 Task: Get directions from Cumberland Island National Seashore, Georgia, United States to Richmond, Virginia, United States  arriving by 3:00 pm on the 15th of next month
Action: Mouse moved to (129, 23)
Screenshot: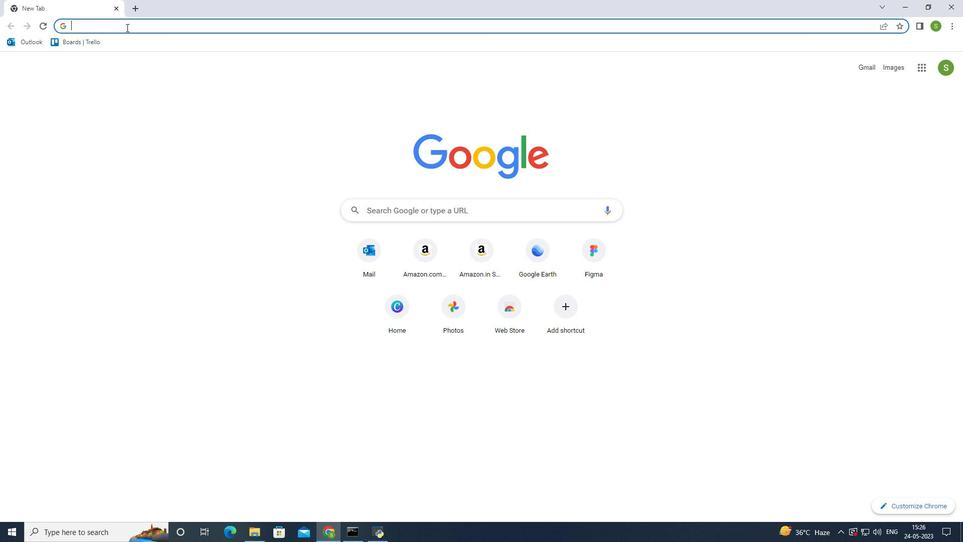 
Action: Mouse pressed left at (129, 23)
Screenshot: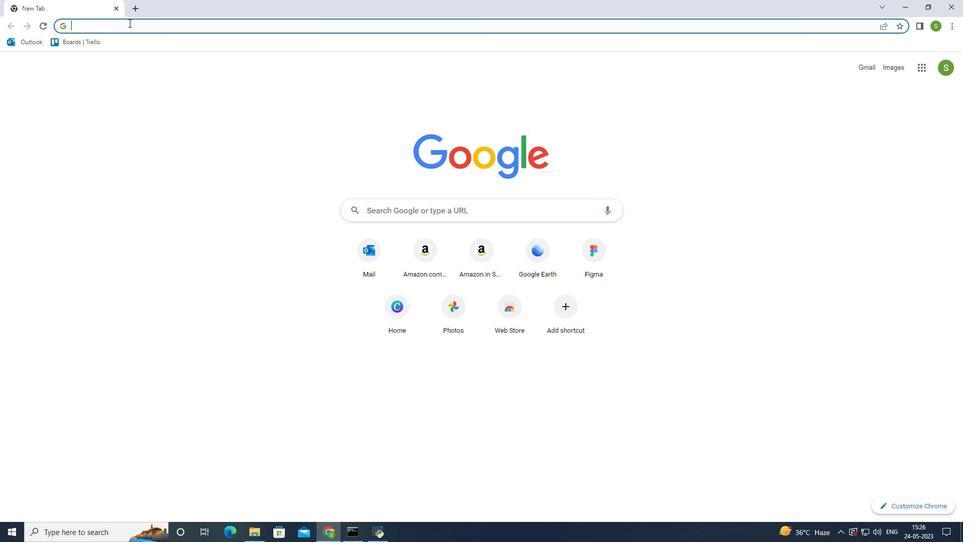 
Action: Mouse moved to (133, 45)
Screenshot: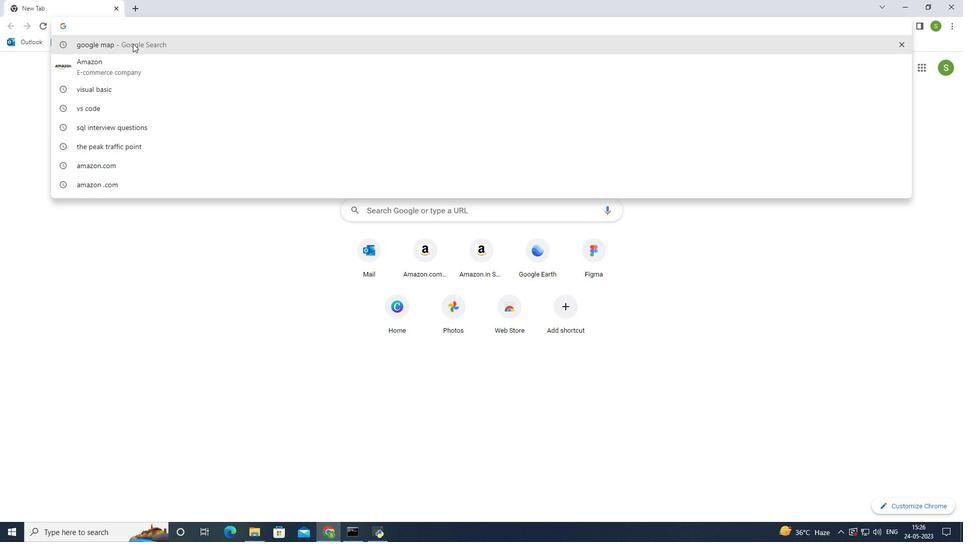 
Action: Mouse pressed left at (133, 45)
Screenshot: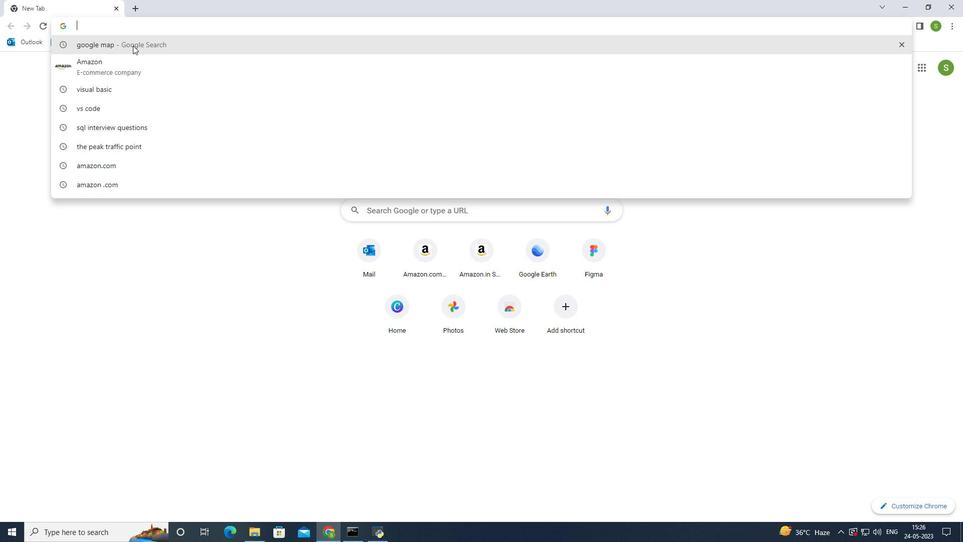 
Action: Mouse moved to (172, 158)
Screenshot: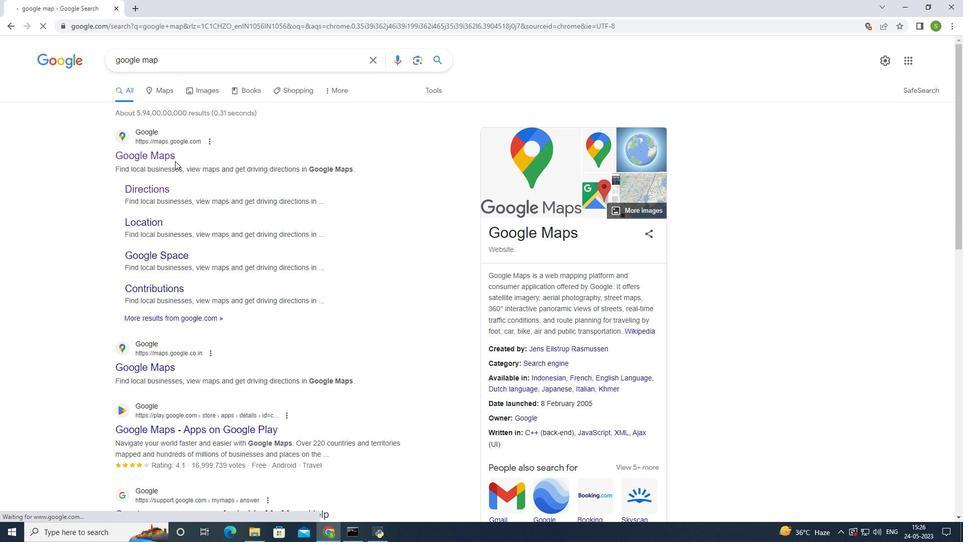 
Action: Mouse pressed left at (172, 158)
Screenshot: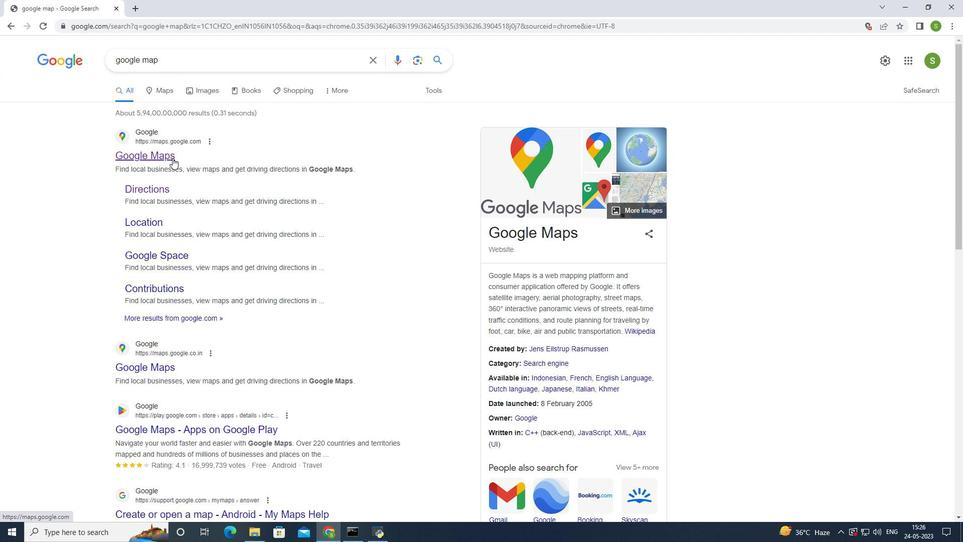 
Action: Mouse moved to (67, 56)
Screenshot: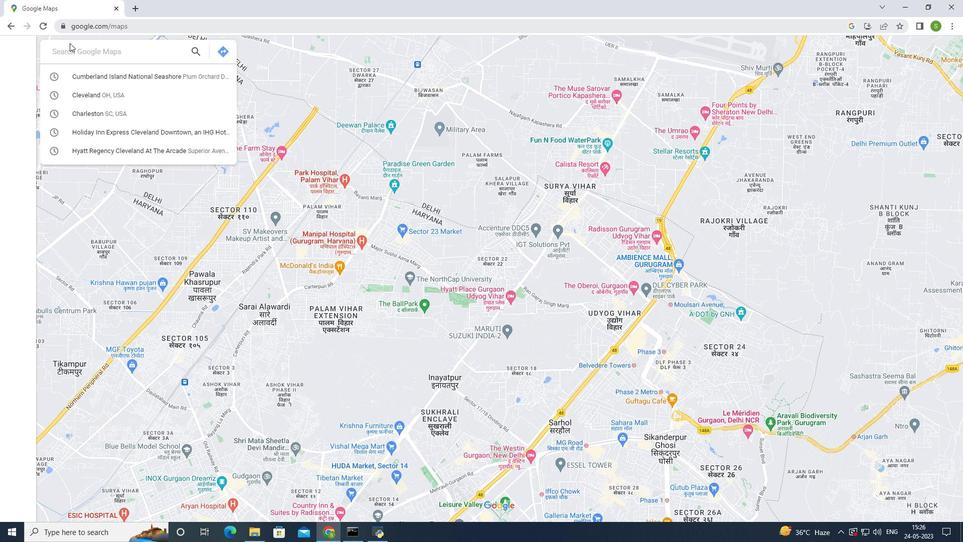 
Action: Mouse pressed left at (67, 56)
Screenshot: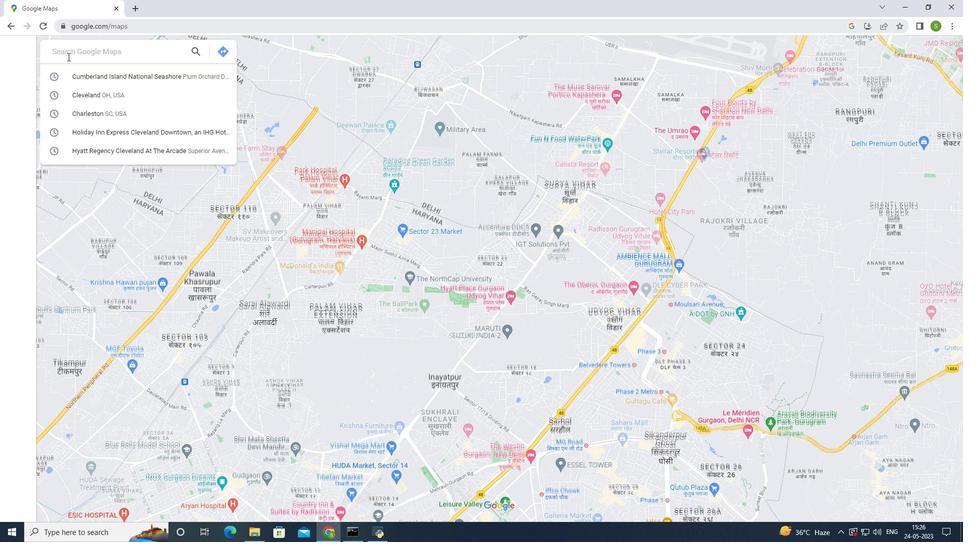 
Action: Mouse moved to (90, 73)
Screenshot: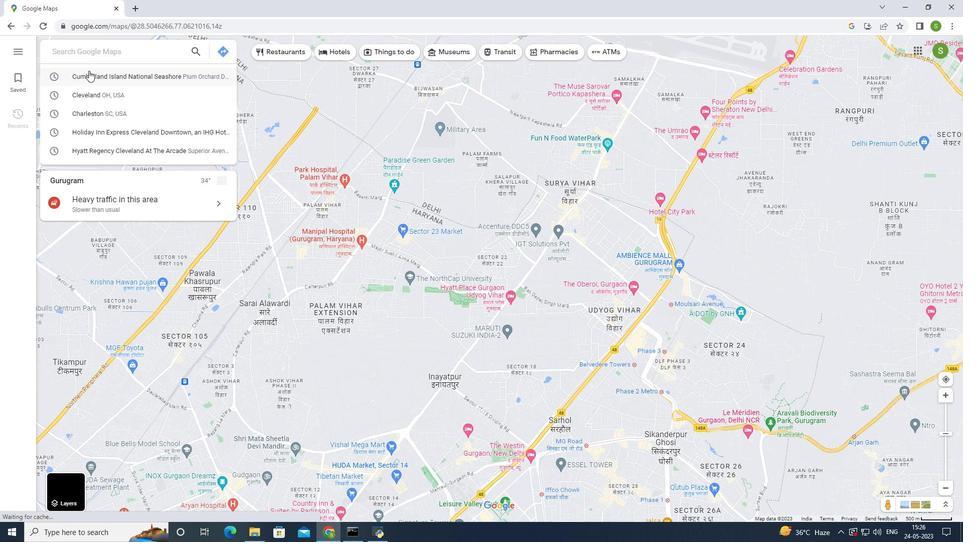 
Action: Mouse pressed left at (90, 73)
Screenshot: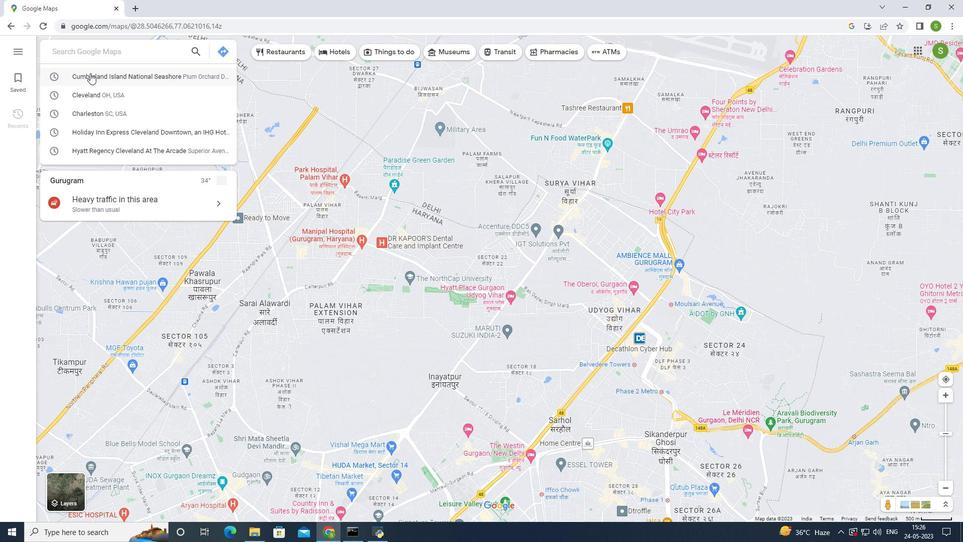 
Action: Mouse moved to (139, 51)
Screenshot: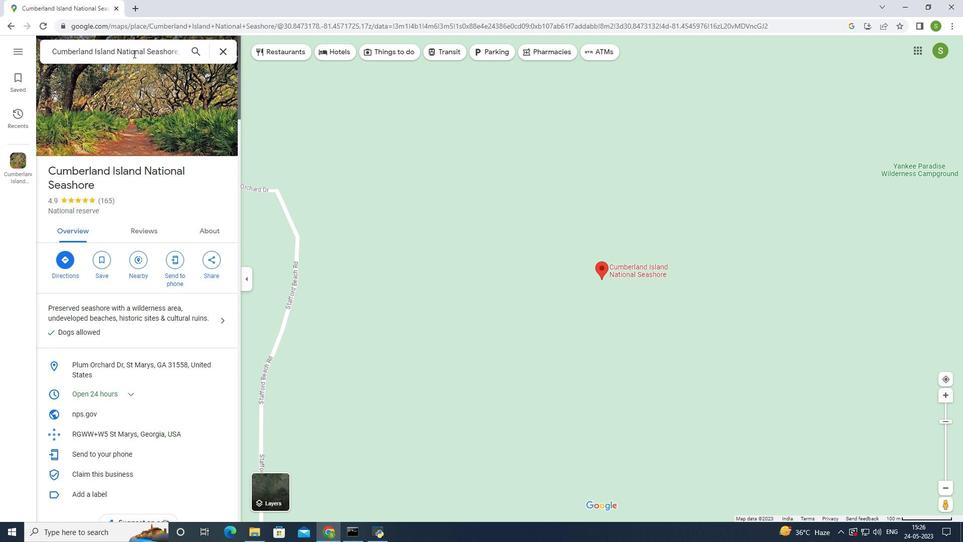 
Action: Mouse pressed left at (139, 51)
Screenshot: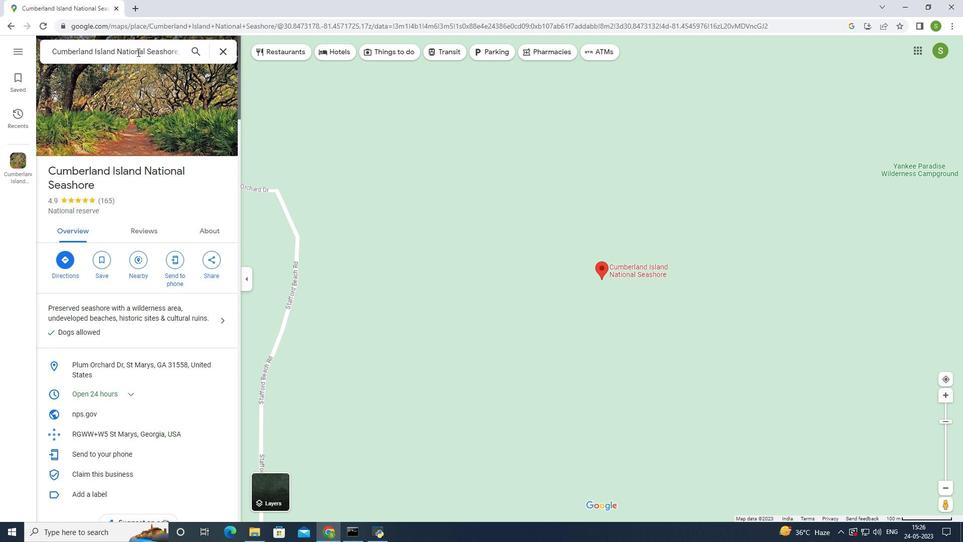 
Action: Mouse moved to (458, 103)
Screenshot: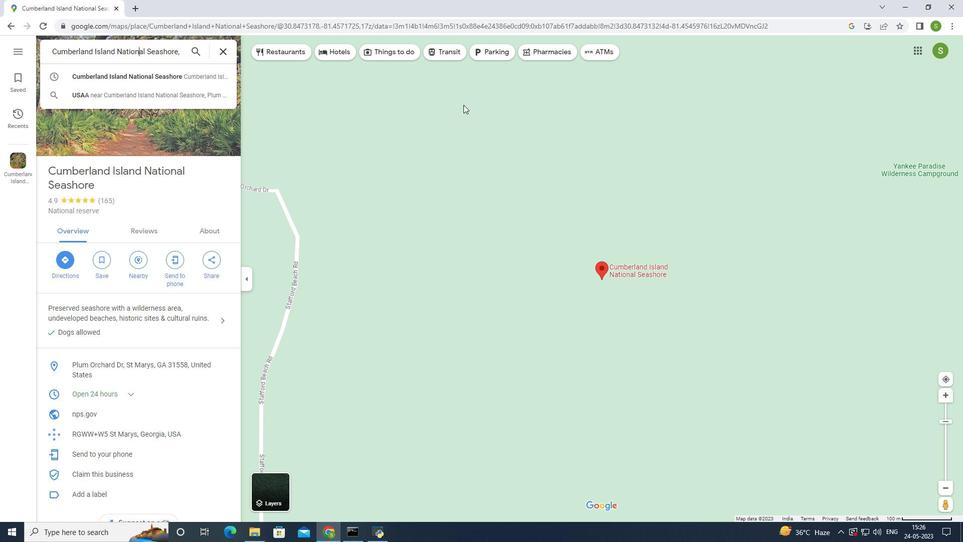 
Action: Key pressed <Key.right><Key.right><Key.right><Key.right><Key.right><Key.right>
Screenshot: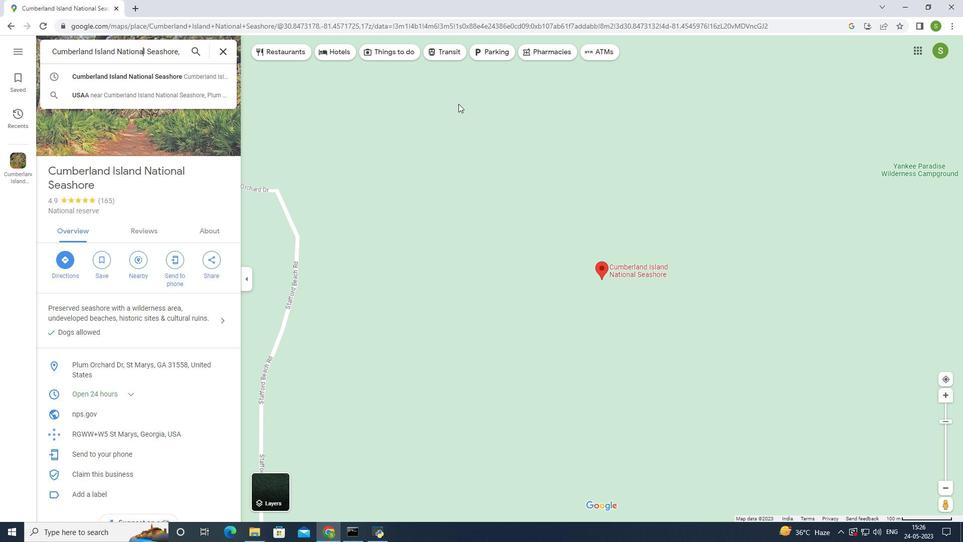 
Action: Mouse moved to (458, 103)
Screenshot: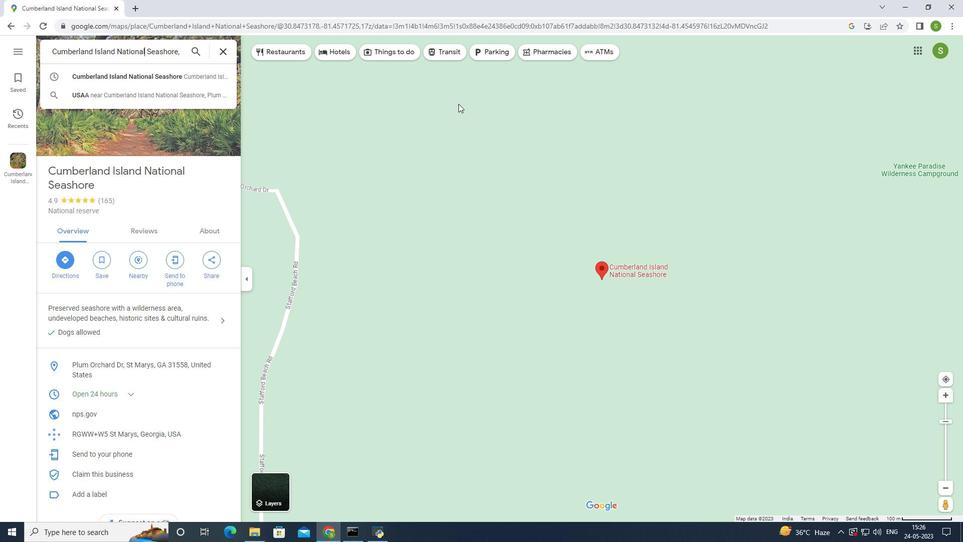 
Action: Key pressed <Key.right>
Screenshot: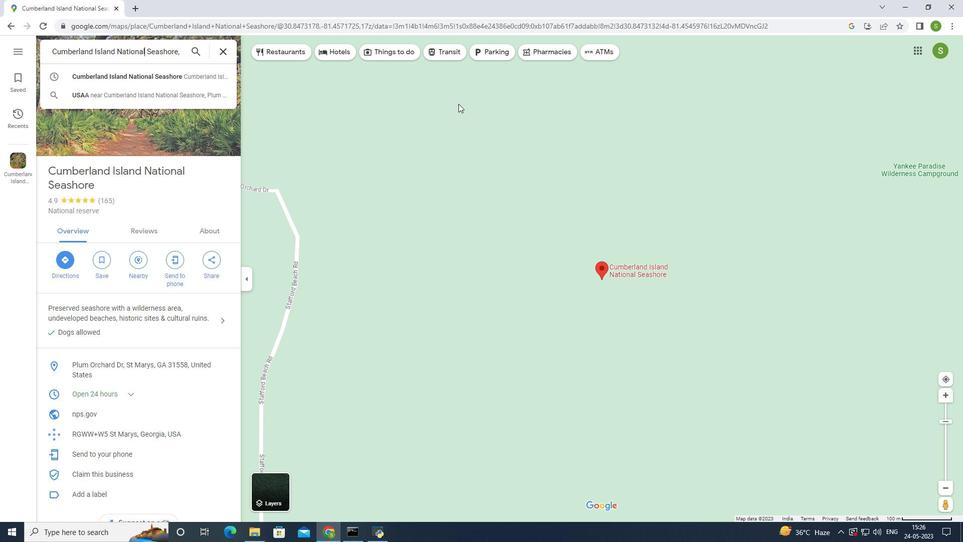 
Action: Mouse moved to (458, 103)
Screenshot: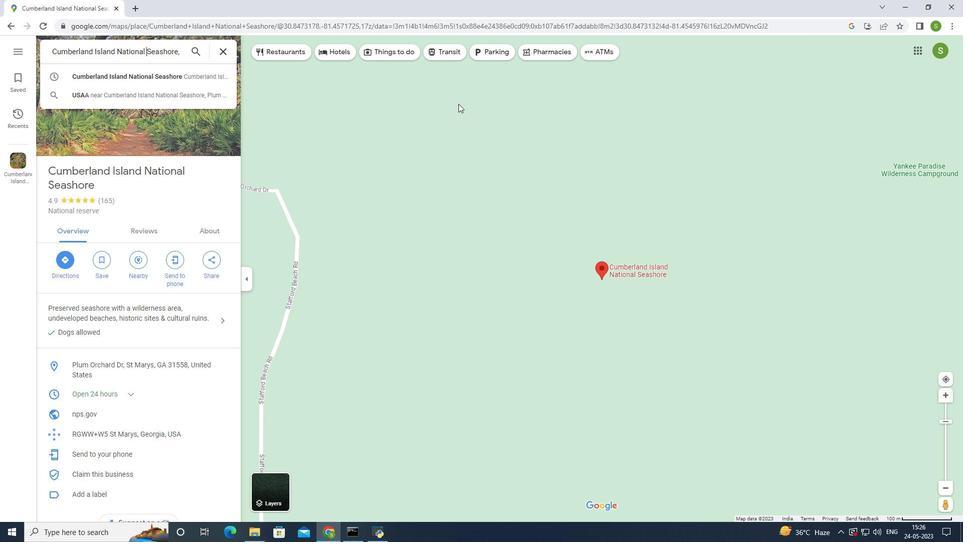 
Action: Key pressed <Key.right><Key.right>
Screenshot: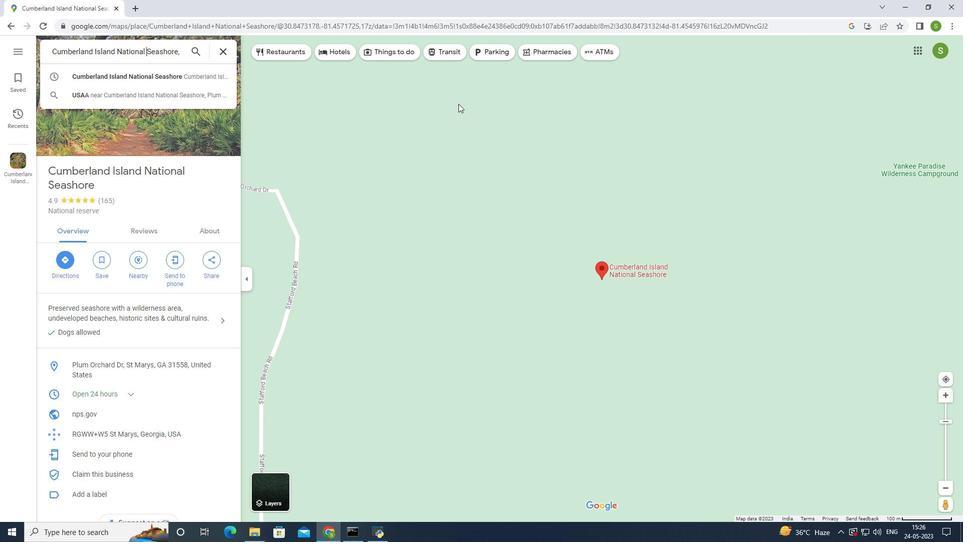 
Action: Mouse moved to (457, 103)
Screenshot: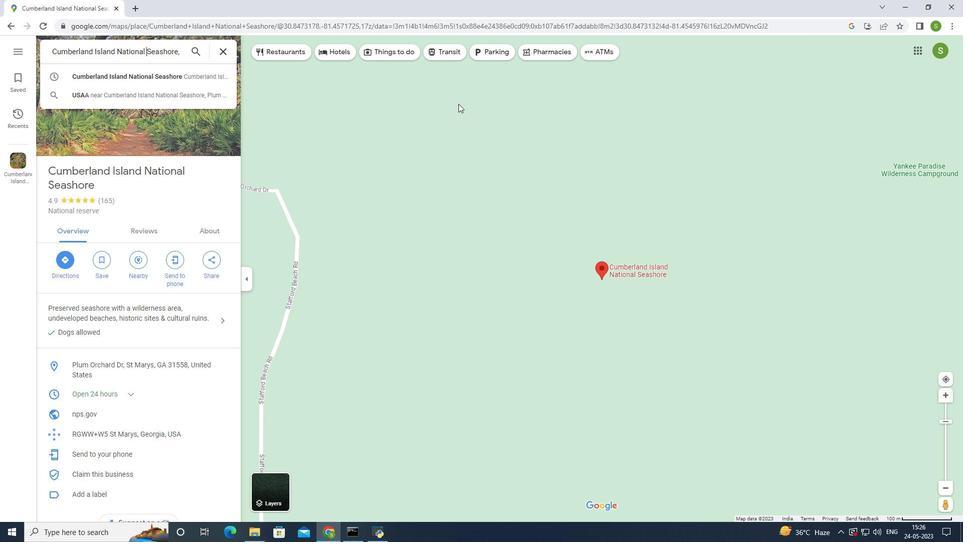 
Action: Key pressed <Key.right>
Screenshot: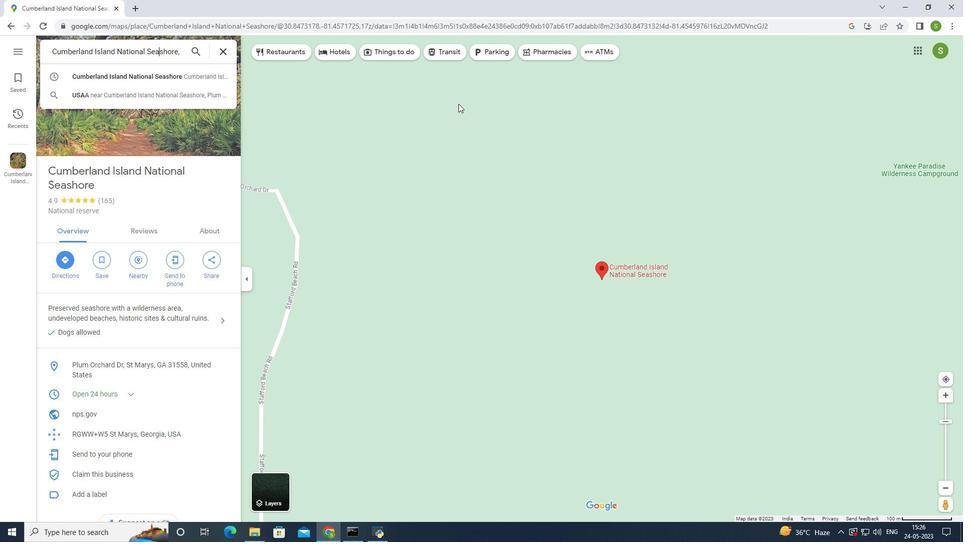 
Action: Mouse moved to (457, 103)
Screenshot: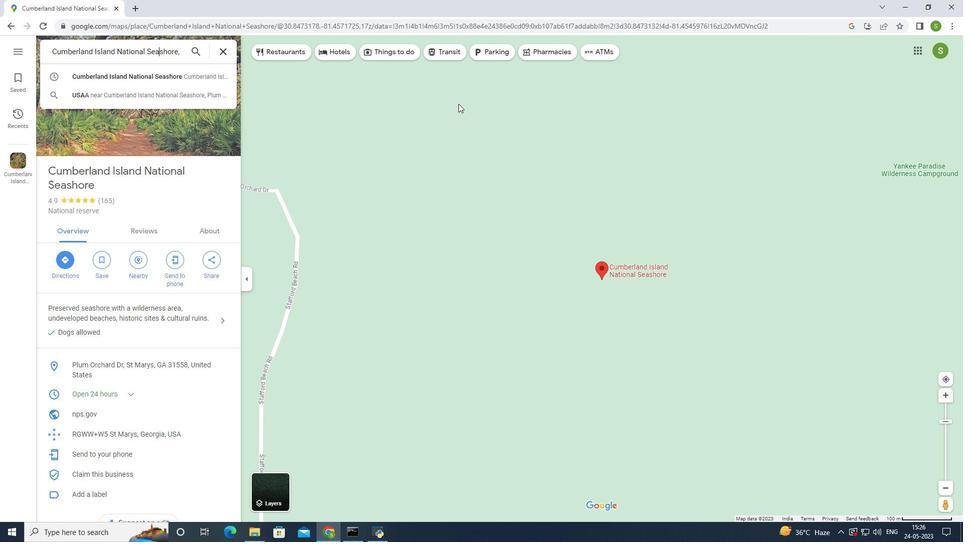 
Action: Key pressed <Key.right><Key.right><Key.right><Key.right><Key.right><Key.right><Key.right><Key.right><Key.right><Key.right><Key.right><Key.right><Key.right><Key.right><Key.right><Key.right><Key.right><Key.right><Key.right><Key.right><Key.right><Key.right><Key.right><Key.right><Key.right><Key.right><Key.right><Key.right>
Screenshot: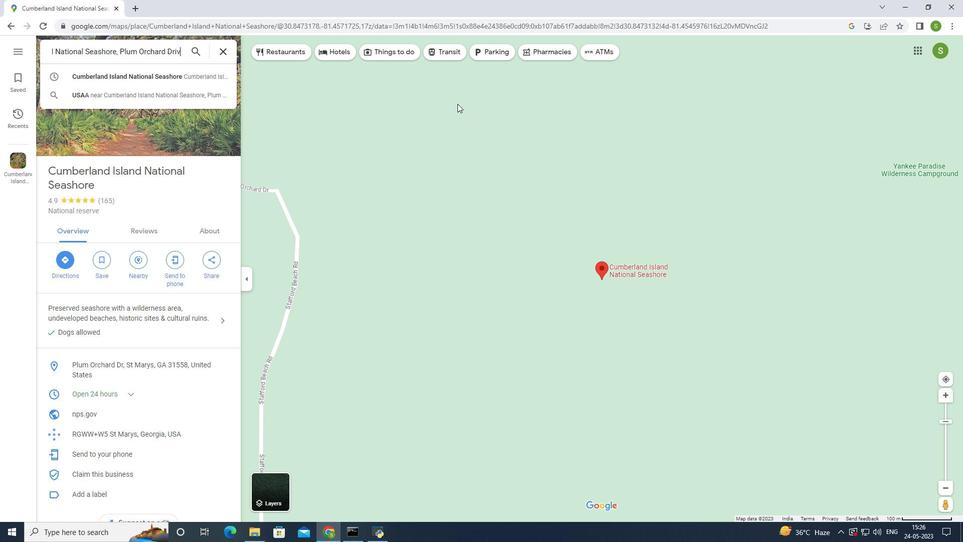
Action: Mouse moved to (455, 103)
Screenshot: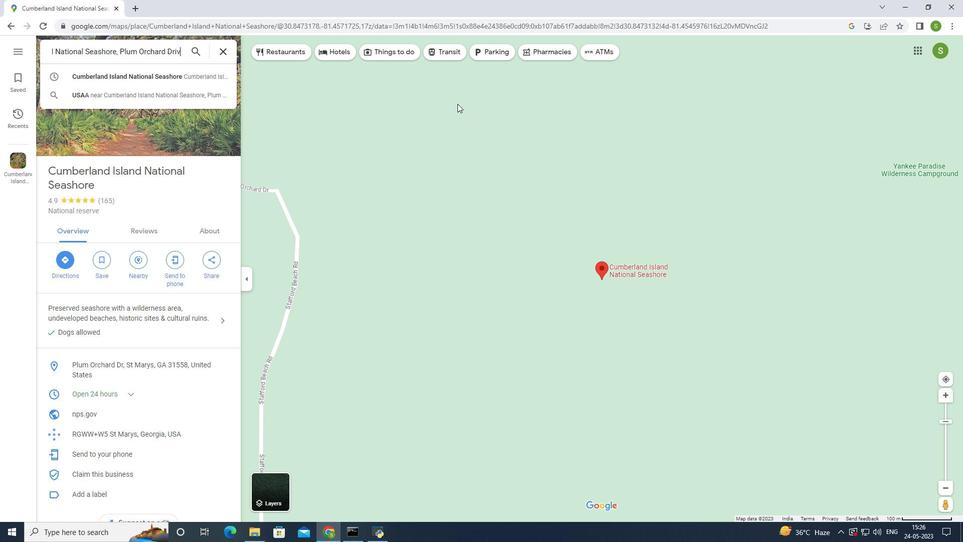 
Action: Key pressed <Key.right>
Screenshot: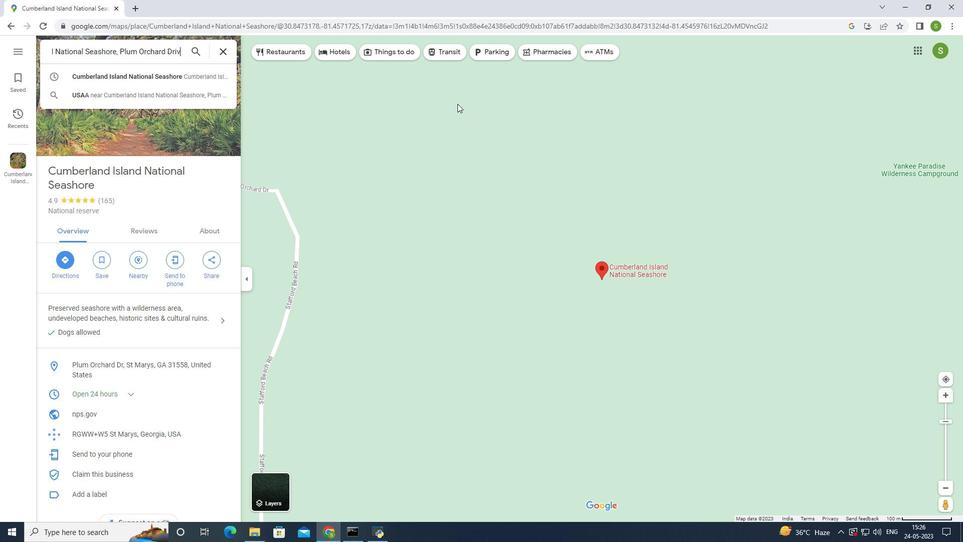 
Action: Mouse moved to (455, 104)
Screenshot: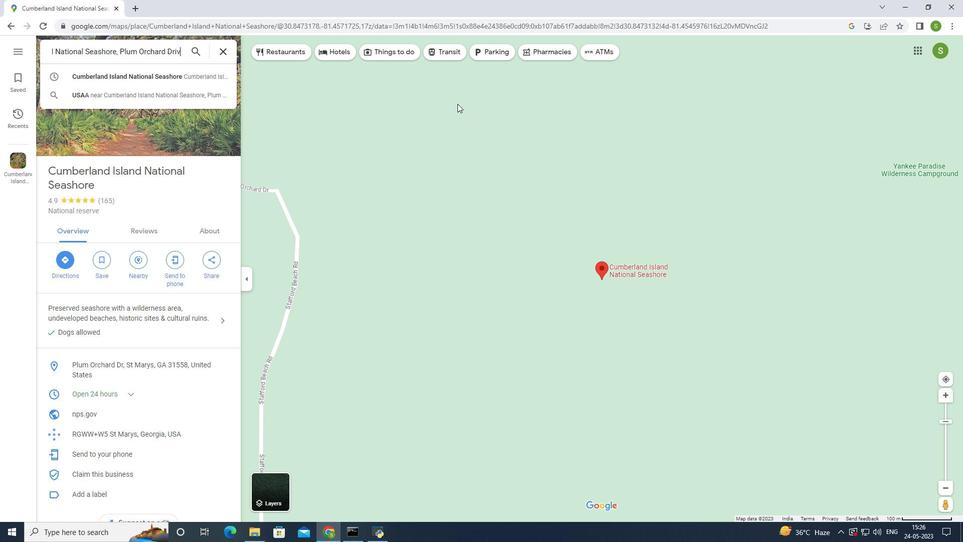 
Action: Key pressed <Key.right>
Screenshot: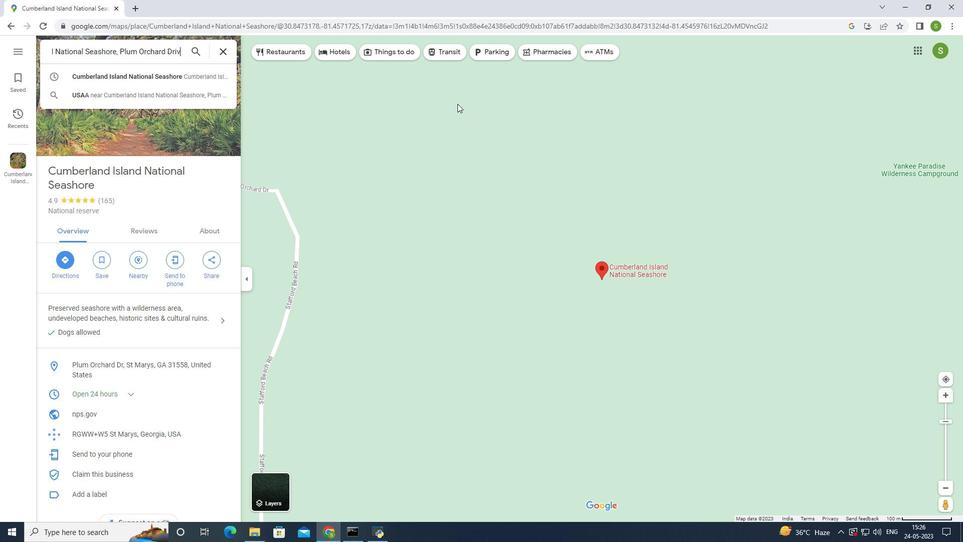 
Action: Mouse moved to (454, 104)
Screenshot: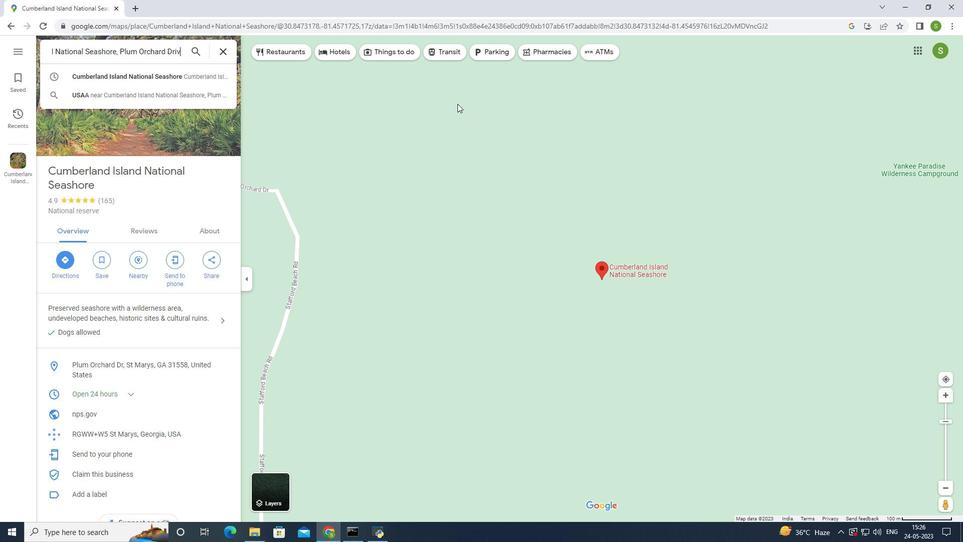 
Action: Key pressed <Key.right>
Screenshot: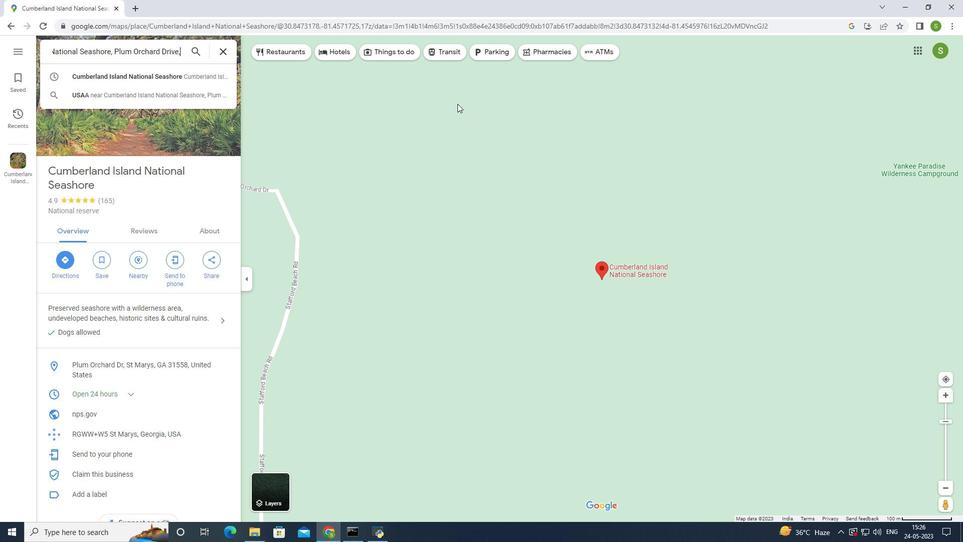 
Action: Mouse moved to (452, 105)
Screenshot: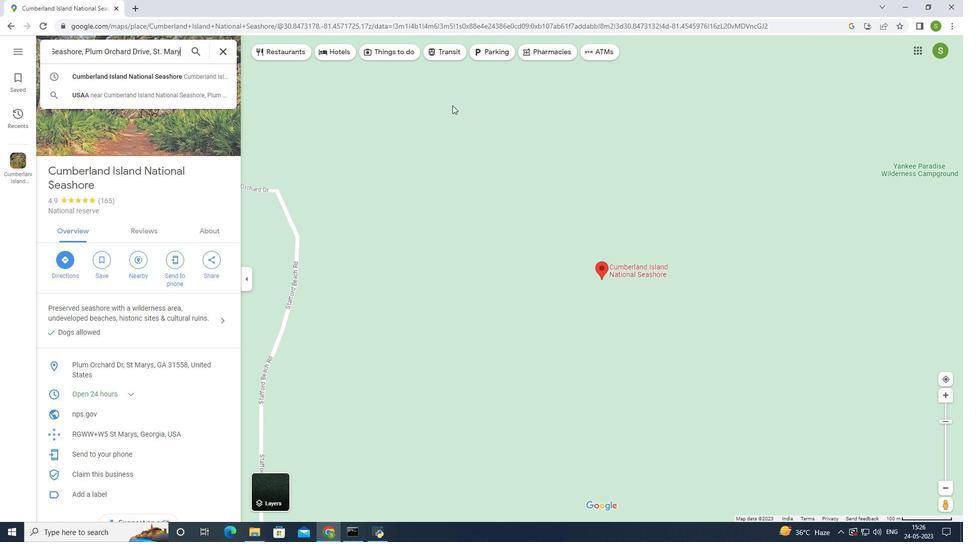 
Action: Key pressed <Key.right><Key.right><Key.right><Key.right><Key.right><Key.right><Key.right><Key.right><Key.right><Key.right><Key.right><Key.right><Key.right><Key.right><Key.right><Key.right><Key.right><Key.right><Key.right><Key.right><Key.right><Key.right><Key.right><Key.right><Key.right><Key.right><Key.right><Key.right><Key.right><Key.right><Key.right>
Screenshot: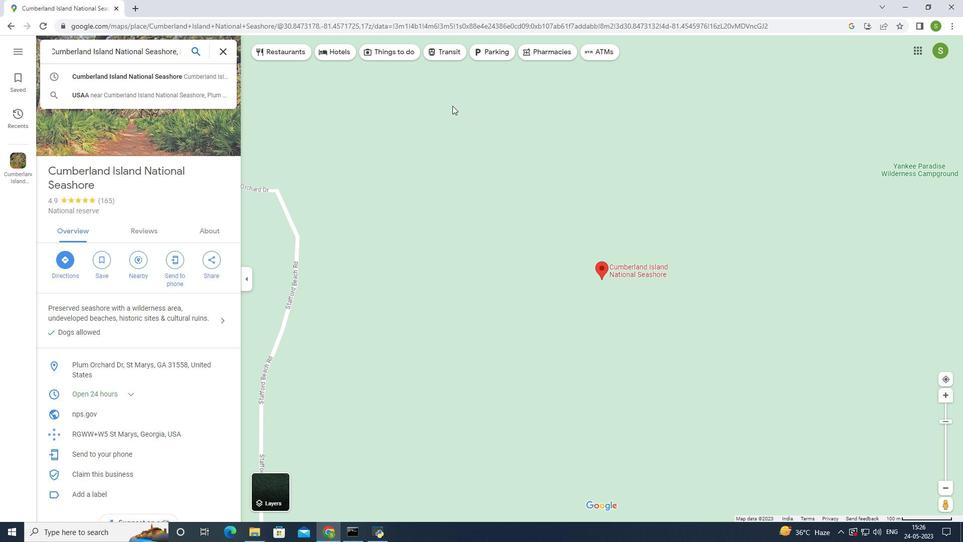 
Action: Mouse moved to (25, 106)
Screenshot: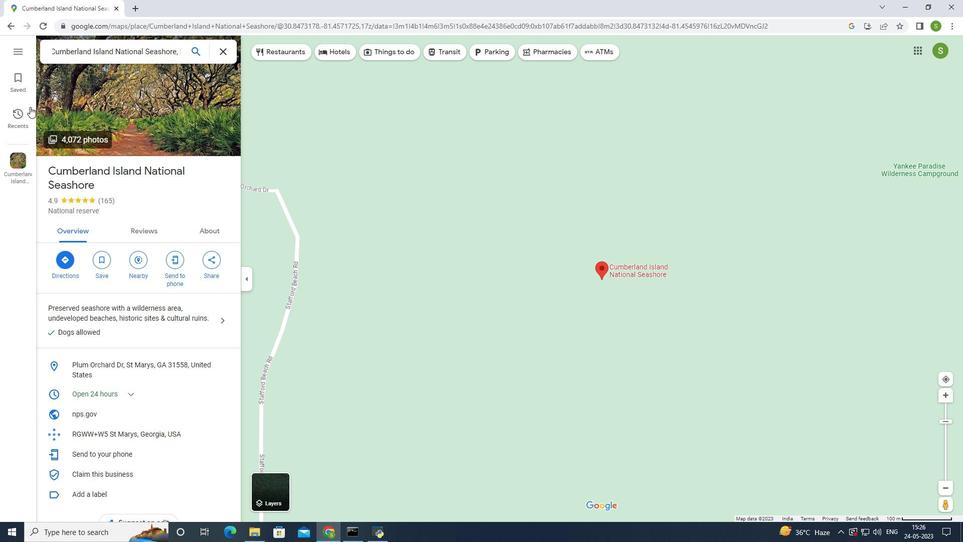 
Action: Key pressed <Key.backspace><Key.backspace><Key.backspace><Key.backspace><Key.backspace><Key.backspace><Key.backspace><Key.backspace><Key.backspace><Key.backspace><Key.backspace><Key.backspace><Key.backspace><Key.backspace><Key.backspace><Key.backspace><Key.backspace><Key.backspace><Key.backspace><Key.backspace><Key.backspace><Key.backspace><Key.backspace><Key.backspace><Key.backspace><Key.backspace><Key.backspace><Key.backspace><Key.backspace><Key.backspace><Key.backspace><Key.backspace><Key.backspace><Key.backspace><Key.backspace><Key.backspace><Key.backspace><Key.backspace>
Screenshot: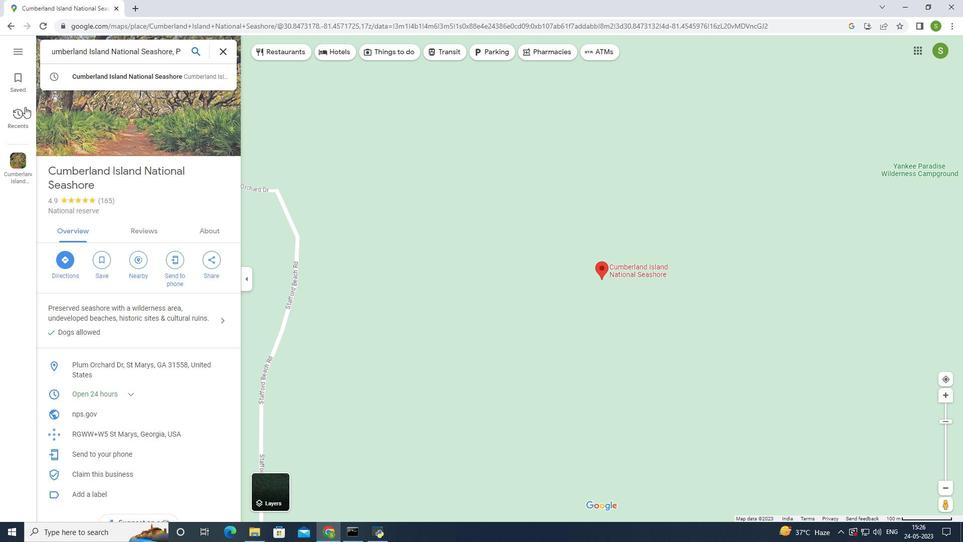 
Action: Mouse moved to (31, 106)
Screenshot: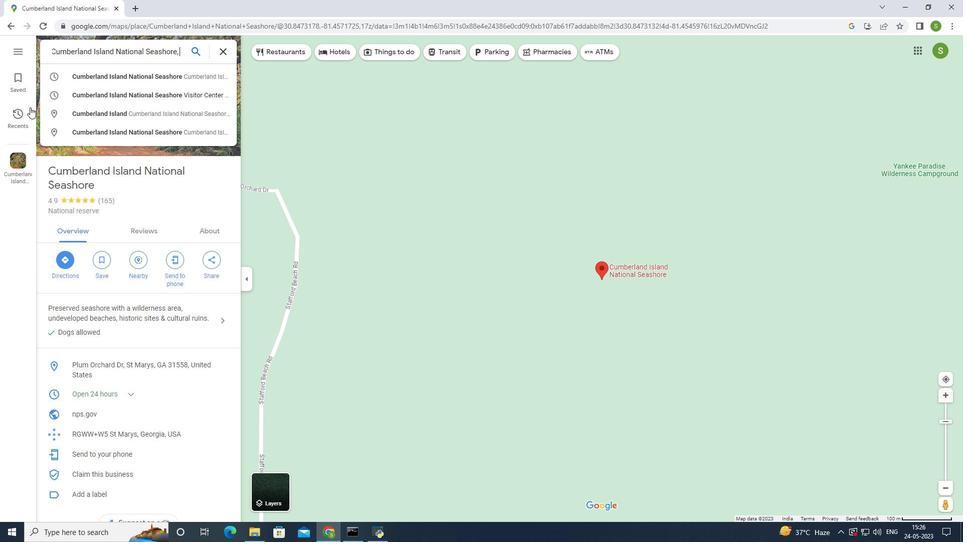 
Action: Key pressed <Key.caps_lock>G<Key.caps_lock>eori
Screenshot: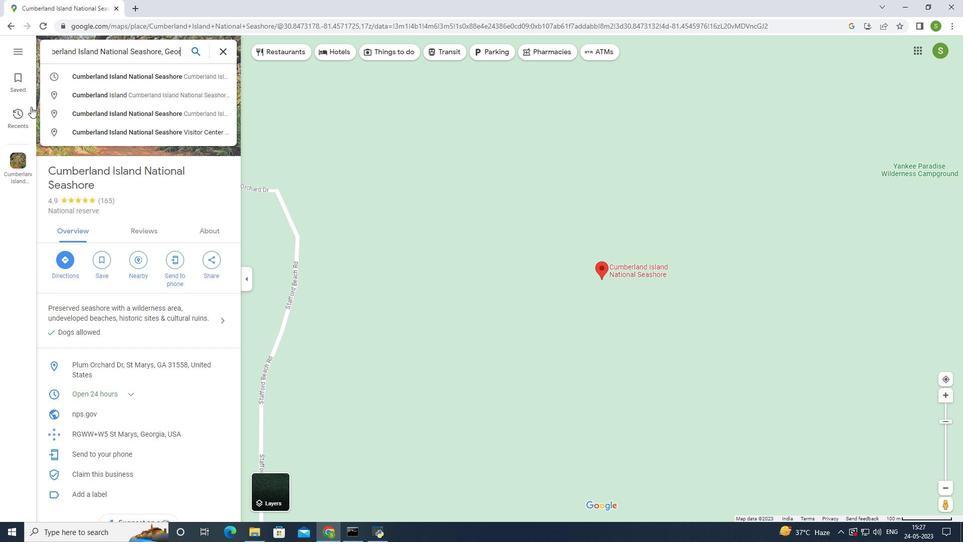 
Action: Mouse moved to (361, 74)
Screenshot: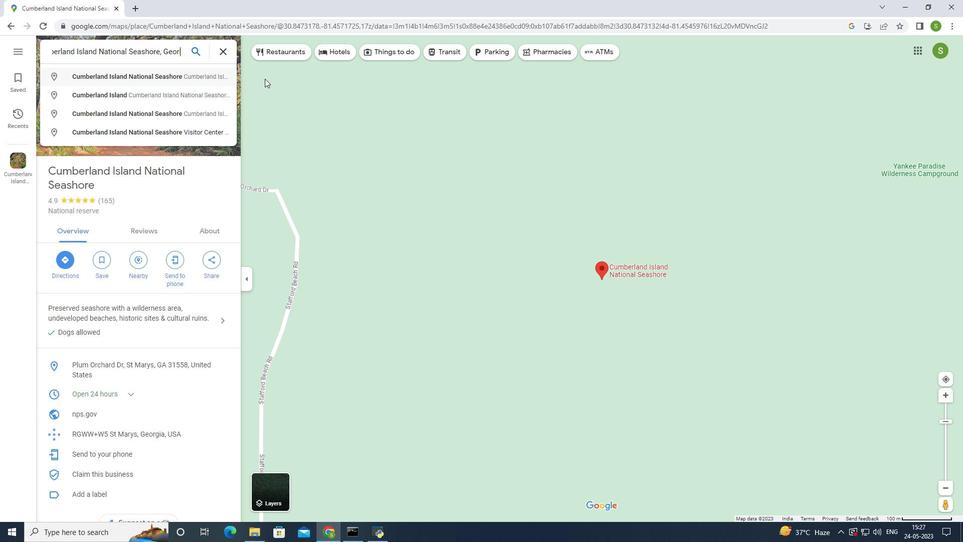 
Action: Key pressed <Key.backspace>
Screenshot: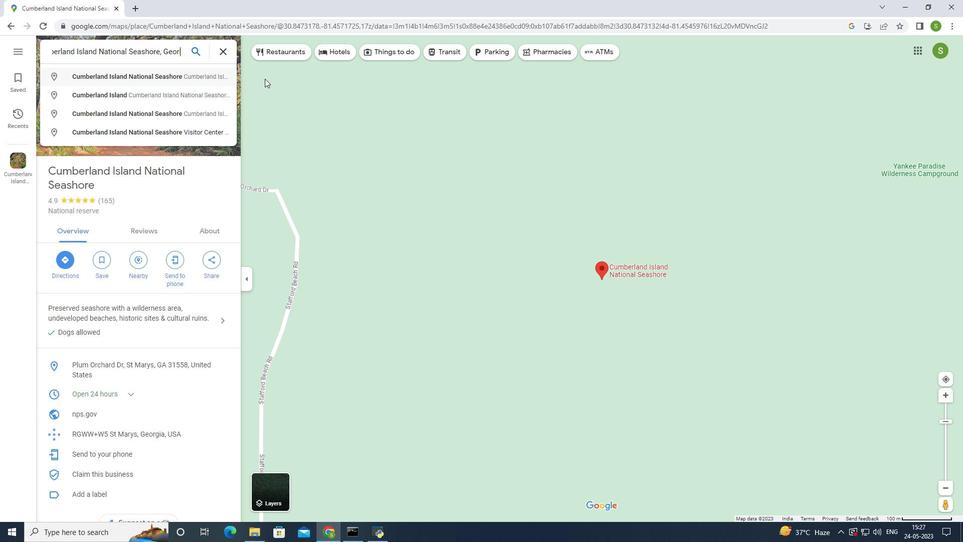 
Action: Mouse moved to (378, 74)
Screenshot: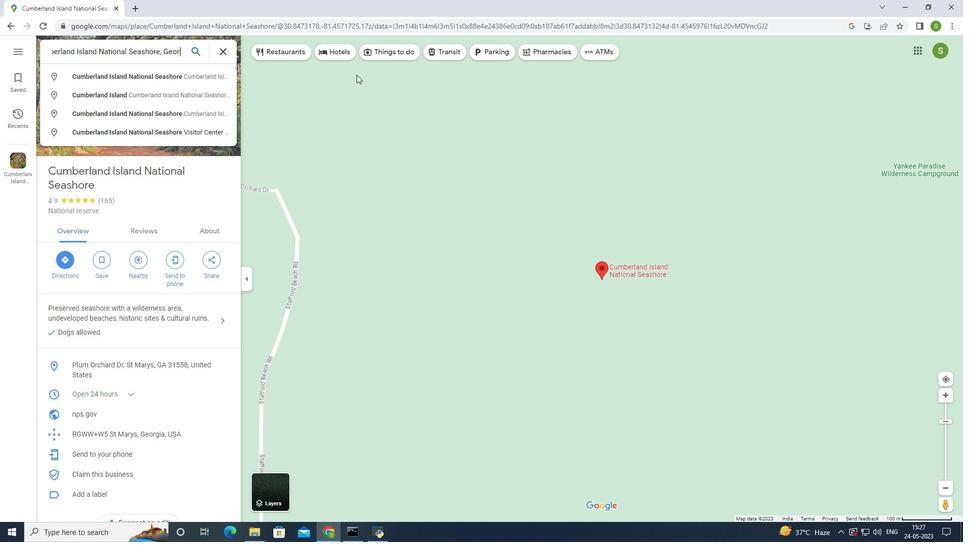
Action: Key pressed gia<Key.space>united<Key.space>states<Key.space>to<Key.space><Key.caps_lock>R<Key.caps_lock>ichmond<Key.space><Key.caps_lock>V<Key.caps_lock>irginia<Key.space><Key.caps_lock>U<Key.caps_lock>nited<Key.space>states<Key.enter>
Screenshot: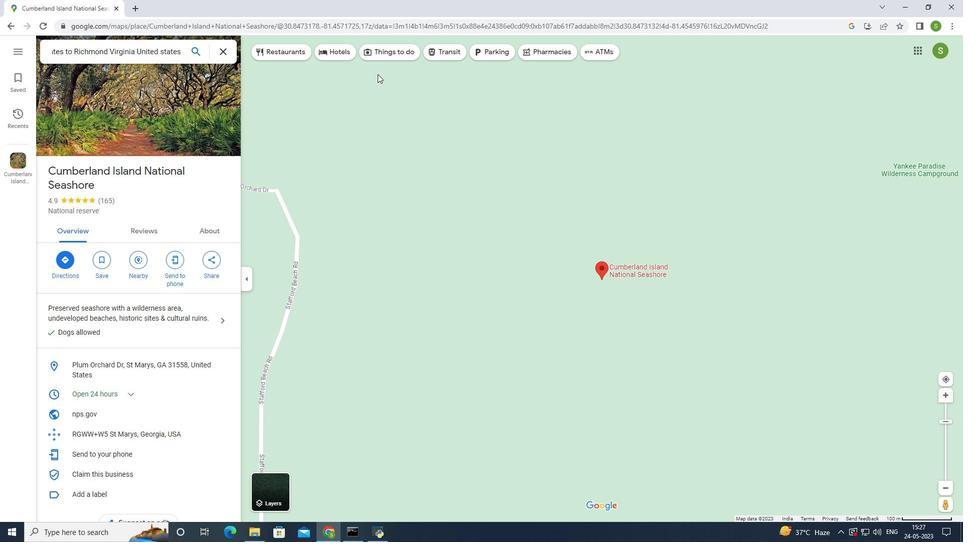 
Action: Mouse moved to (221, 274)
Screenshot: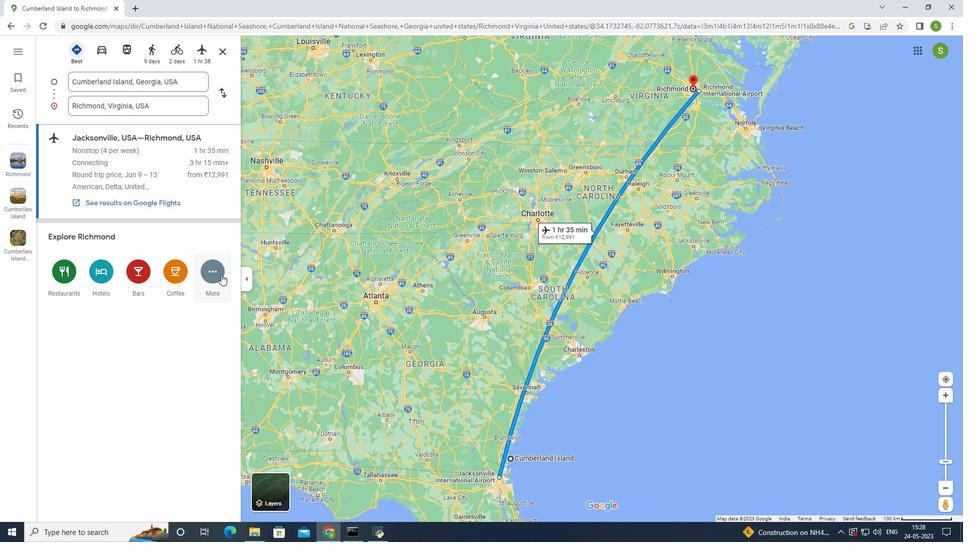 
Action: Mouse pressed left at (221, 274)
Screenshot: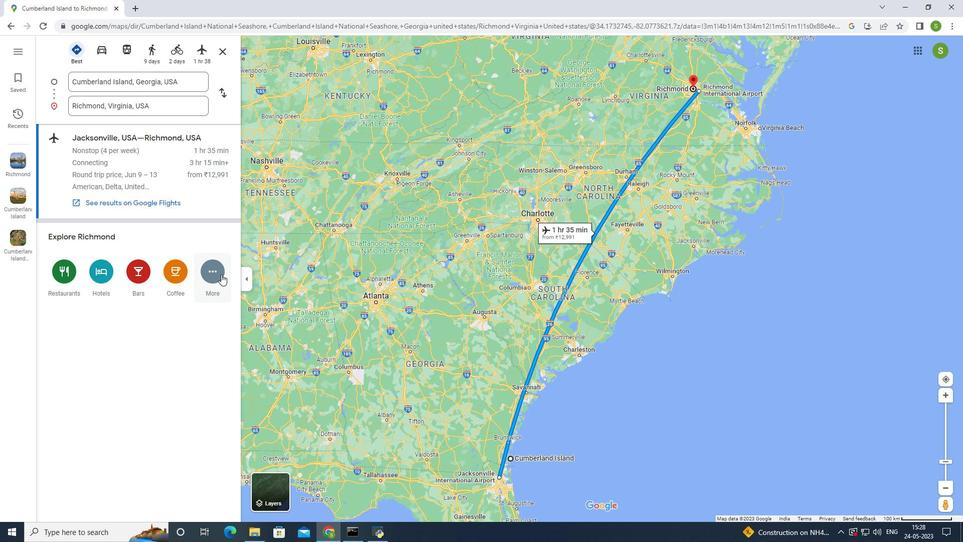 
Action: Mouse moved to (697, 87)
Screenshot: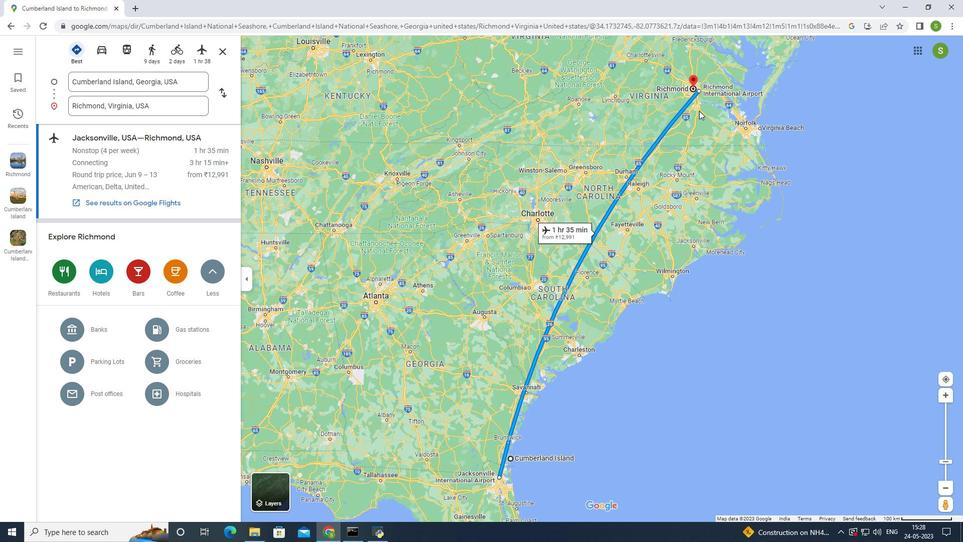 
Action: Mouse pressed left at (697, 87)
Screenshot: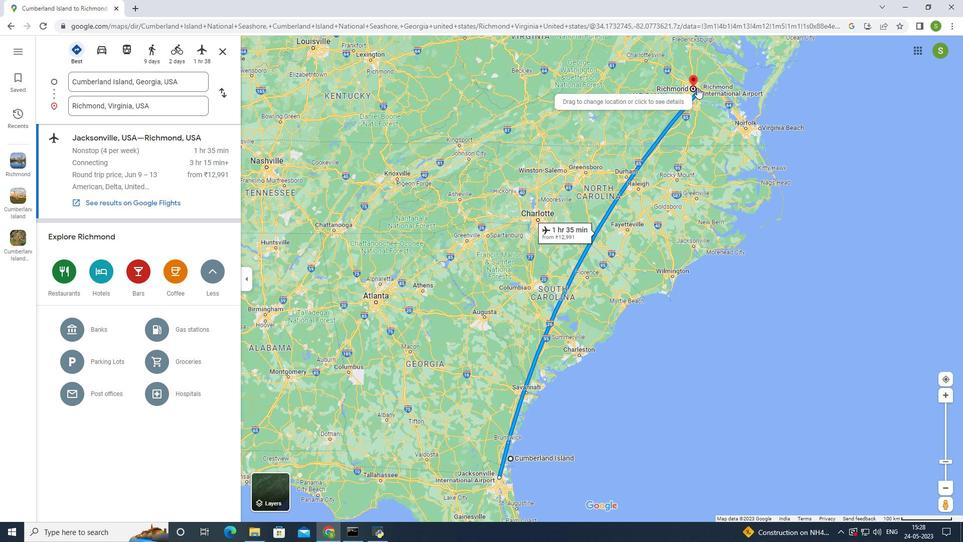 
Action: Mouse moved to (136, 255)
Screenshot: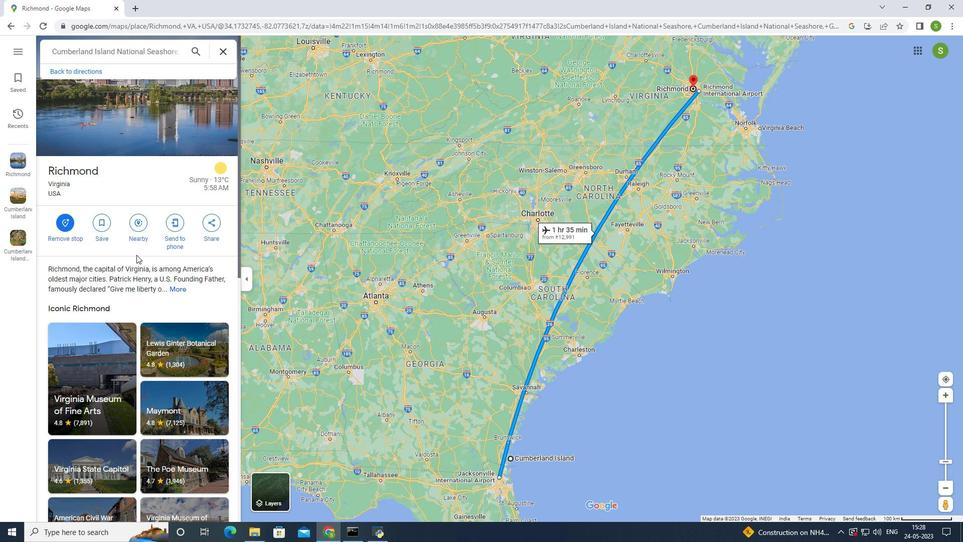 
Action: Mouse scrolled (136, 254) with delta (0, 0)
Screenshot: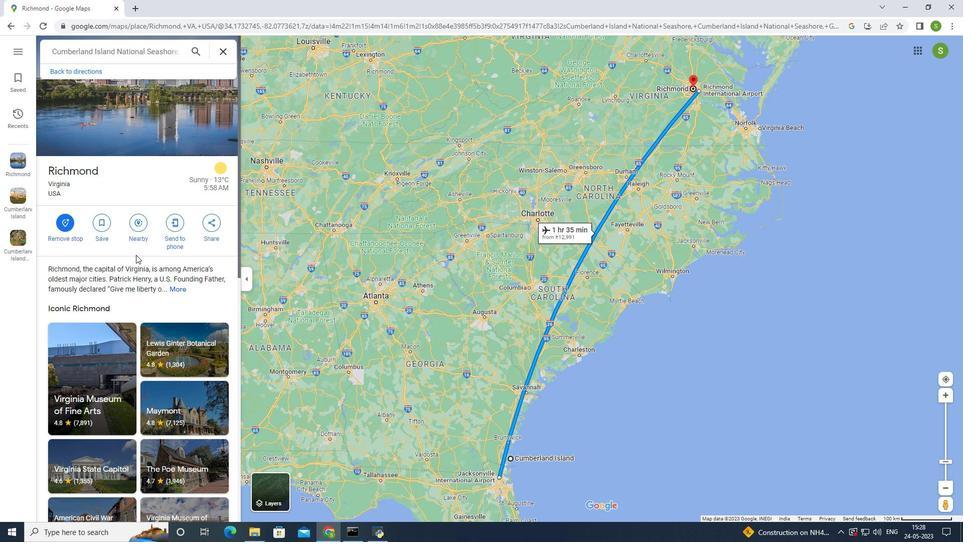 
Action: Mouse scrolled (136, 254) with delta (0, 0)
Screenshot: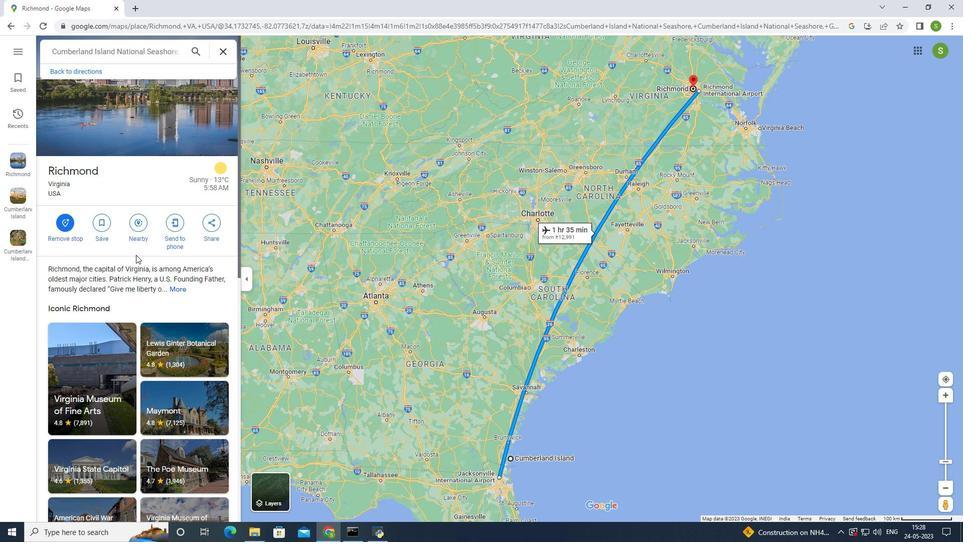 
Action: Mouse scrolled (136, 254) with delta (0, 0)
Screenshot: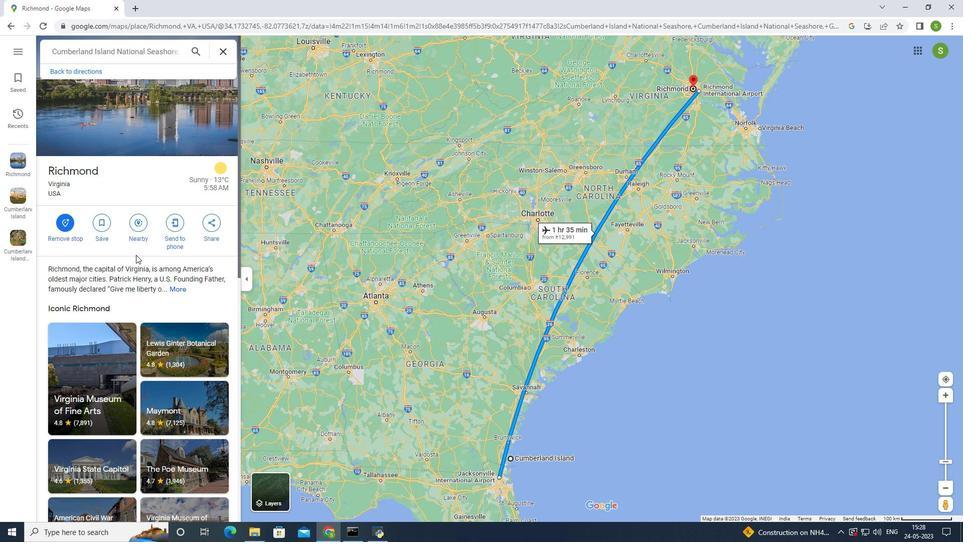 
Action: Mouse scrolled (136, 254) with delta (0, 0)
Screenshot: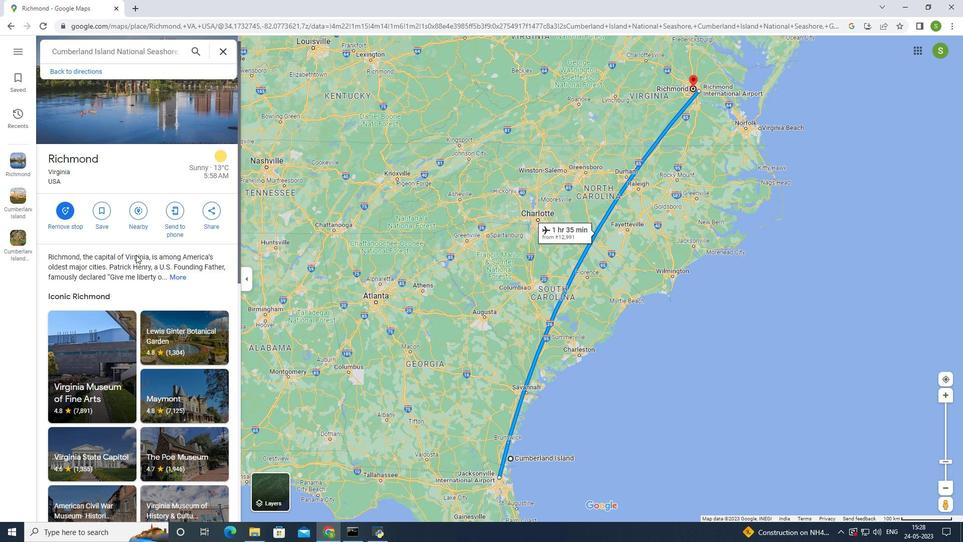 
Action: Mouse scrolled (136, 254) with delta (0, 0)
Screenshot: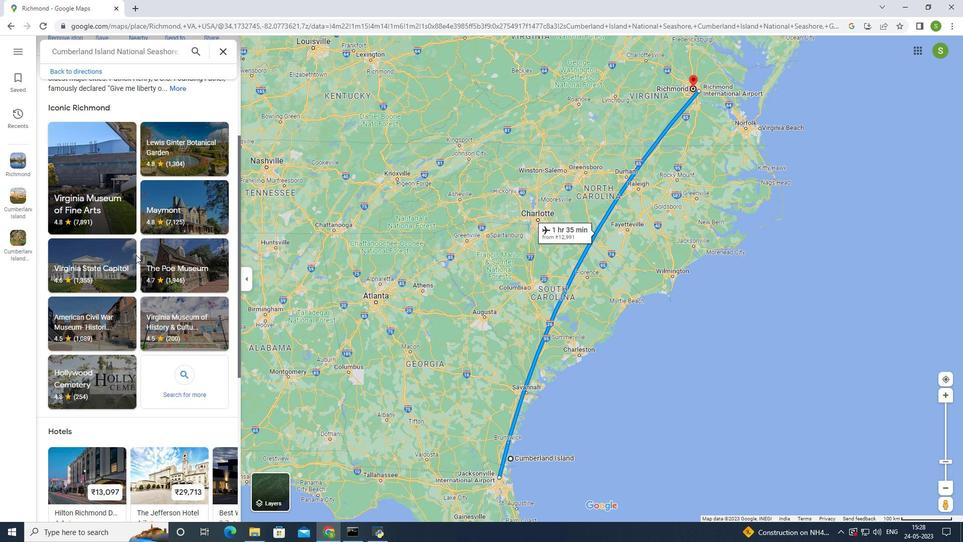 
Action: Mouse scrolled (136, 254) with delta (0, 0)
Screenshot: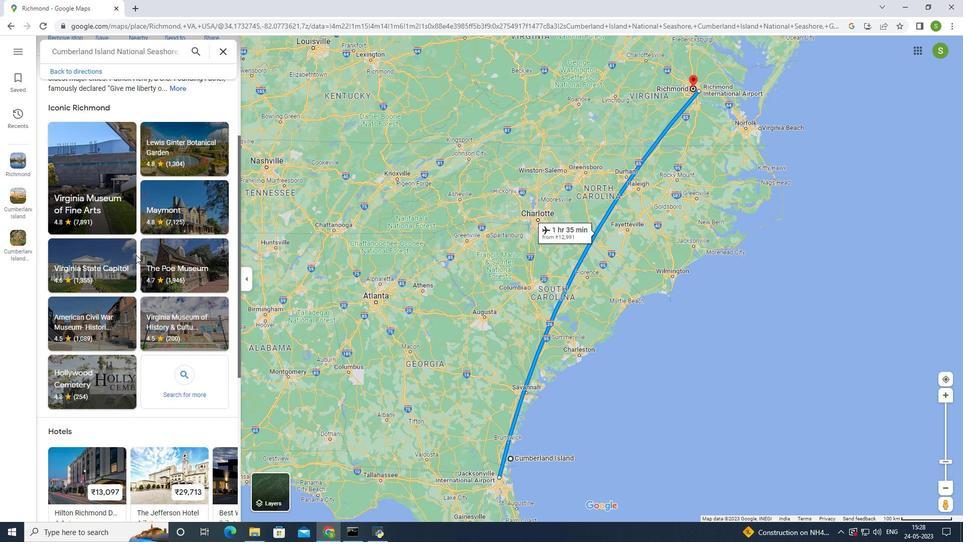
Action: Mouse scrolled (136, 254) with delta (0, 0)
Screenshot: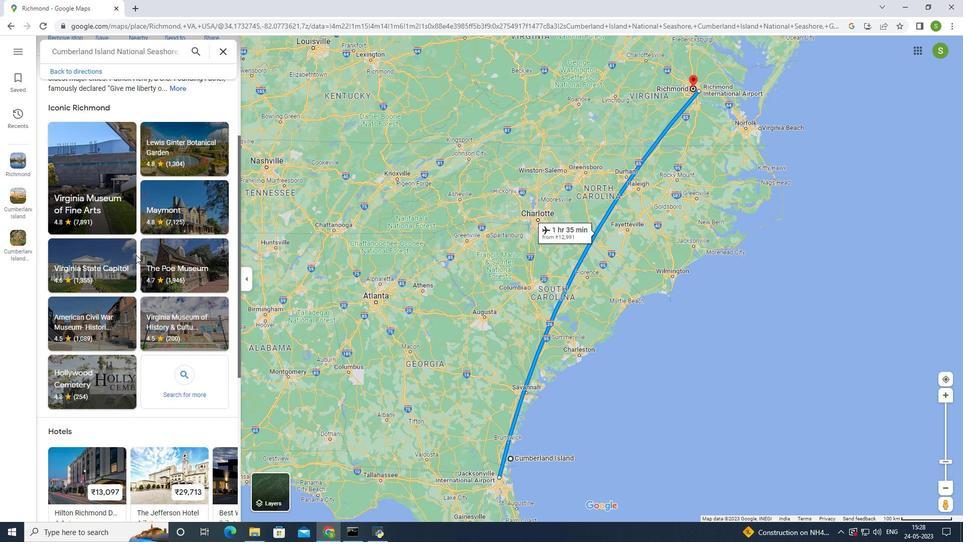 
Action: Mouse scrolled (136, 254) with delta (0, 0)
Screenshot: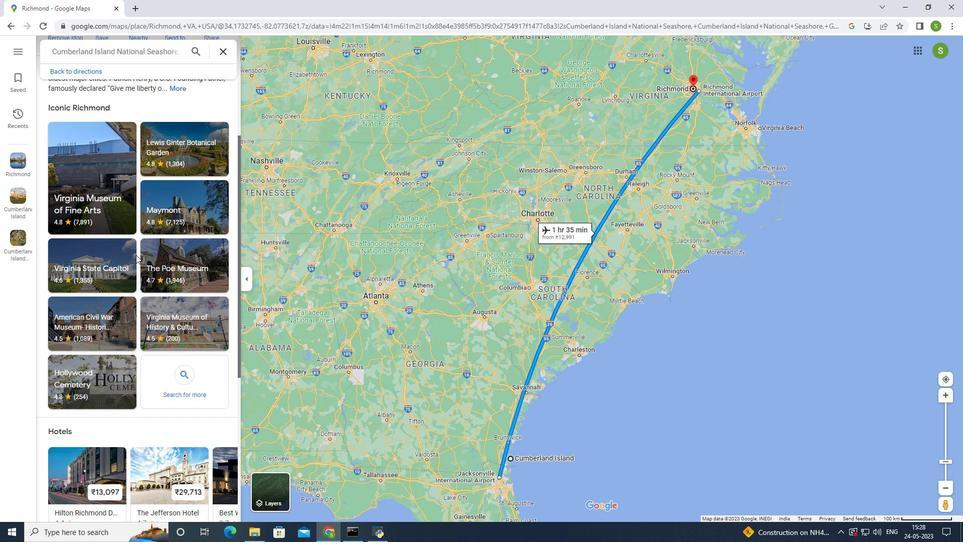 
Action: Mouse moved to (135, 255)
Screenshot: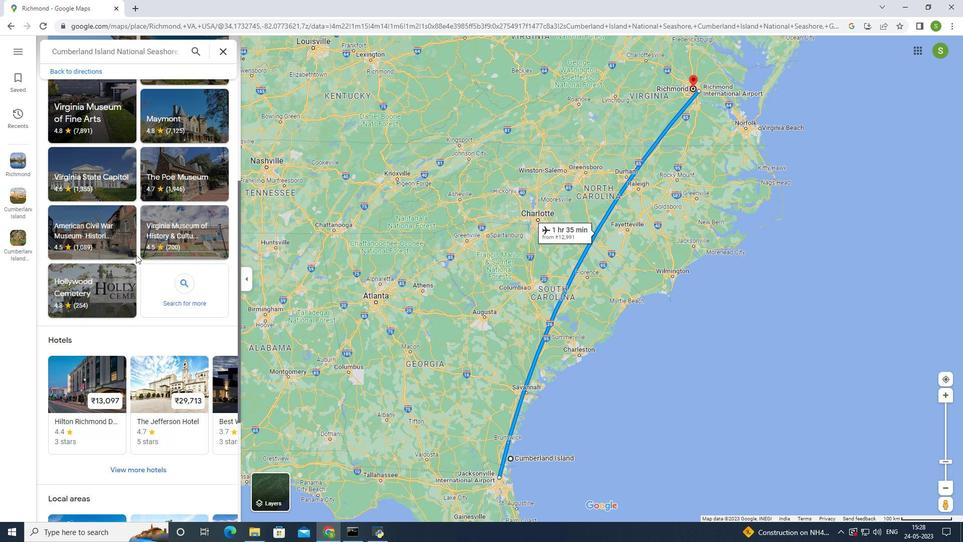 
Action: Mouse scrolled (135, 254) with delta (0, 0)
Screenshot: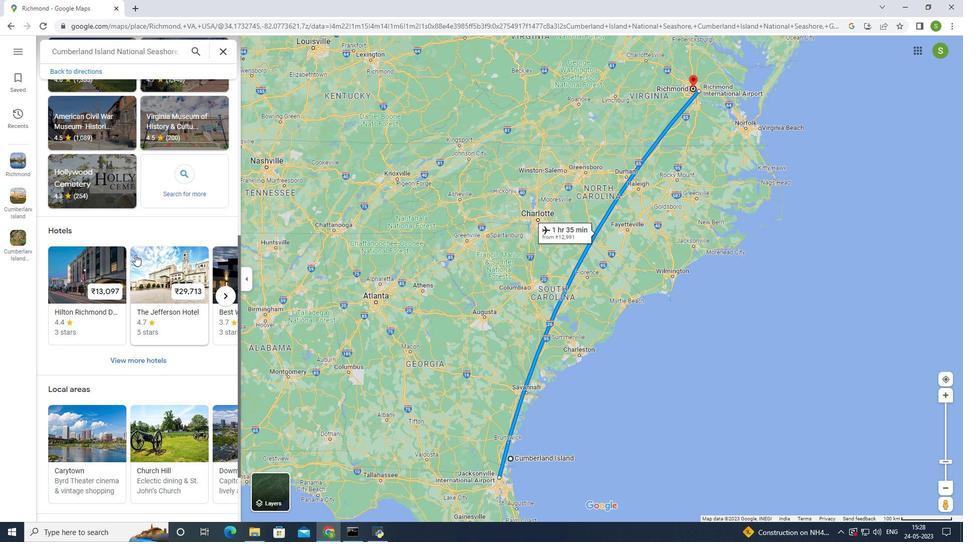 
Action: Mouse scrolled (135, 254) with delta (0, 0)
Screenshot: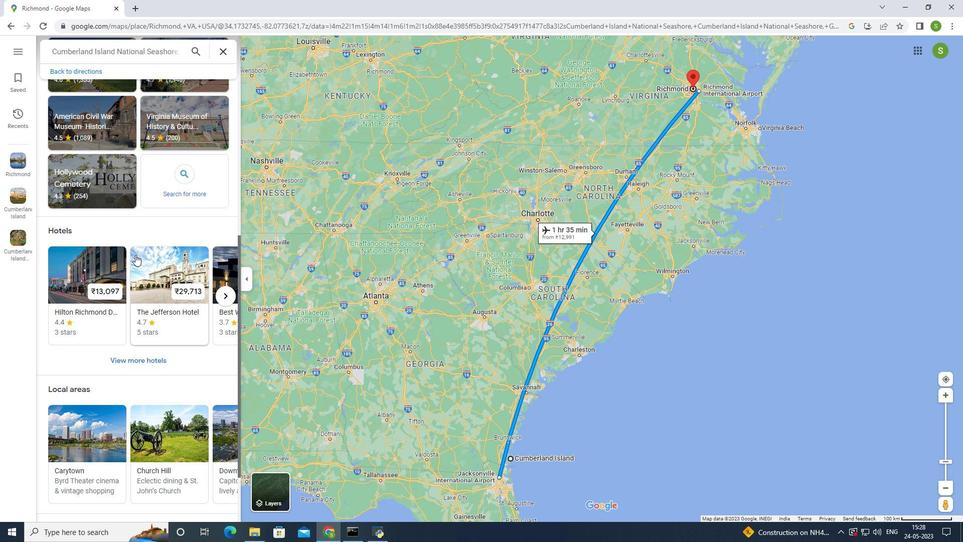 
Action: Mouse scrolled (135, 254) with delta (0, 0)
Screenshot: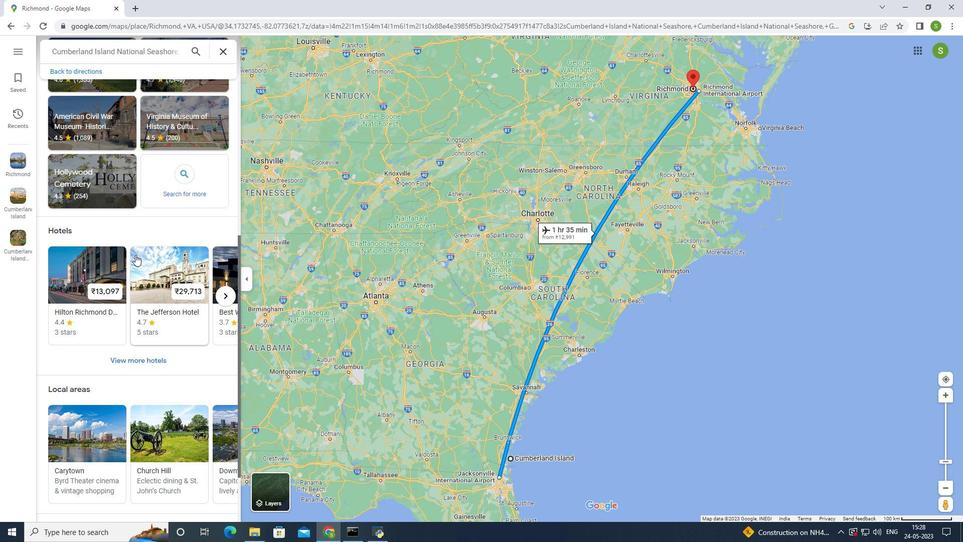 
Action: Mouse moved to (135, 255)
Screenshot: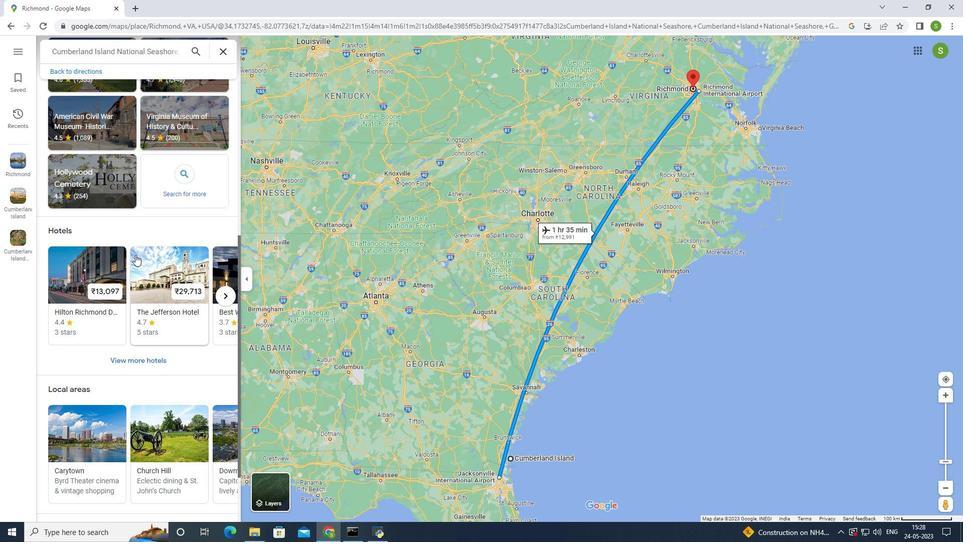 
Action: Mouse scrolled (135, 254) with delta (0, 0)
Screenshot: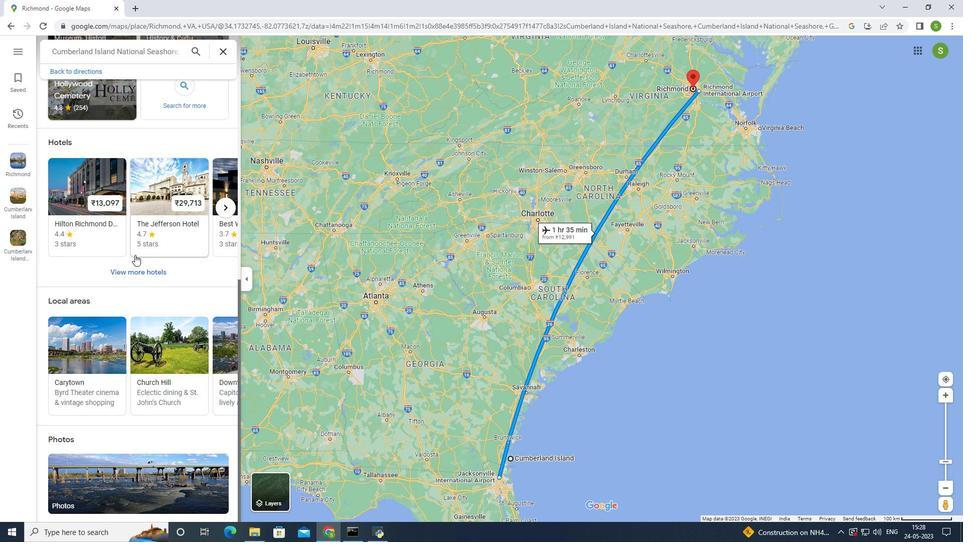 
Action: Mouse scrolled (135, 254) with delta (0, 0)
Screenshot: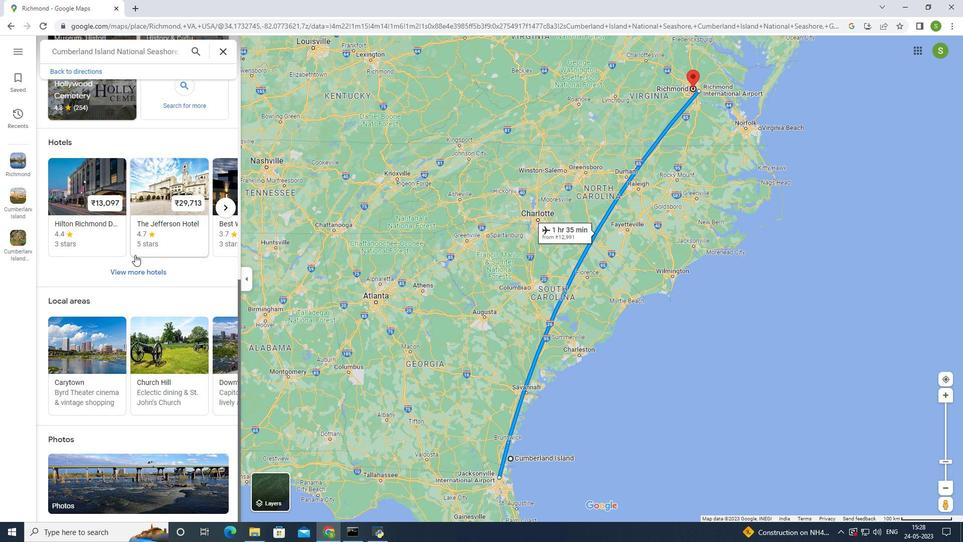 
Action: Mouse scrolled (135, 254) with delta (0, 0)
Screenshot: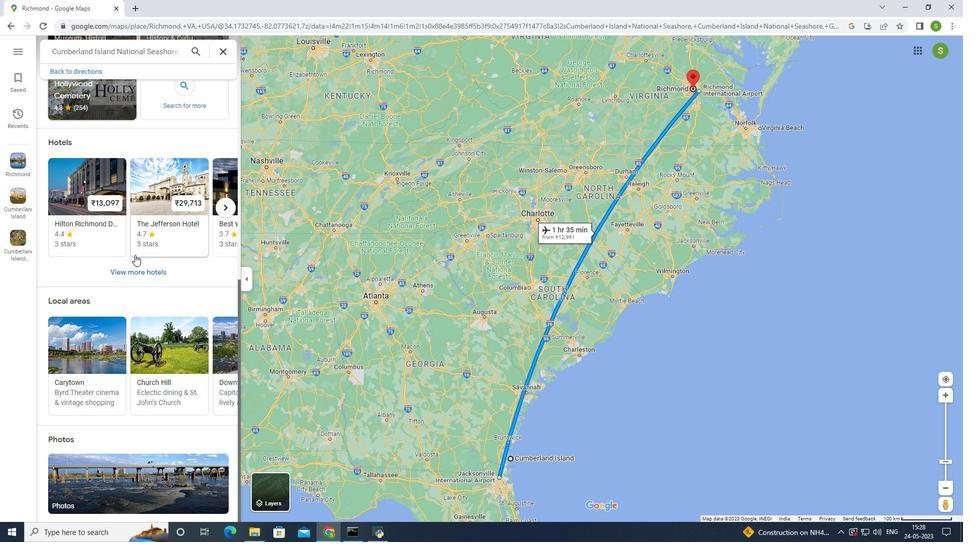 
Action: Mouse scrolled (135, 254) with delta (0, 0)
Screenshot: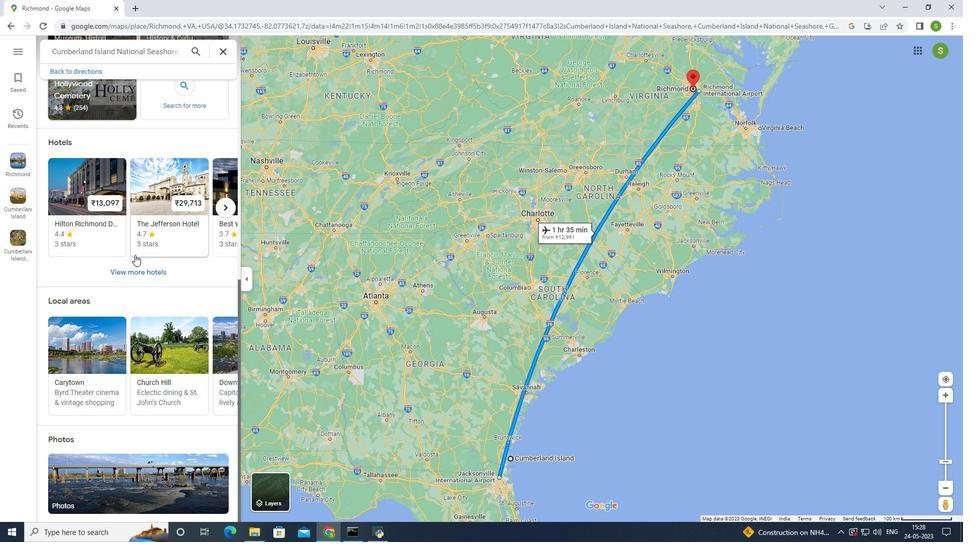 
Action: Mouse moved to (135, 253)
Screenshot: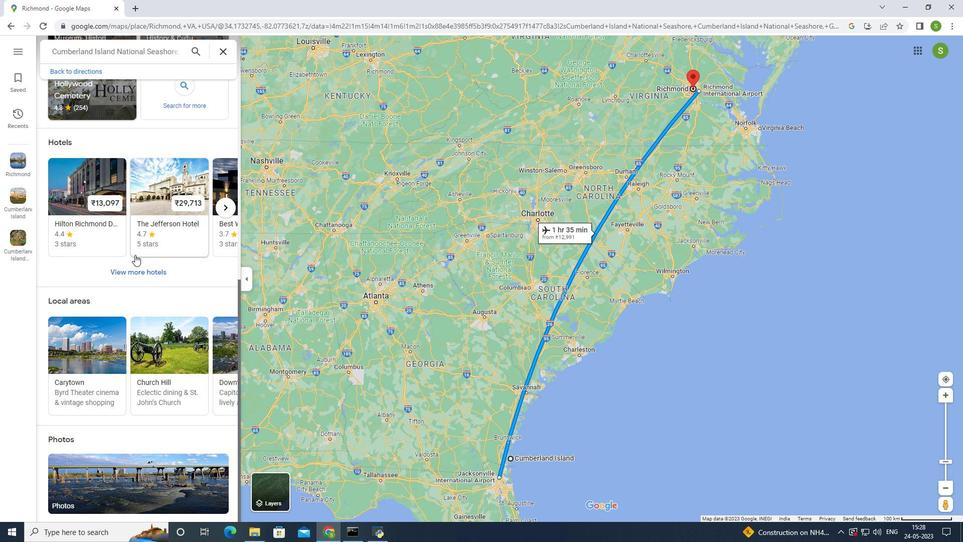 
Action: Mouse scrolled (135, 253) with delta (0, 0)
Screenshot: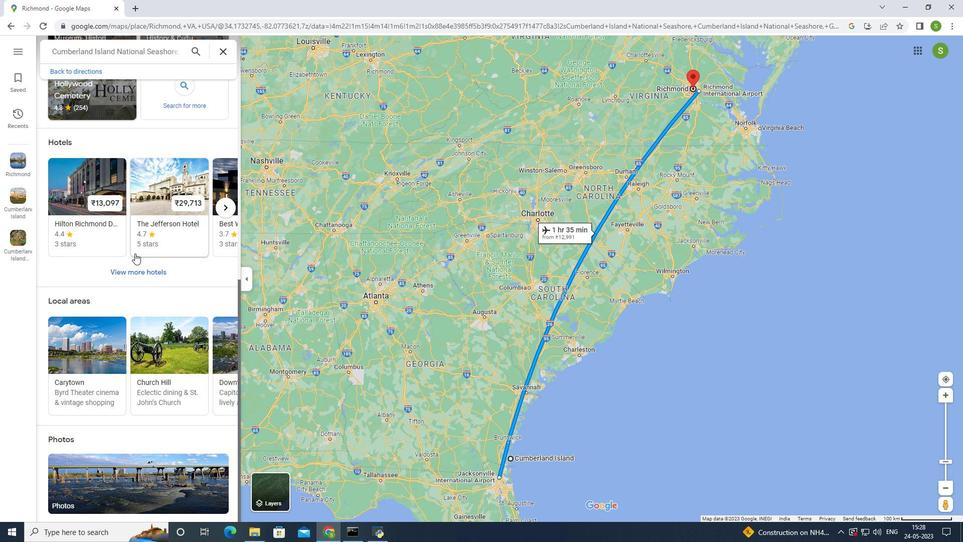 
Action: Mouse scrolled (135, 253) with delta (0, 0)
Screenshot: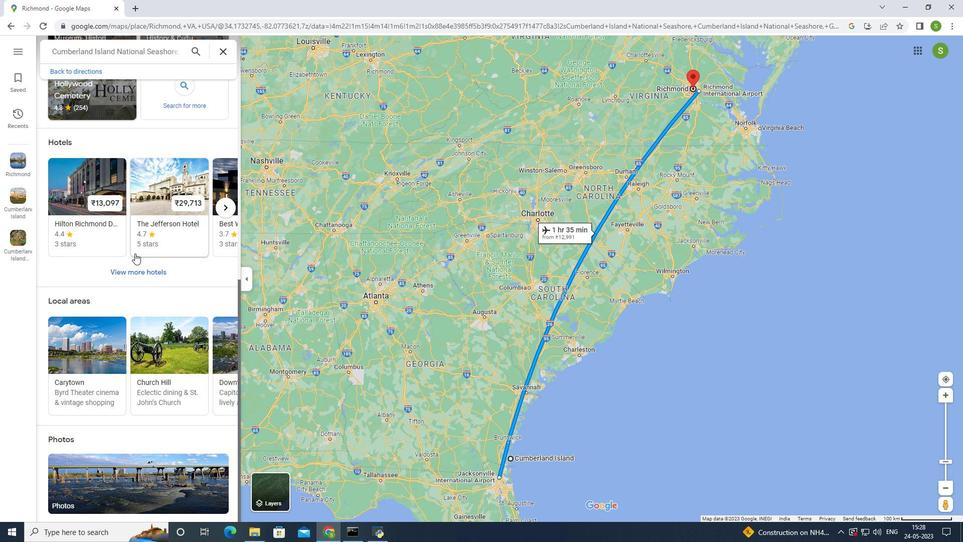 
Action: Mouse scrolled (135, 253) with delta (0, 0)
Screenshot: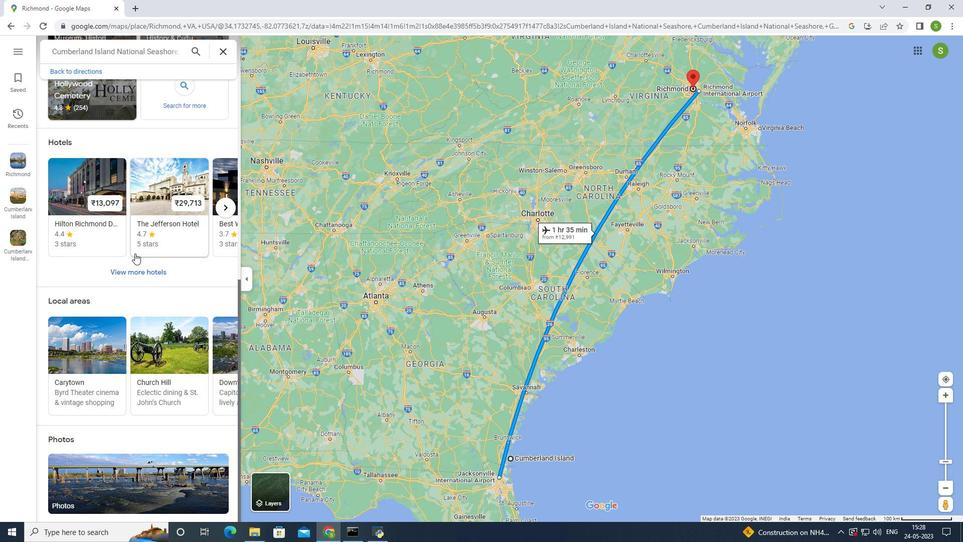 
Action: Mouse scrolled (135, 253) with delta (0, 0)
Screenshot: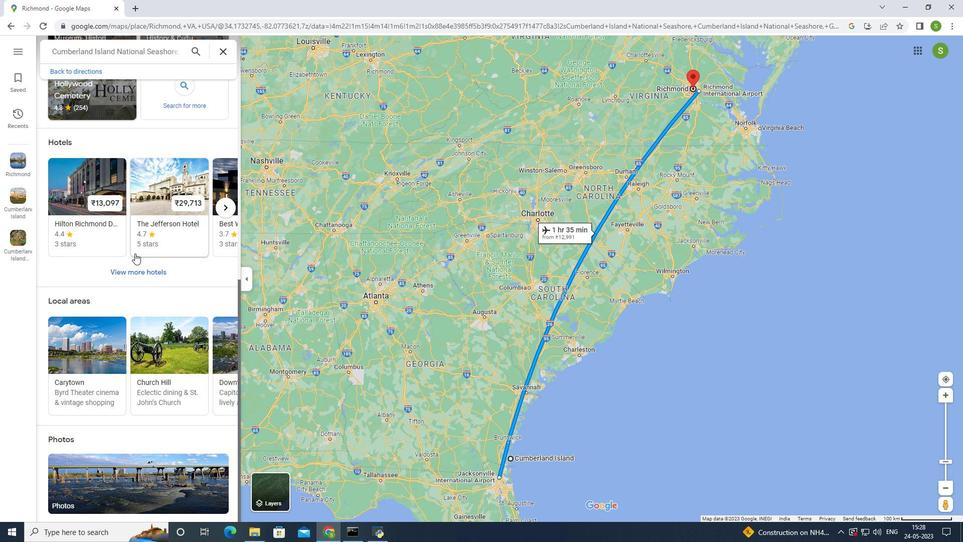 
Action: Mouse moved to (135, 249)
Screenshot: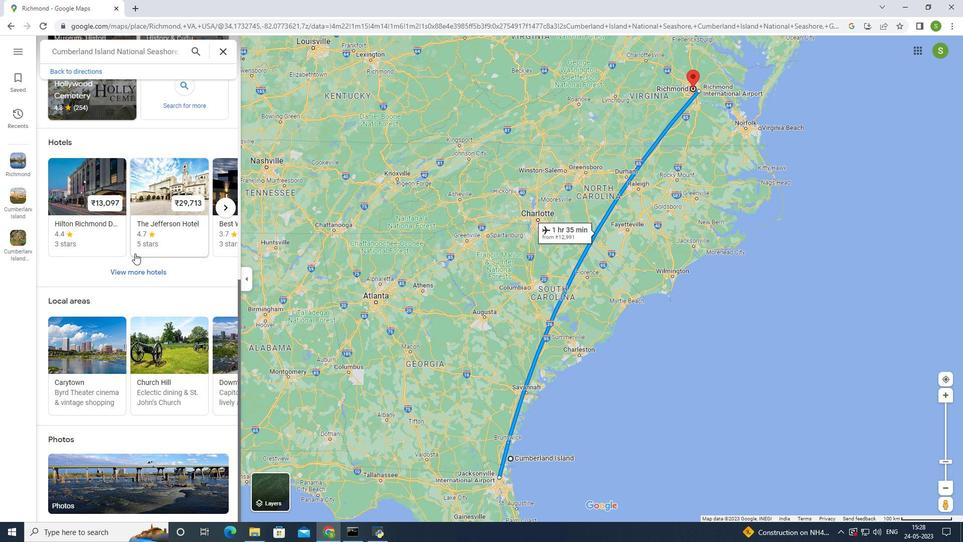
Action: Mouse scrolled (135, 249) with delta (0, 0)
Screenshot: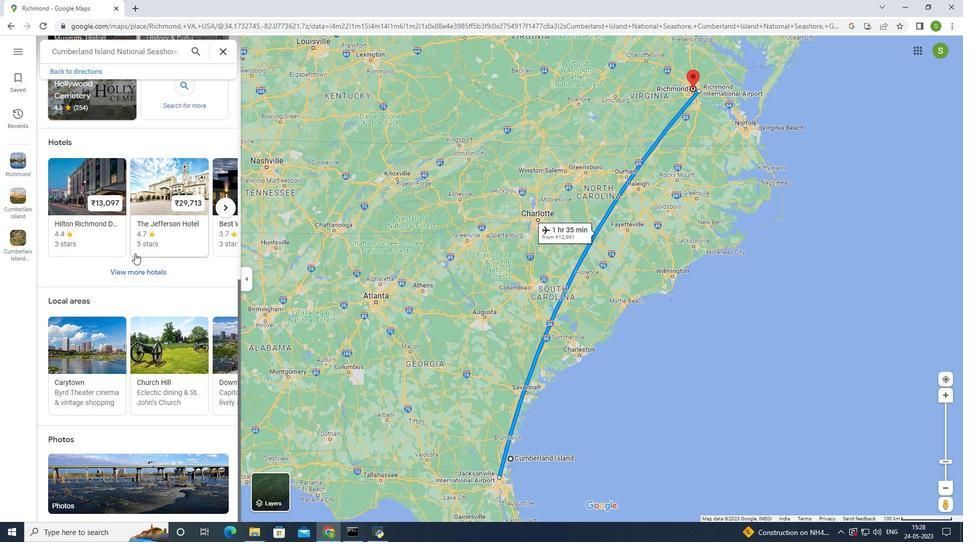 
Action: Mouse moved to (135, 248)
Screenshot: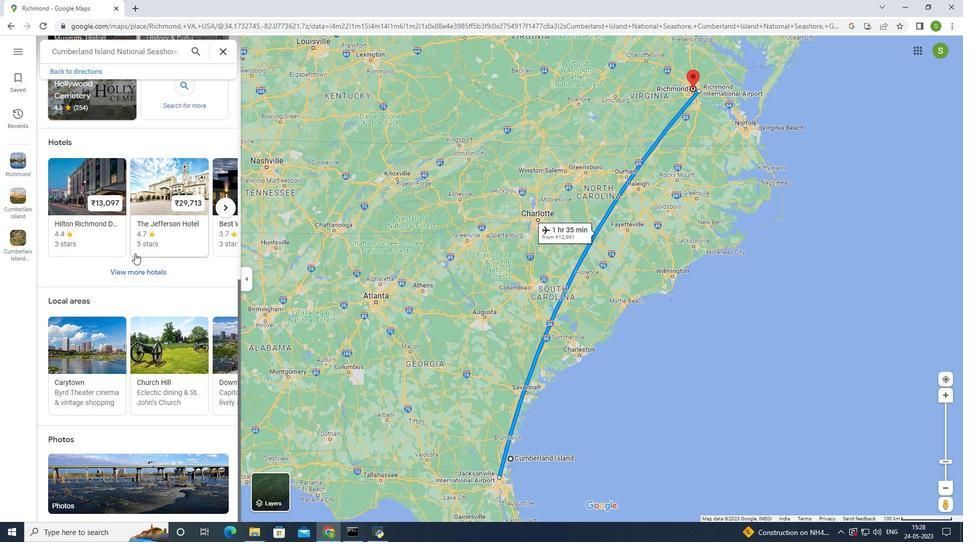 
Action: Mouse scrolled (135, 249) with delta (0, 0)
Screenshot: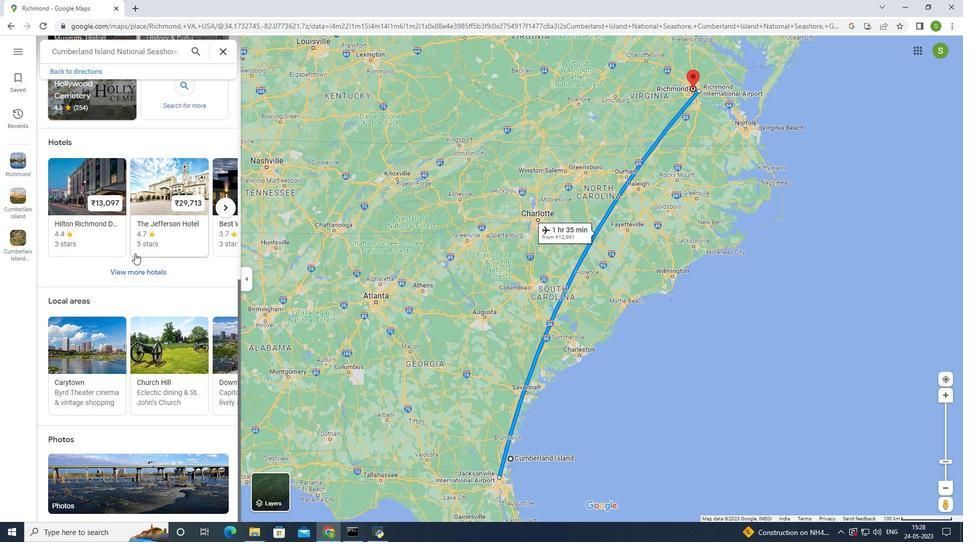 
Action: Mouse moved to (135, 247)
Screenshot: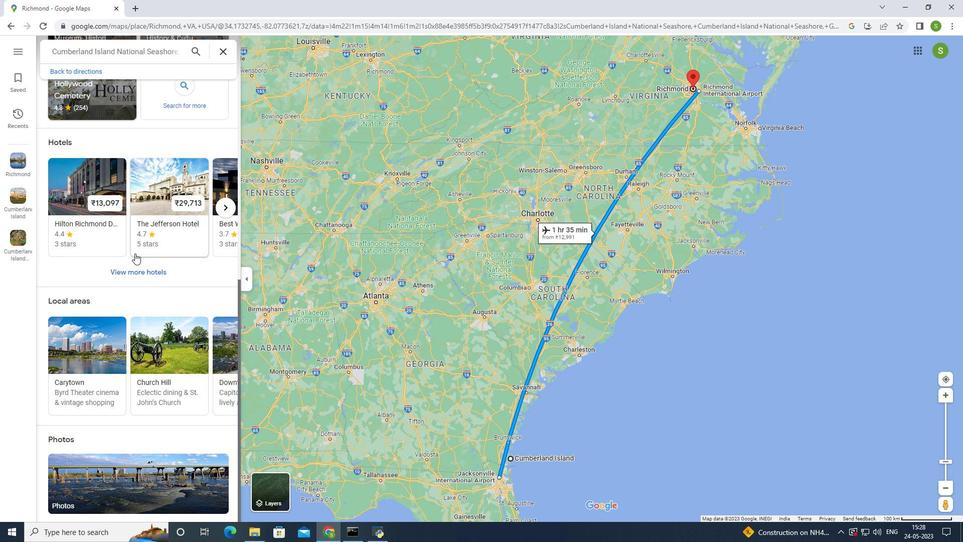 
Action: Mouse scrolled (135, 247) with delta (0, 0)
Screenshot: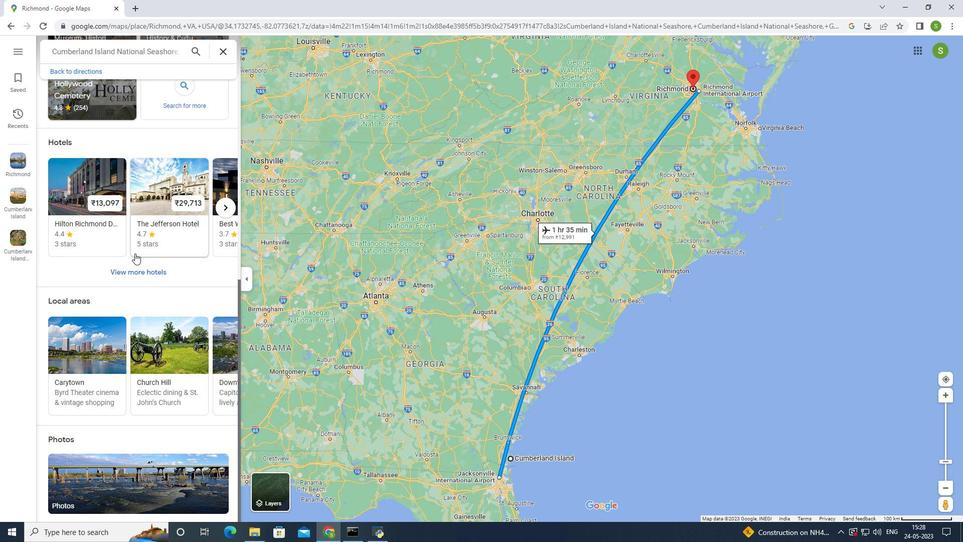 
Action: Mouse scrolled (135, 247) with delta (0, 0)
Screenshot: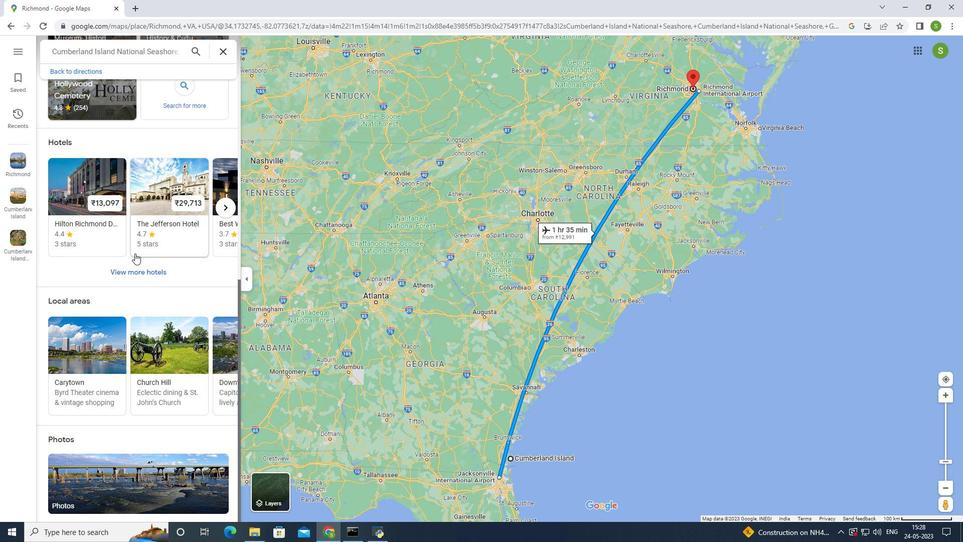 
Action: Mouse moved to (135, 245)
Screenshot: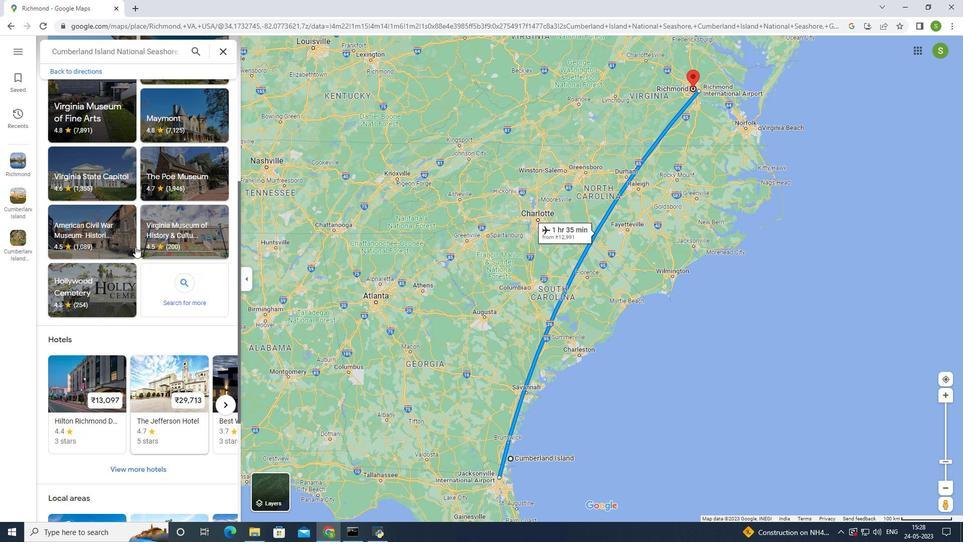 
Action: Mouse scrolled (135, 246) with delta (0, 0)
Screenshot: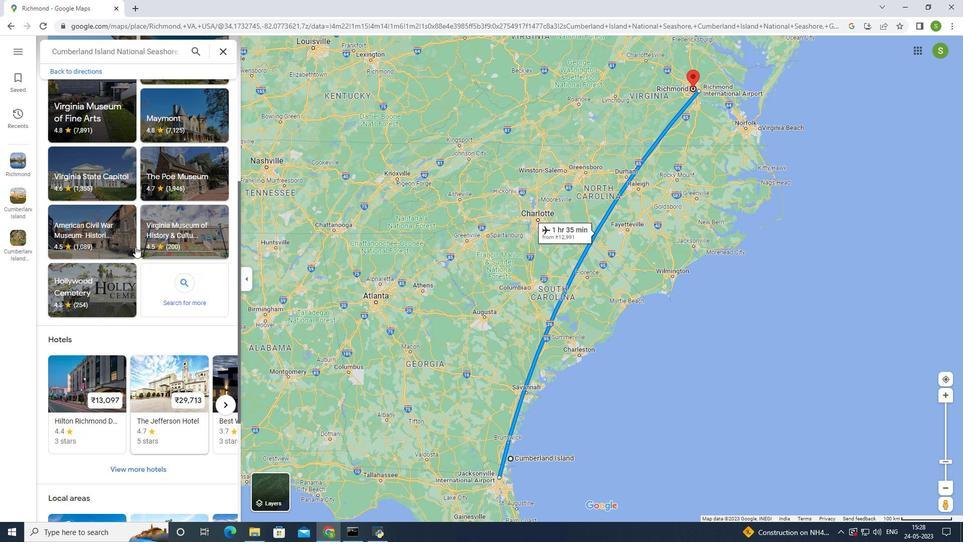 
Action: Mouse scrolled (135, 246) with delta (0, 0)
Screenshot: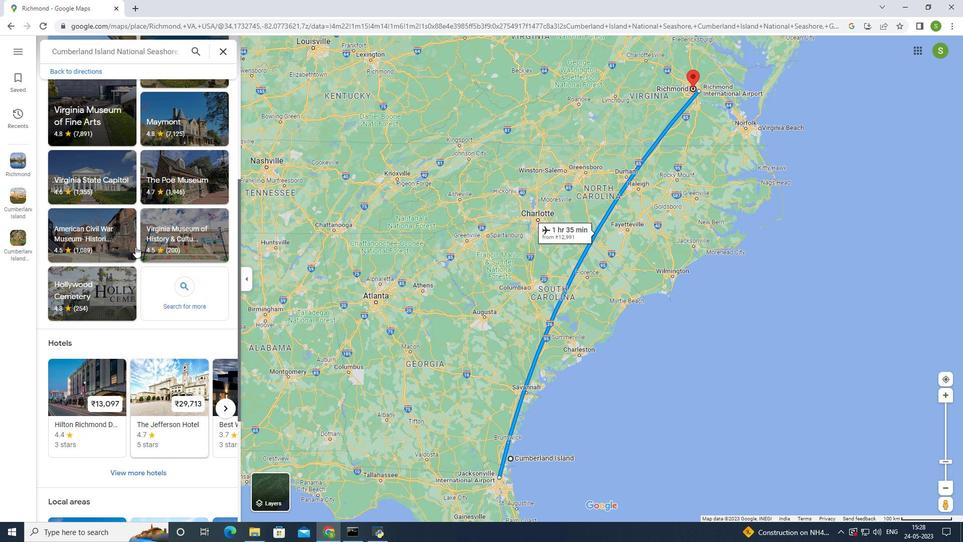 
Action: Mouse scrolled (135, 246) with delta (0, 0)
Screenshot: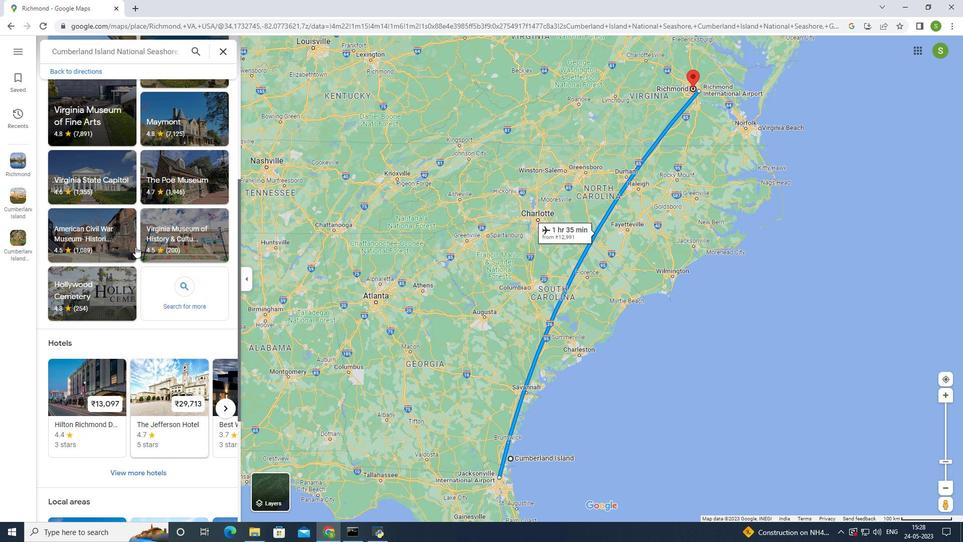 
Action: Mouse scrolled (135, 246) with delta (0, 0)
Screenshot: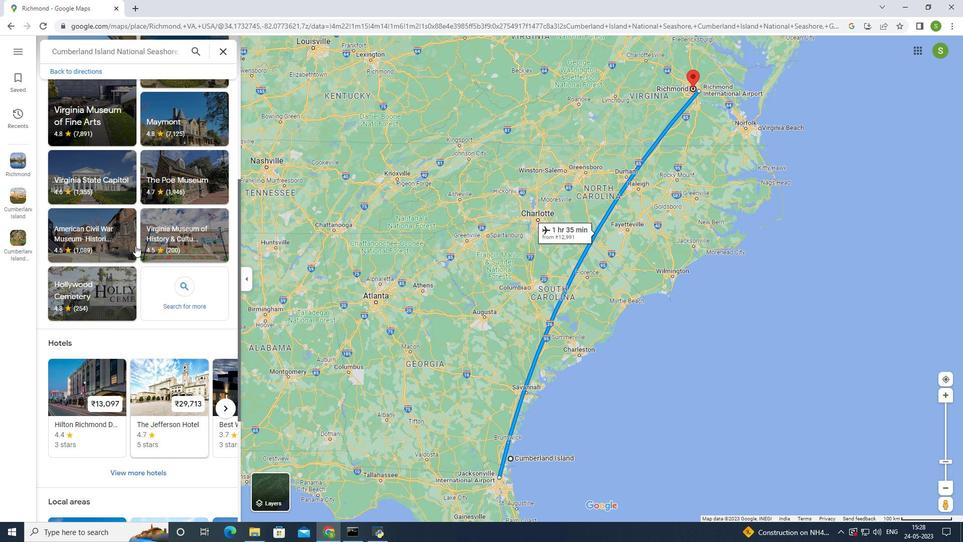 
Action: Mouse moved to (135, 245)
Screenshot: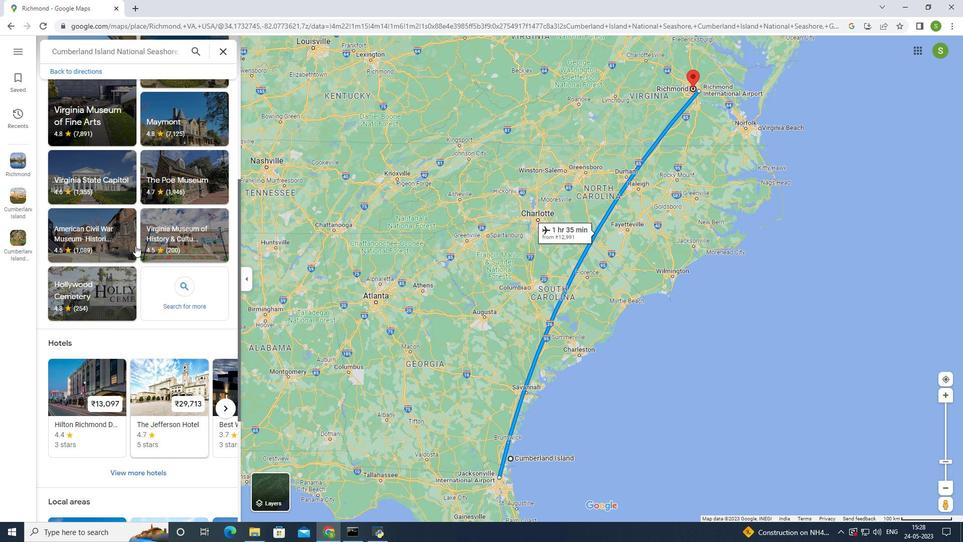 
Action: Mouse scrolled (135, 245) with delta (0, 0)
Screenshot: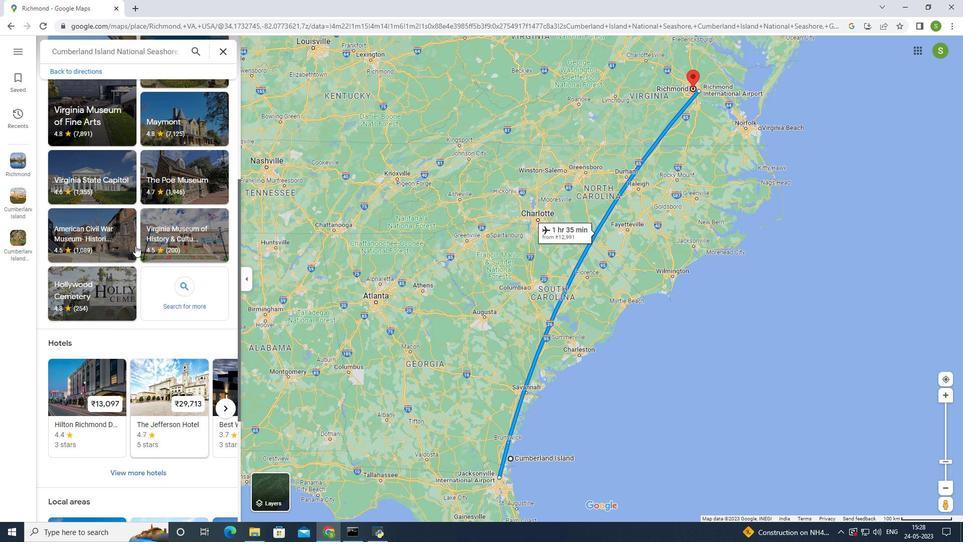 
Action: Mouse moved to (135, 242)
Screenshot: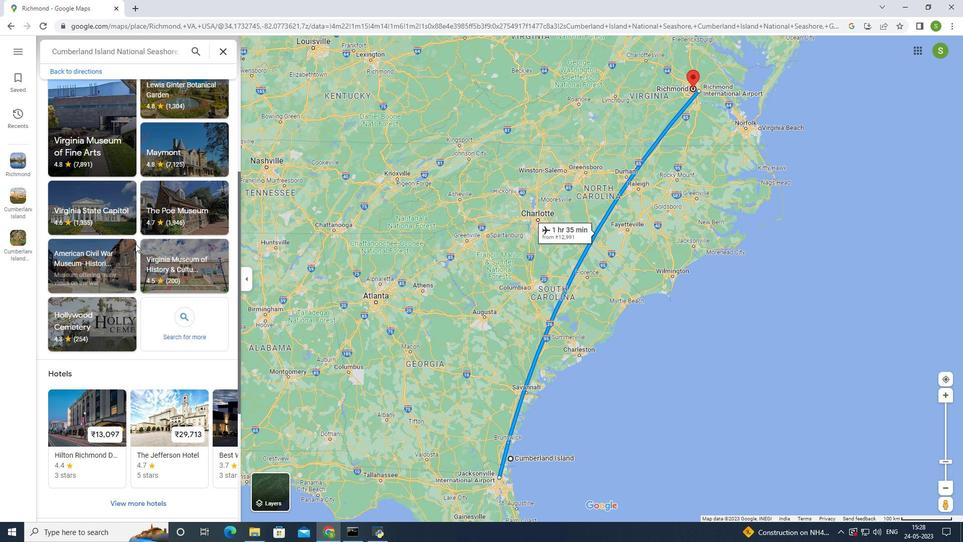 
Action: Mouse scrolled (135, 243) with delta (0, 0)
Screenshot: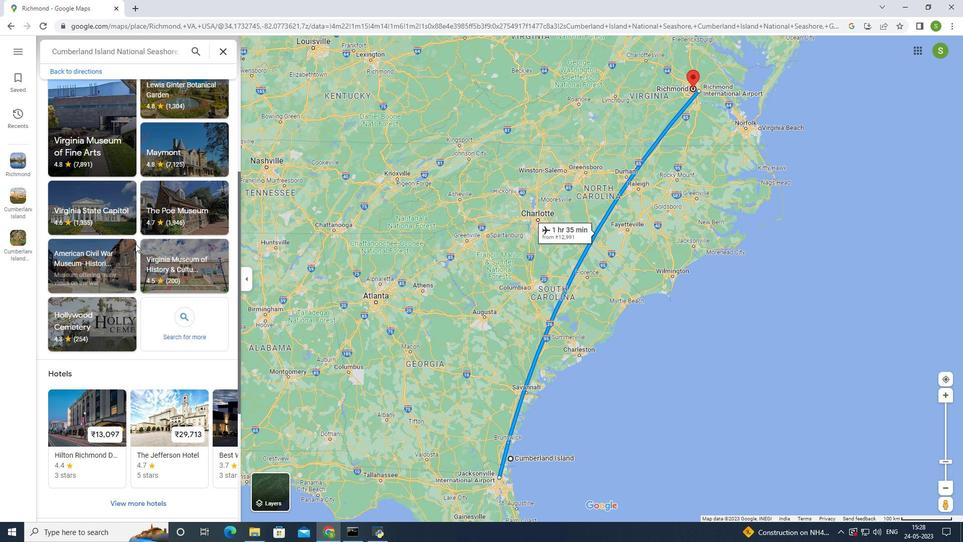 
Action: Mouse scrolled (135, 243) with delta (0, 0)
Screenshot: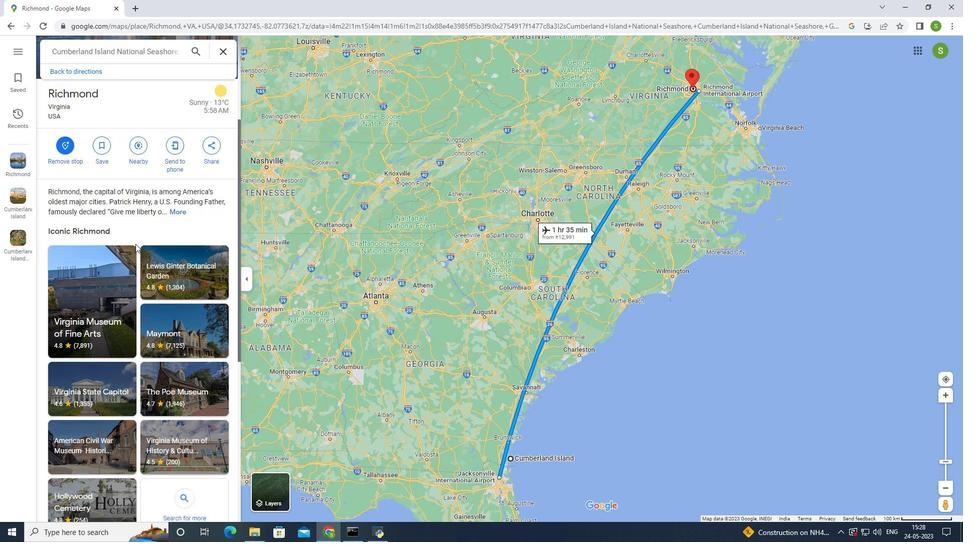
Action: Mouse scrolled (135, 243) with delta (0, 0)
Screenshot: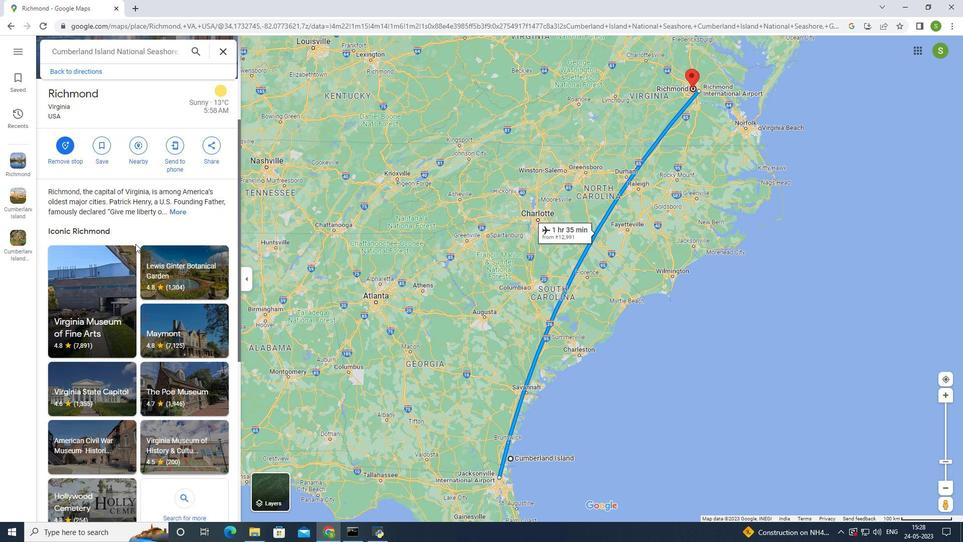 
Action: Mouse moved to (135, 241)
Screenshot: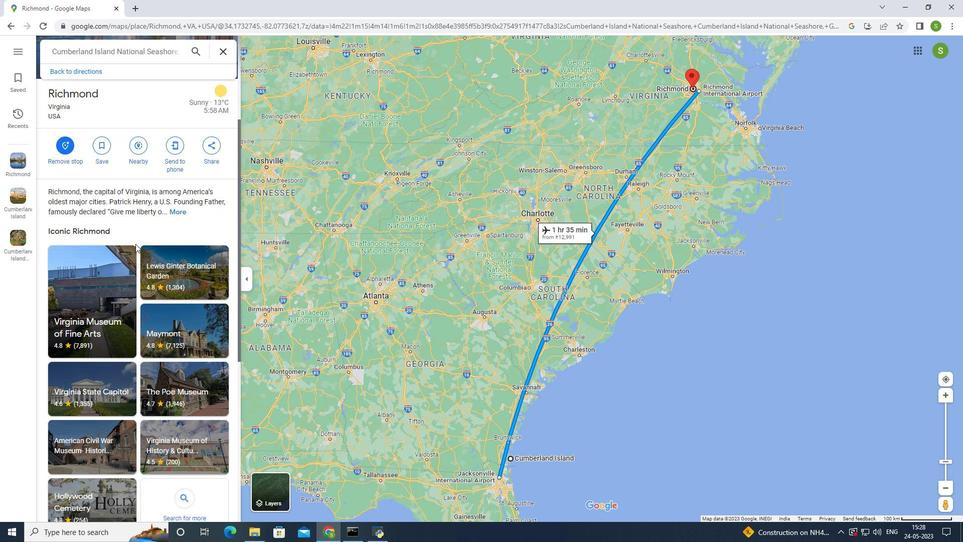 
Action: Mouse scrolled (135, 242) with delta (0, 0)
Screenshot: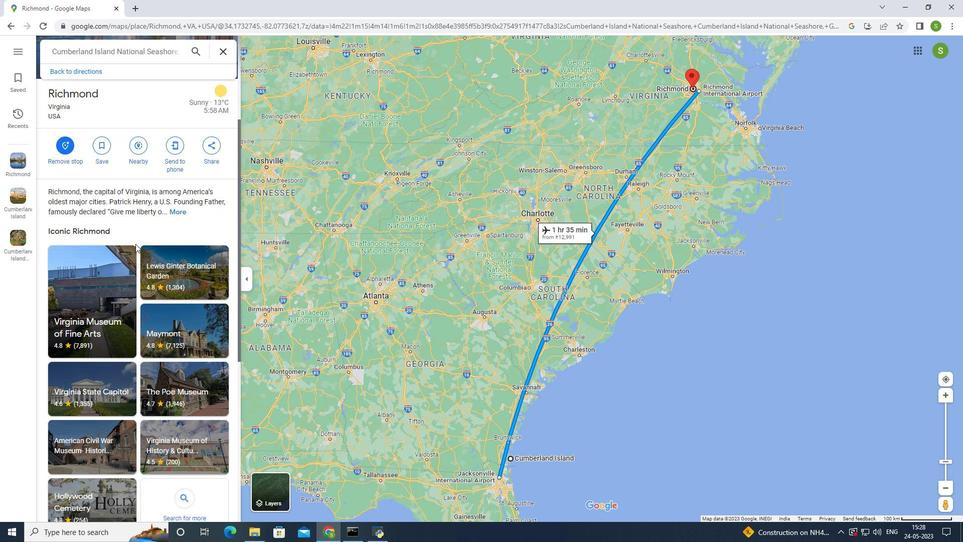 
Action: Mouse moved to (131, 224)
Screenshot: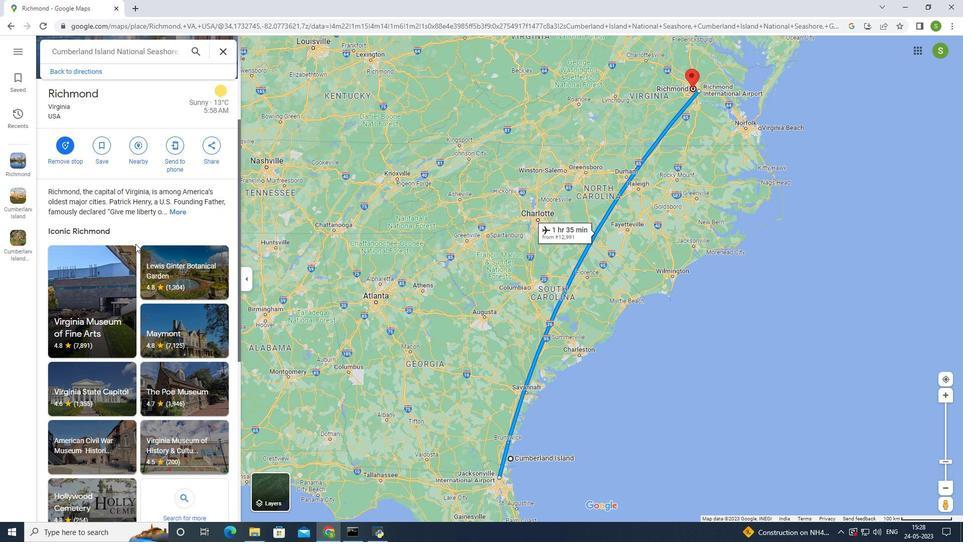 
Action: Mouse scrolled (133, 228) with delta (0, 0)
Screenshot: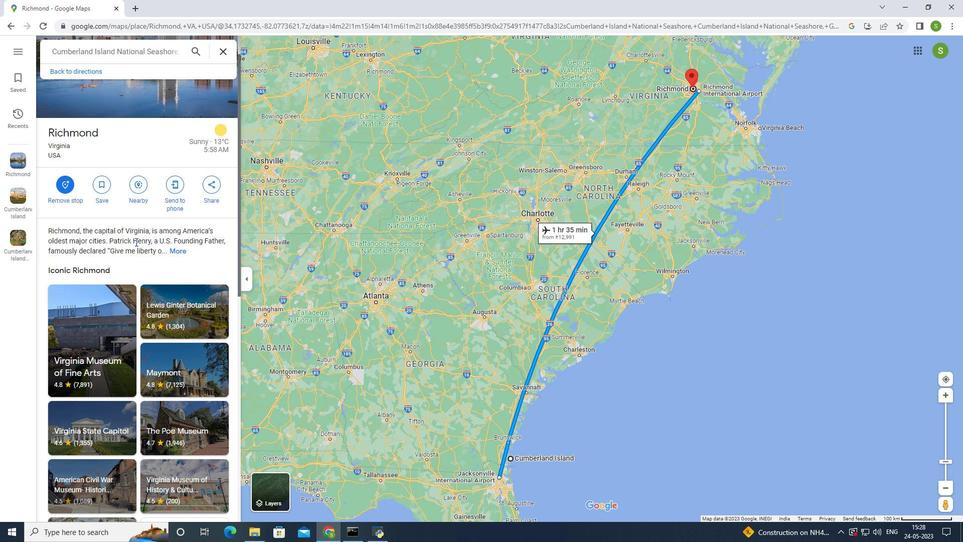 
Action: Mouse moved to (60, 70)
Screenshot: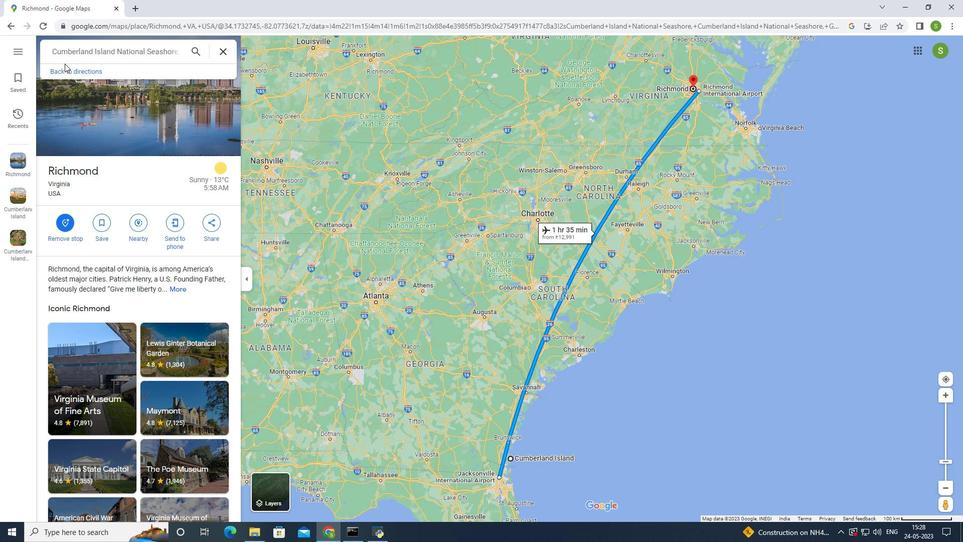 
Action: Mouse pressed left at (60, 70)
Screenshot: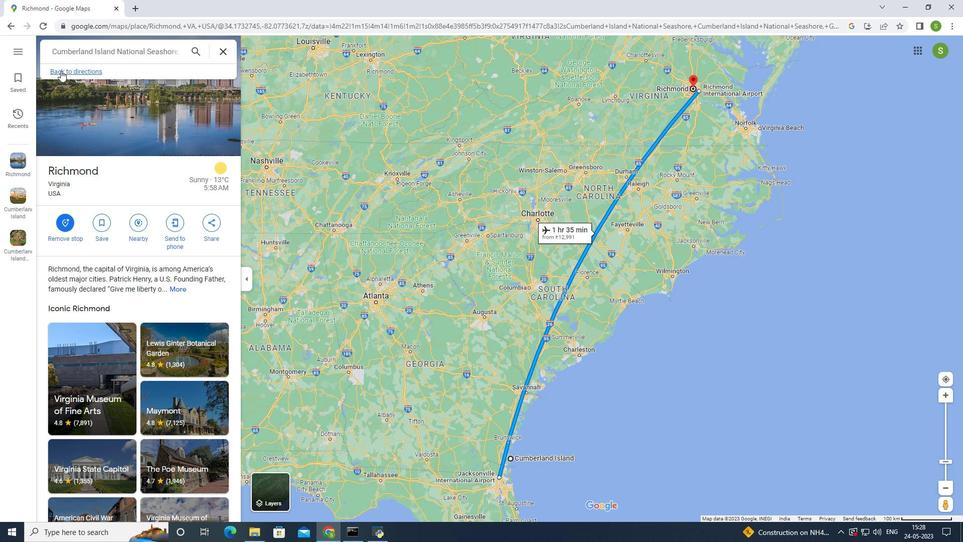 
Action: Mouse moved to (105, 203)
Screenshot: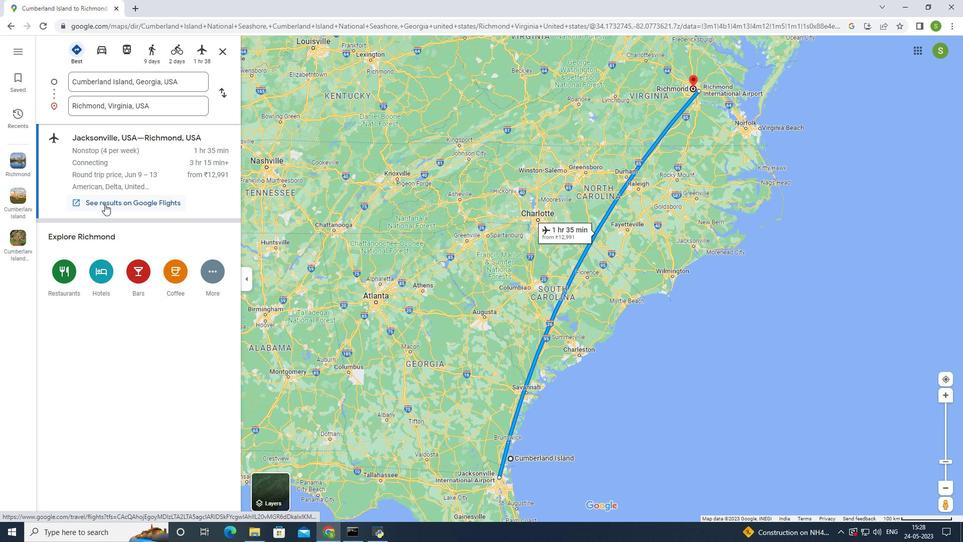 
Action: Mouse pressed left at (105, 203)
Screenshot: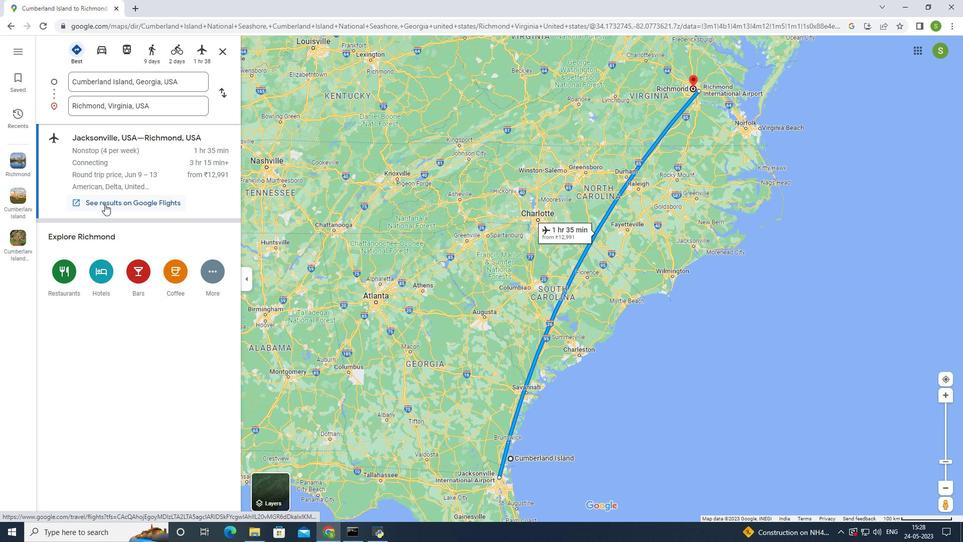 
Action: Mouse moved to (80, 13)
Screenshot: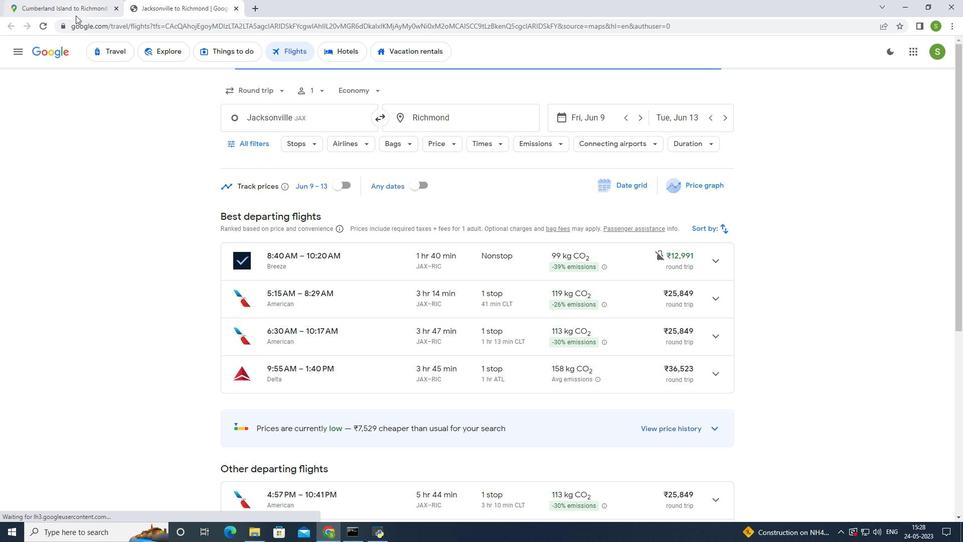 
Action: Mouse pressed left at (80, 13)
Screenshot: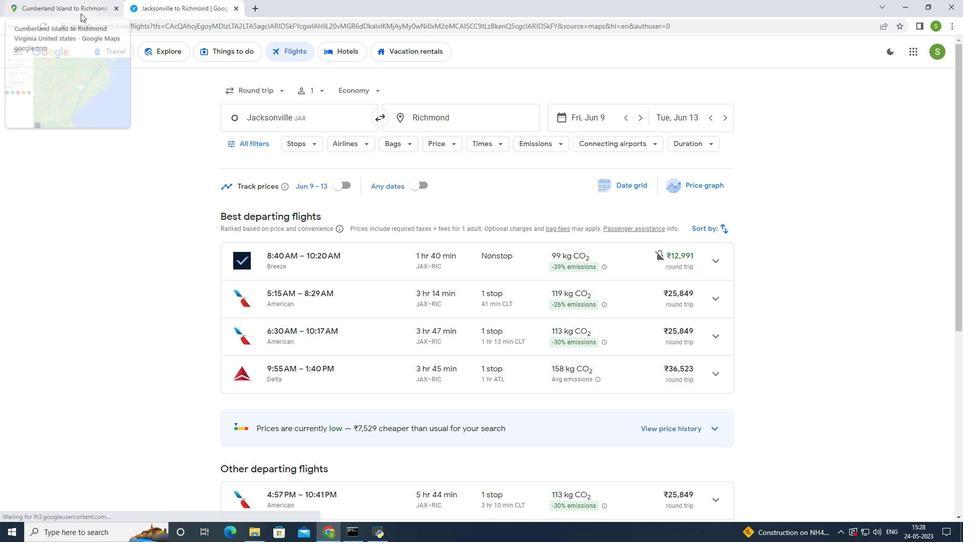 
Action: Mouse moved to (52, 3)
Screenshot: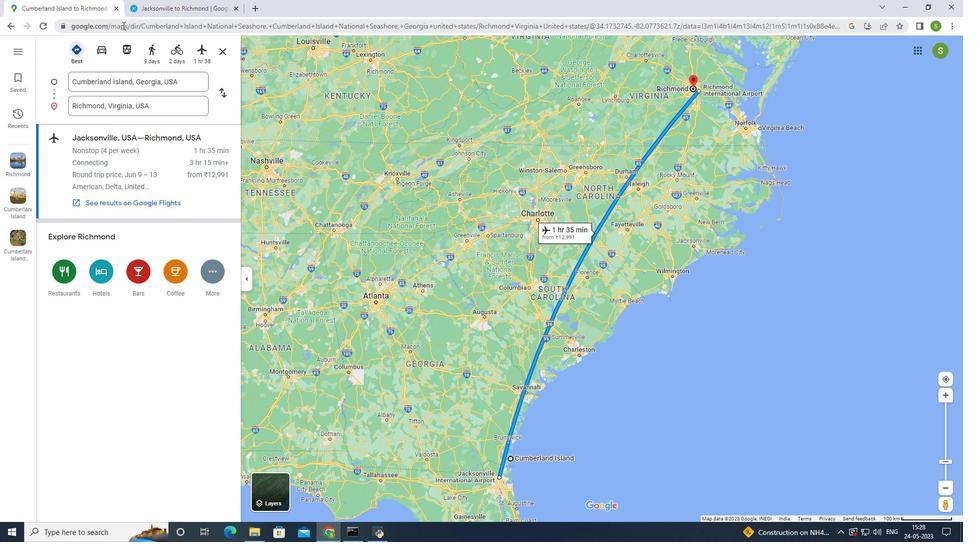 
Action: Mouse pressed left at (52, 3)
Screenshot: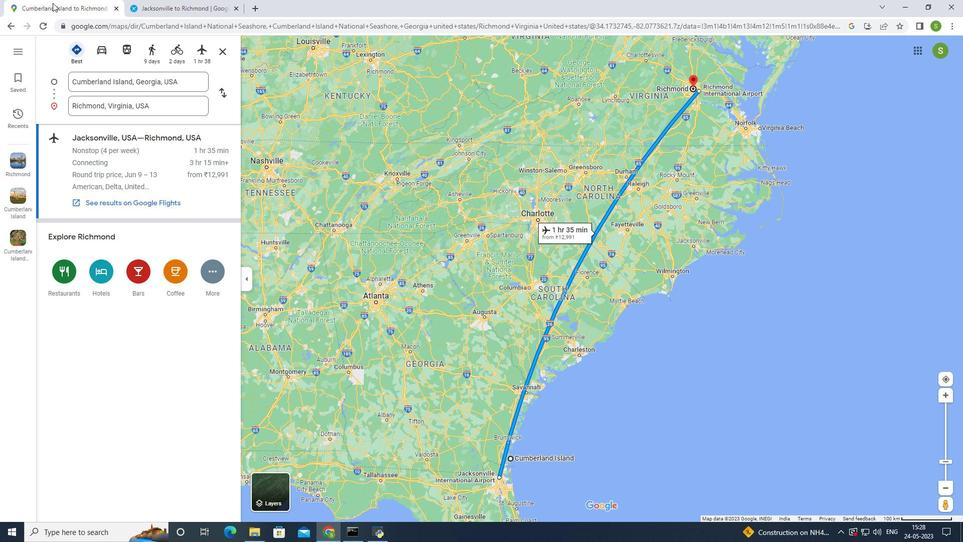 
Action: Mouse moved to (103, 54)
Screenshot: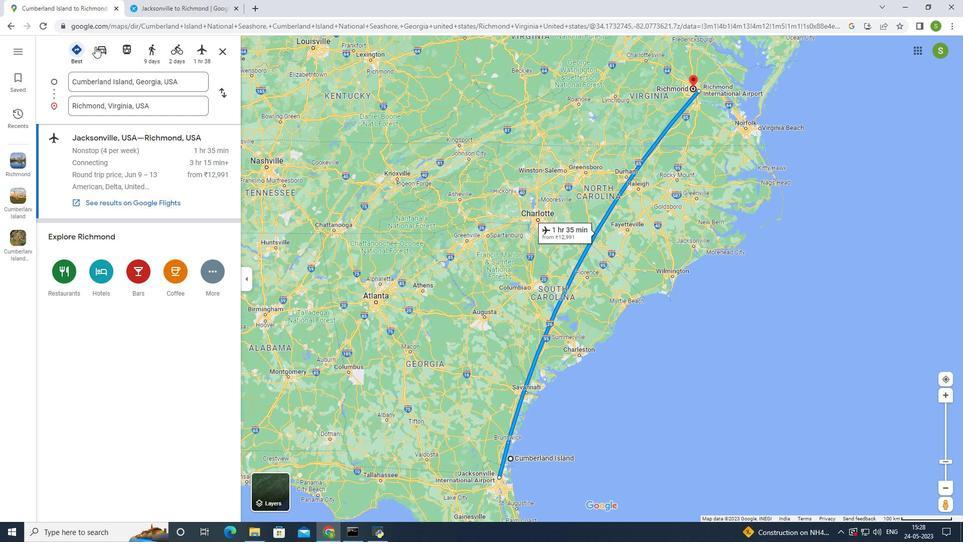 
Action: Mouse pressed left at (103, 54)
Screenshot: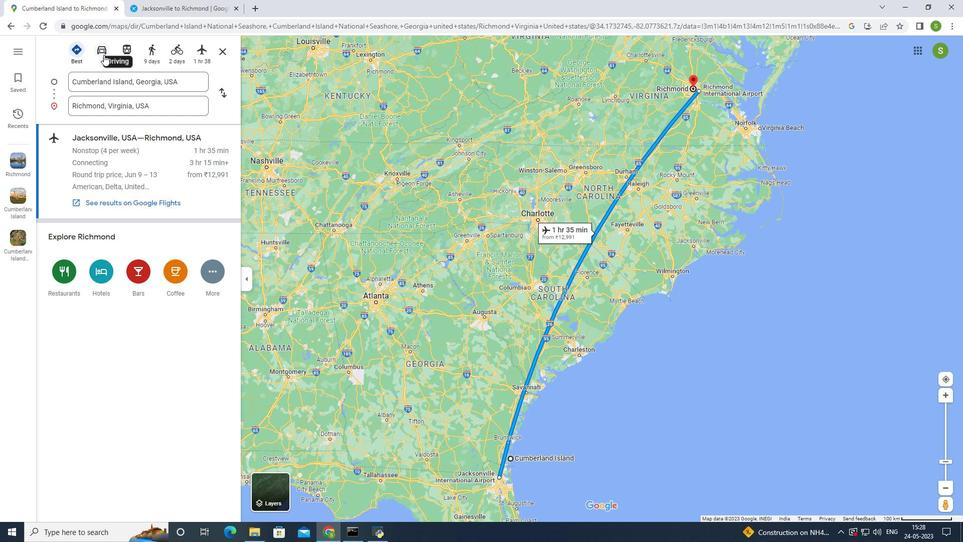 
Action: Mouse moved to (108, 138)
Screenshot: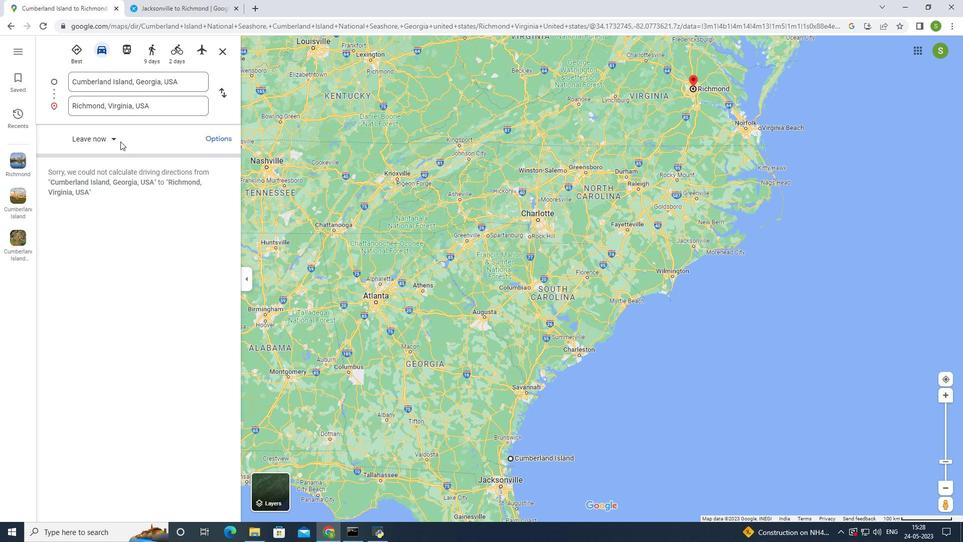 
Action: Mouse pressed left at (108, 138)
Screenshot: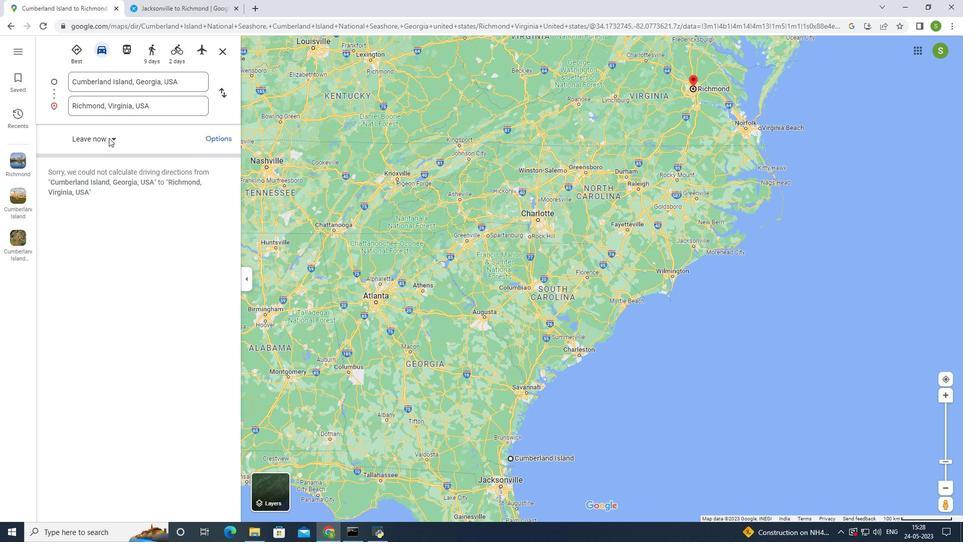 
Action: Mouse moved to (97, 179)
Screenshot: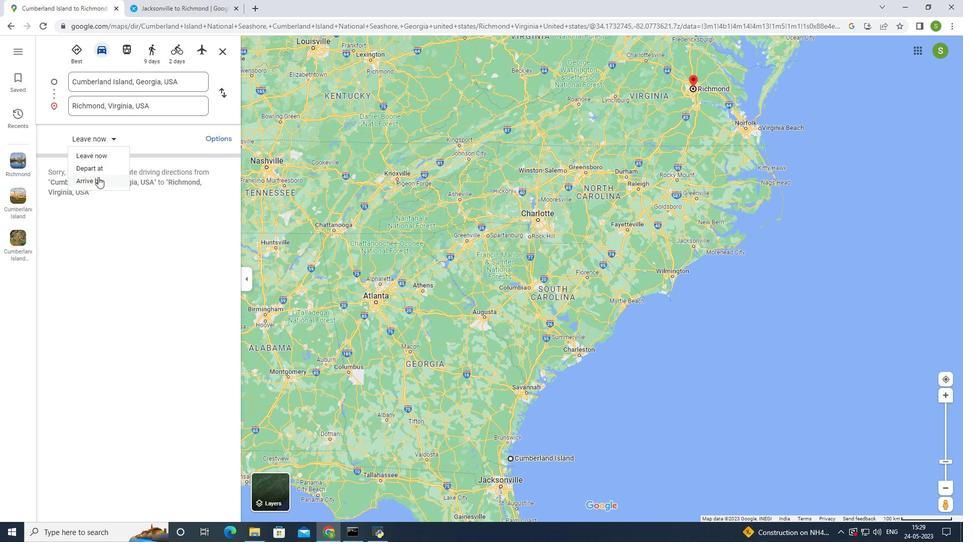
Action: Mouse pressed left at (97, 179)
Screenshot: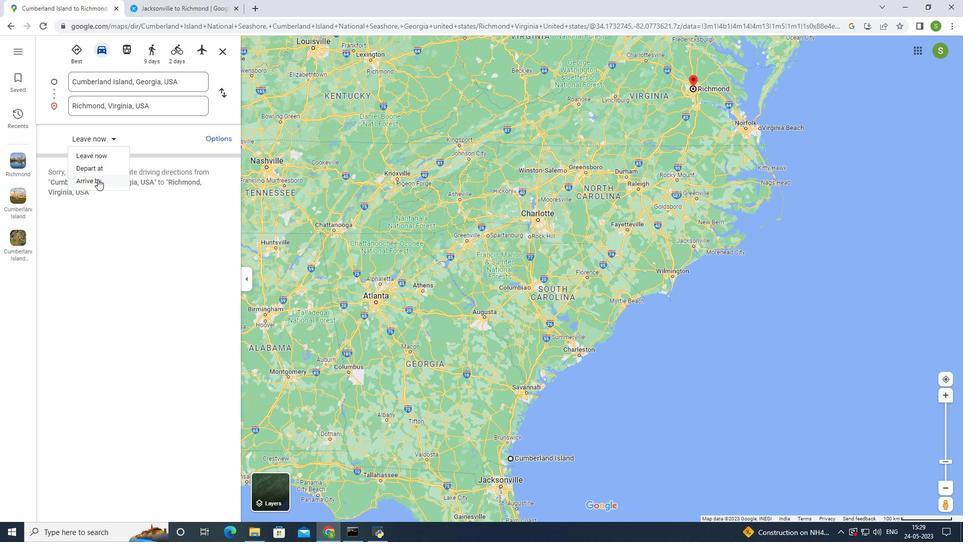 
Action: Mouse moved to (97, 153)
Screenshot: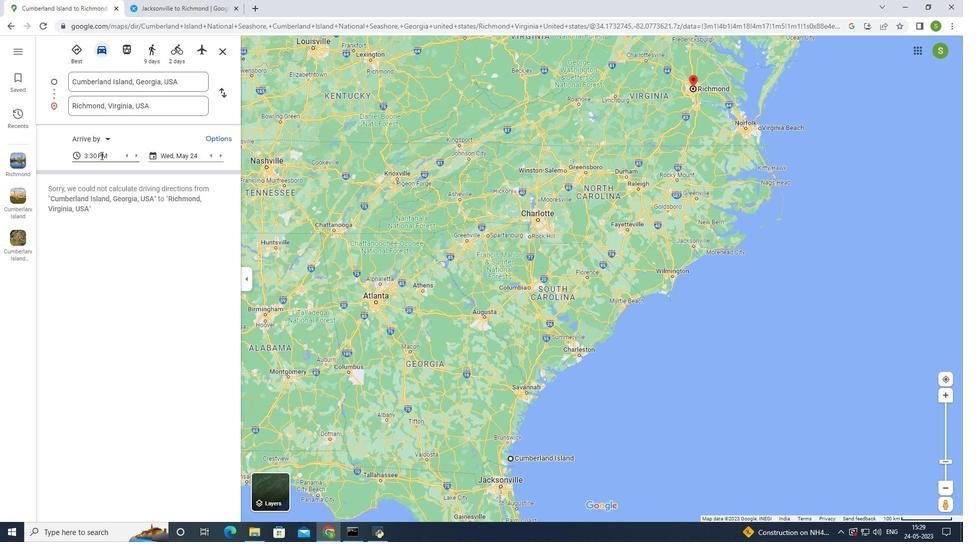 
Action: Mouse pressed left at (97, 153)
Screenshot: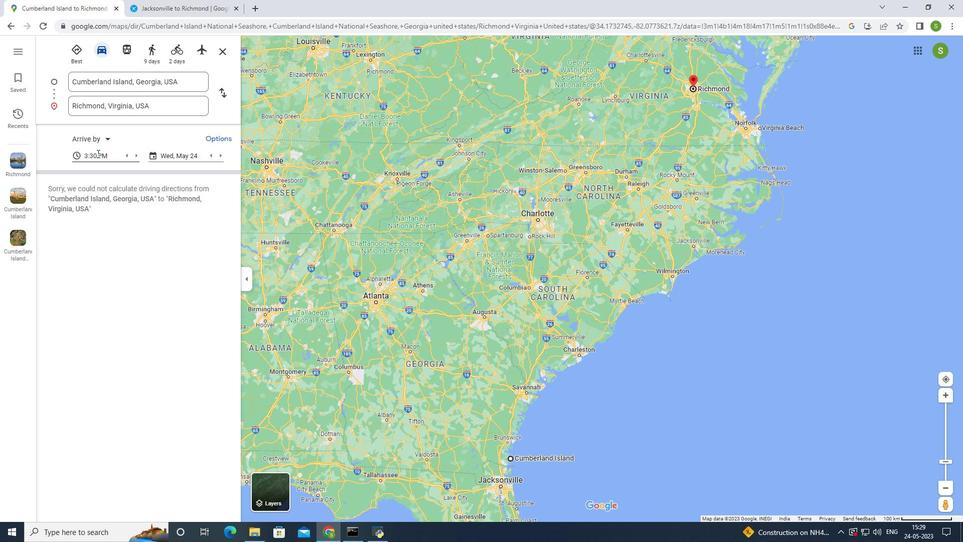 
Action: Mouse moved to (152, 168)
Screenshot: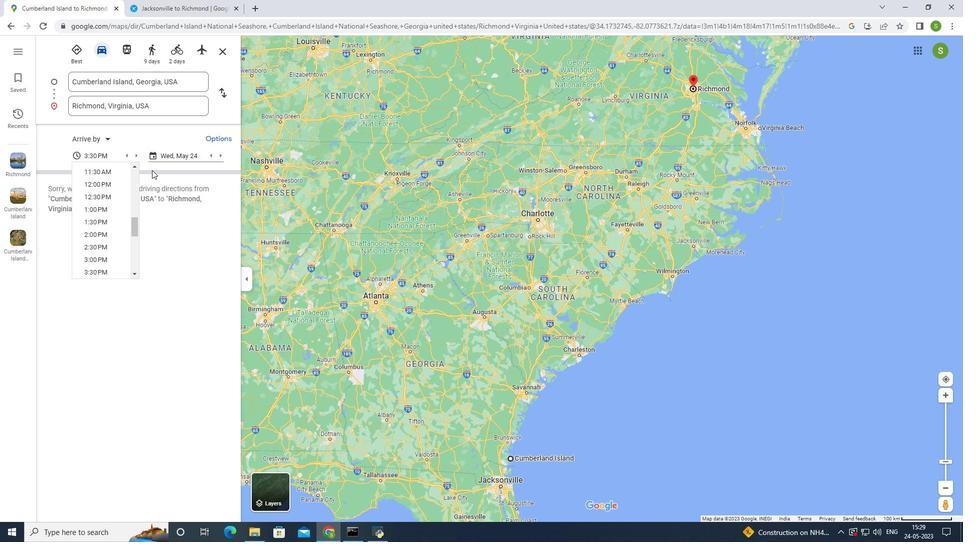 
Action: Mouse pressed left at (152, 168)
Screenshot: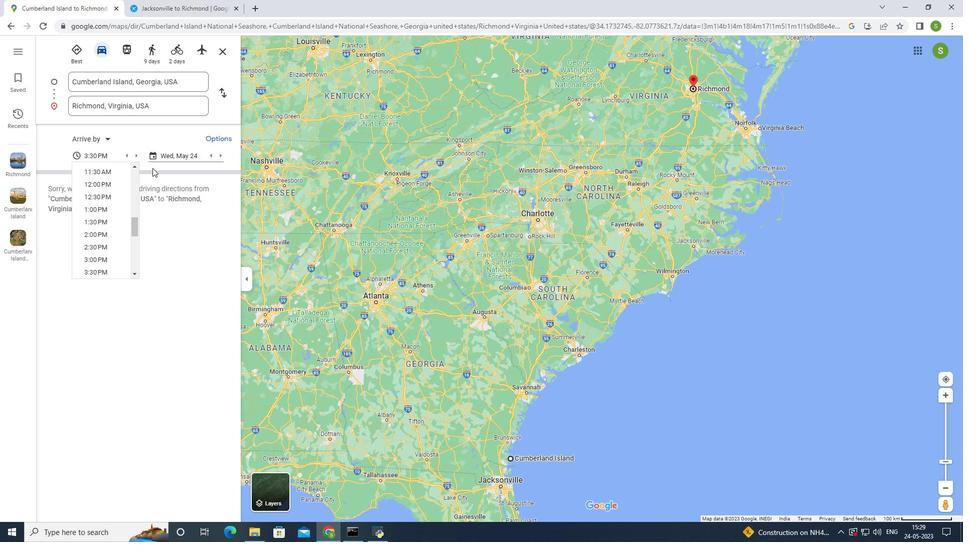 
Action: Mouse moved to (163, 170)
Screenshot: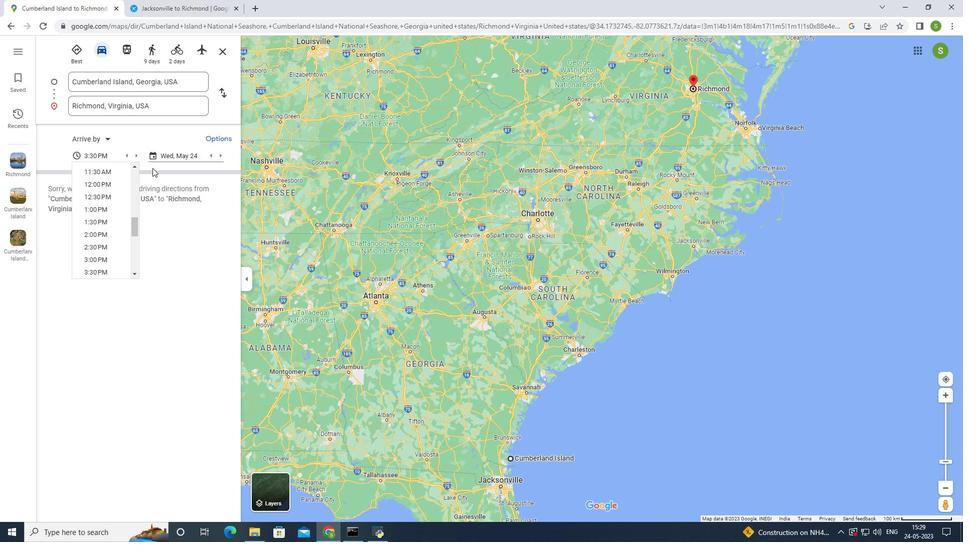 
Action: Key pressed <Key.left>
Screenshot: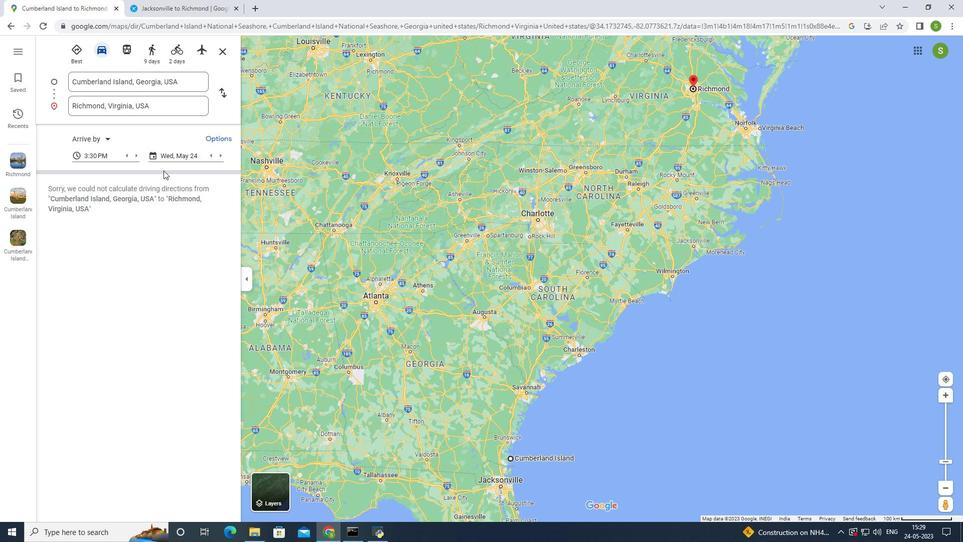 
Action: Mouse moved to (95, 153)
Screenshot: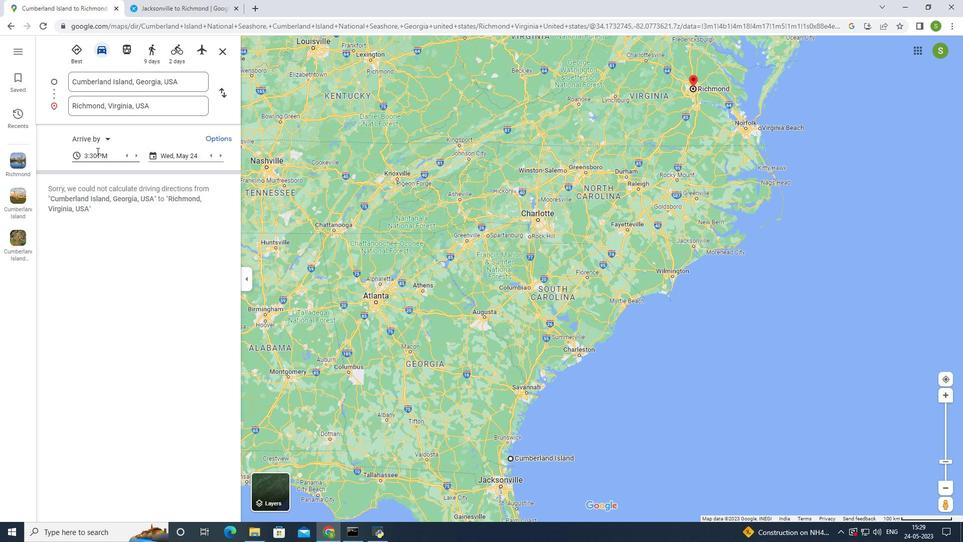 
Action: Mouse pressed left at (95, 153)
Screenshot: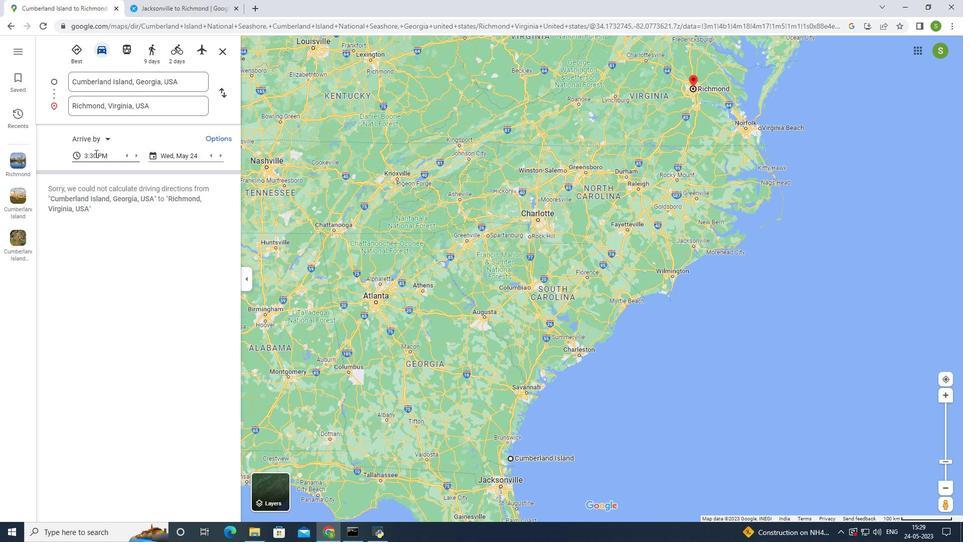 
Action: Mouse moved to (112, 157)
Screenshot: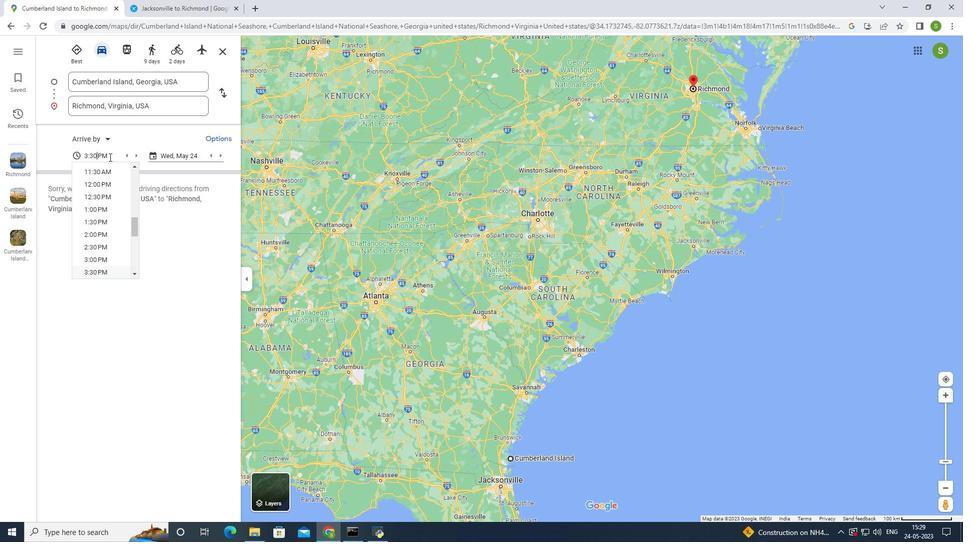 
Action: Key pressed <Key.left><Key.backspace>0
Screenshot: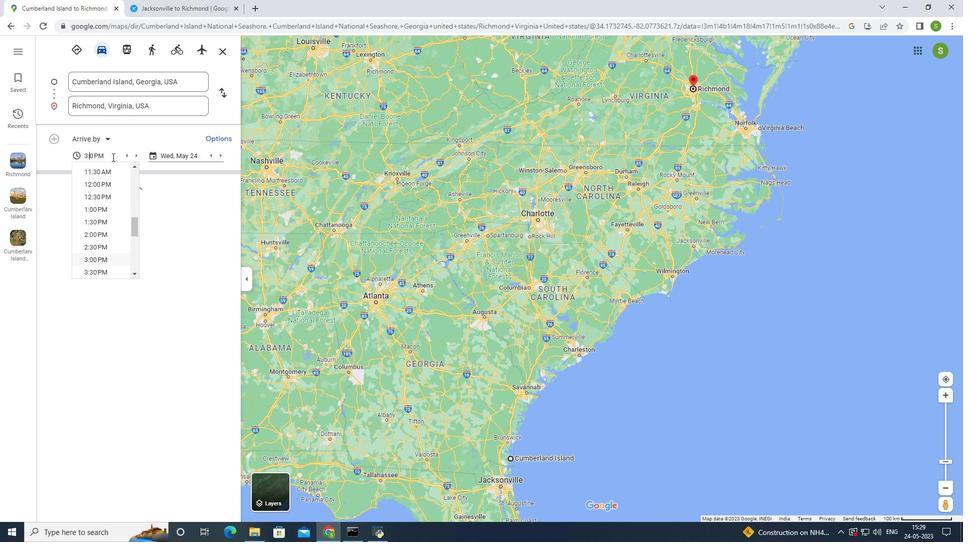 
Action: Mouse moved to (210, 155)
Screenshot: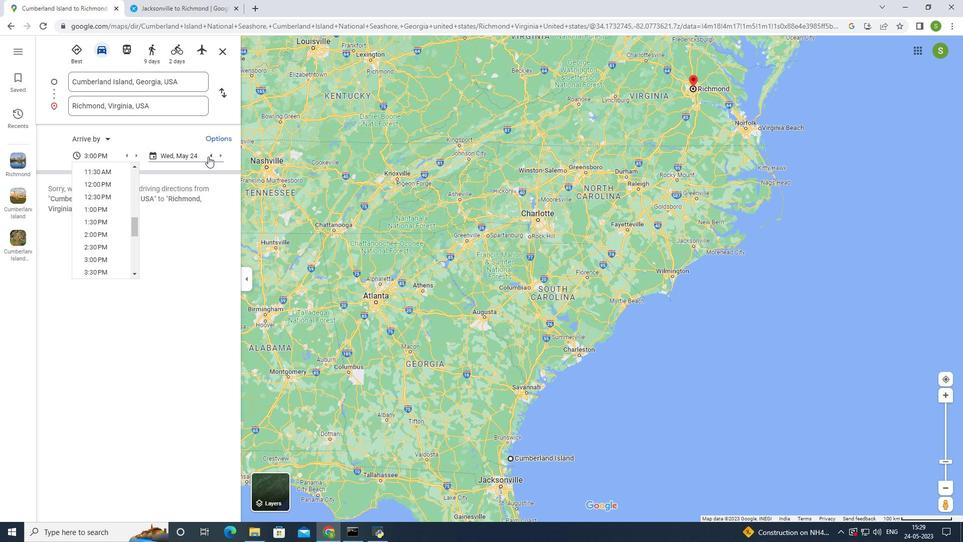 
Action: Mouse pressed left at (210, 155)
Screenshot: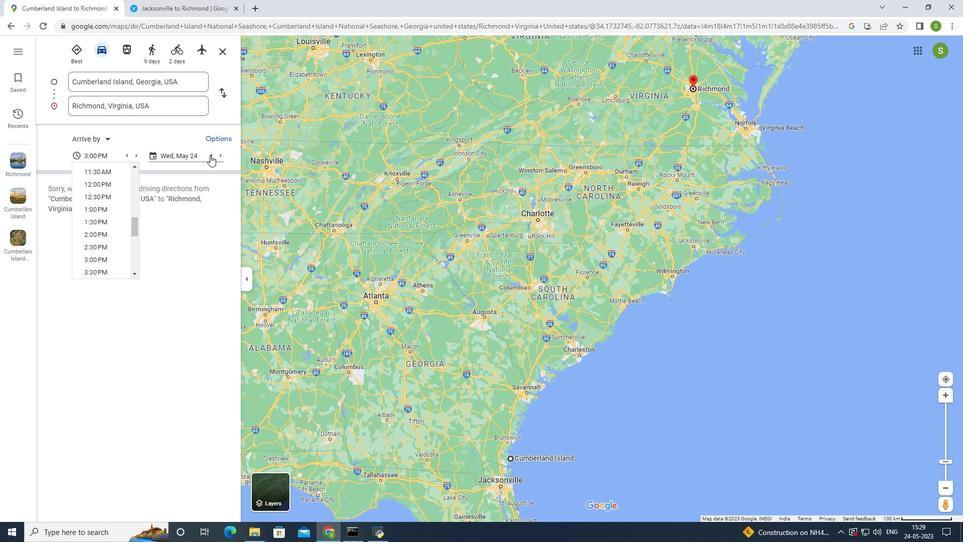 
Action: Mouse moved to (197, 154)
Screenshot: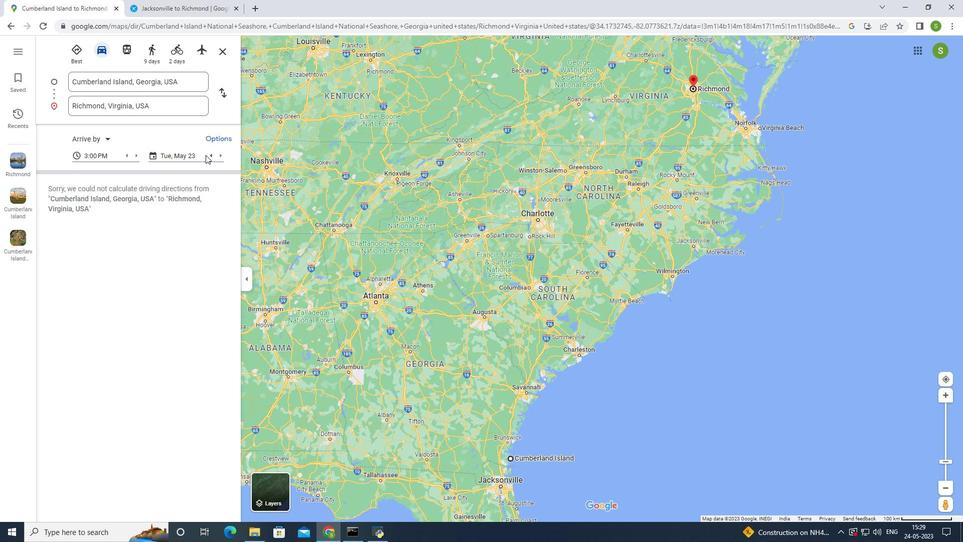 
Action: Mouse pressed left at (197, 154)
Screenshot: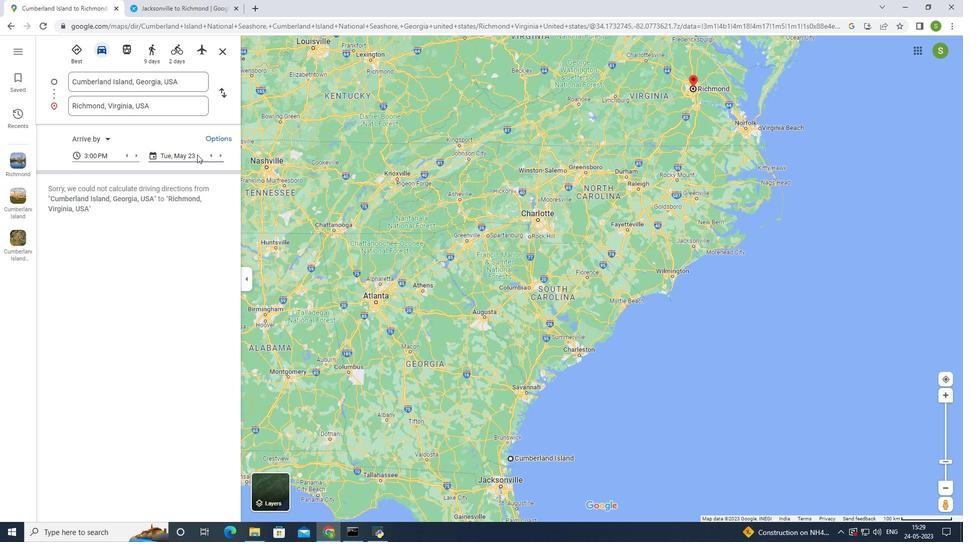 
Action: Mouse moved to (235, 175)
Screenshot: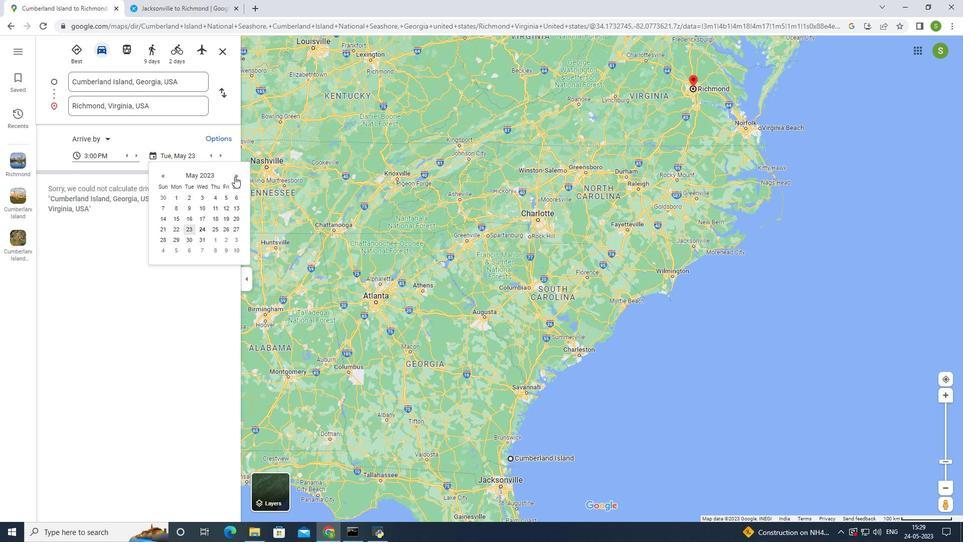 
Action: Mouse pressed left at (235, 175)
Screenshot: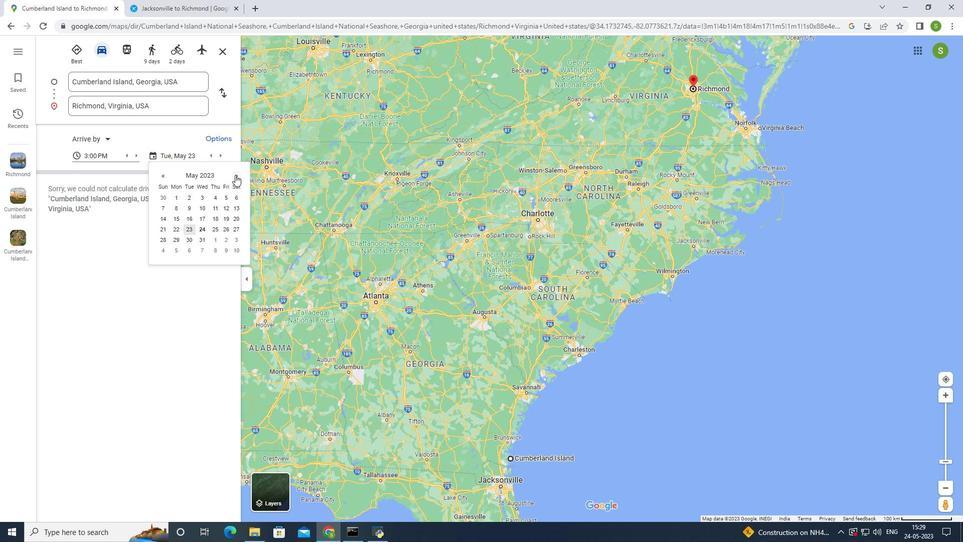 
Action: Mouse moved to (214, 218)
Screenshot: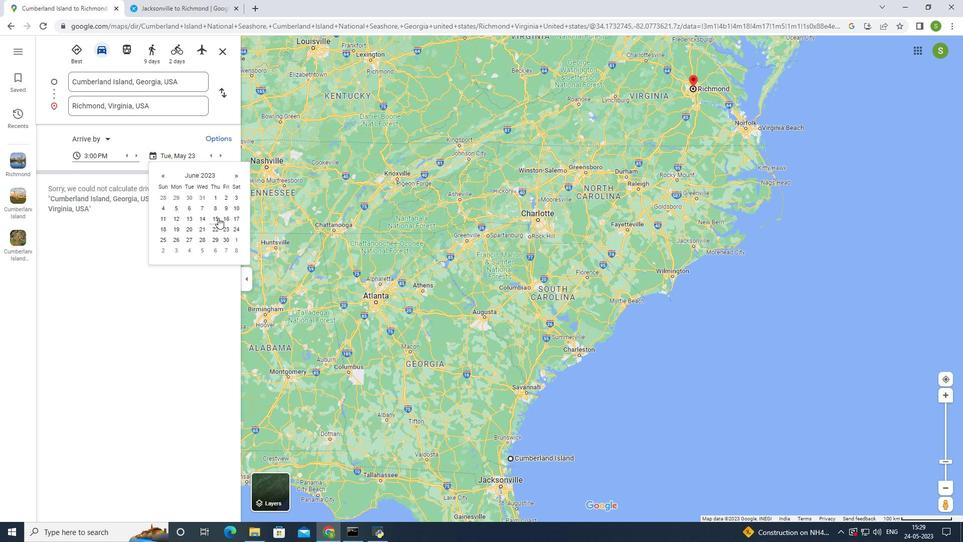 
Action: Mouse pressed left at (214, 218)
Screenshot: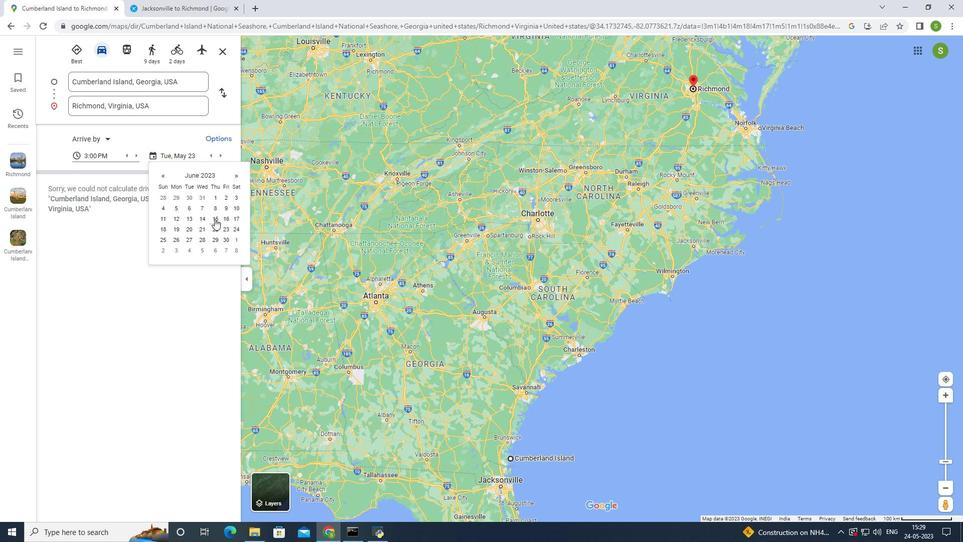 
Action: Mouse moved to (207, 139)
Screenshot: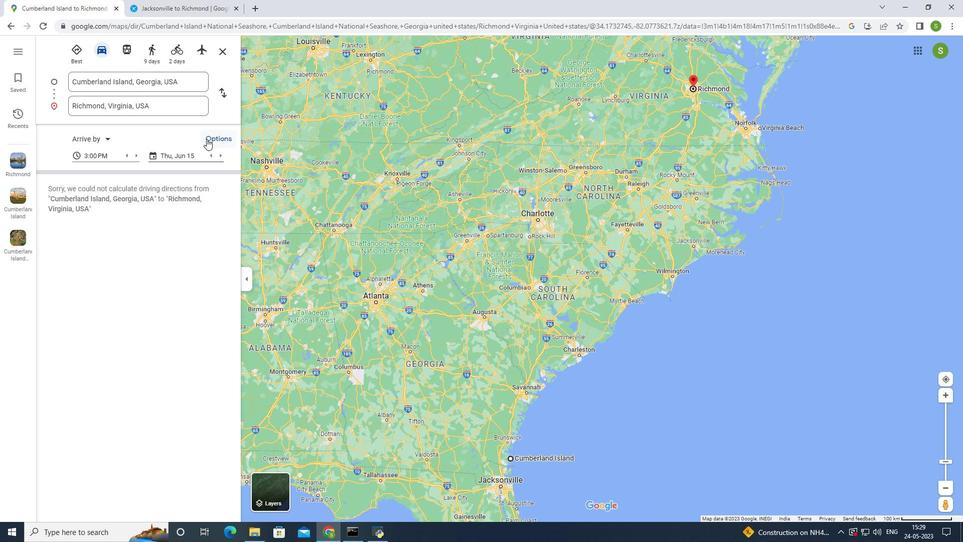 
Action: Mouse pressed left at (207, 139)
Screenshot: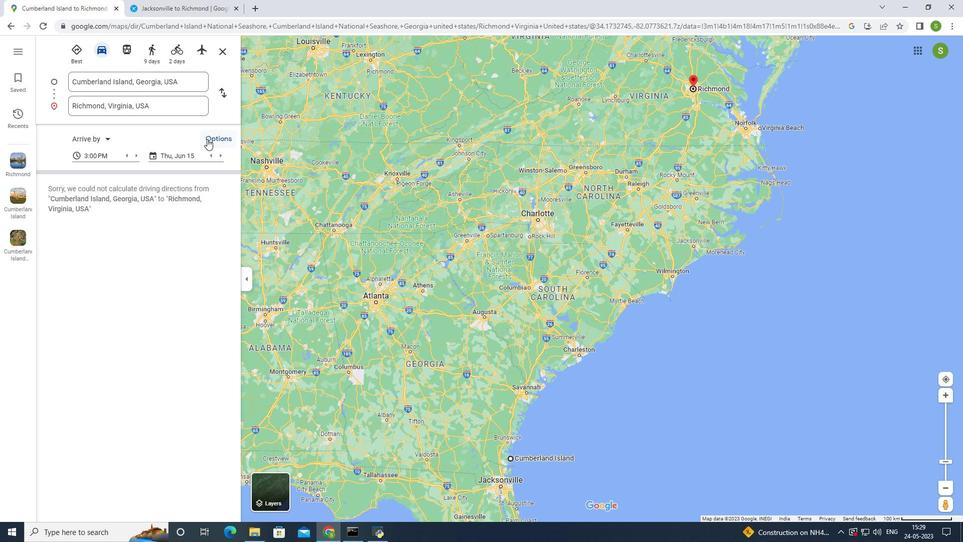 
Action: Mouse moved to (51, 176)
Screenshot: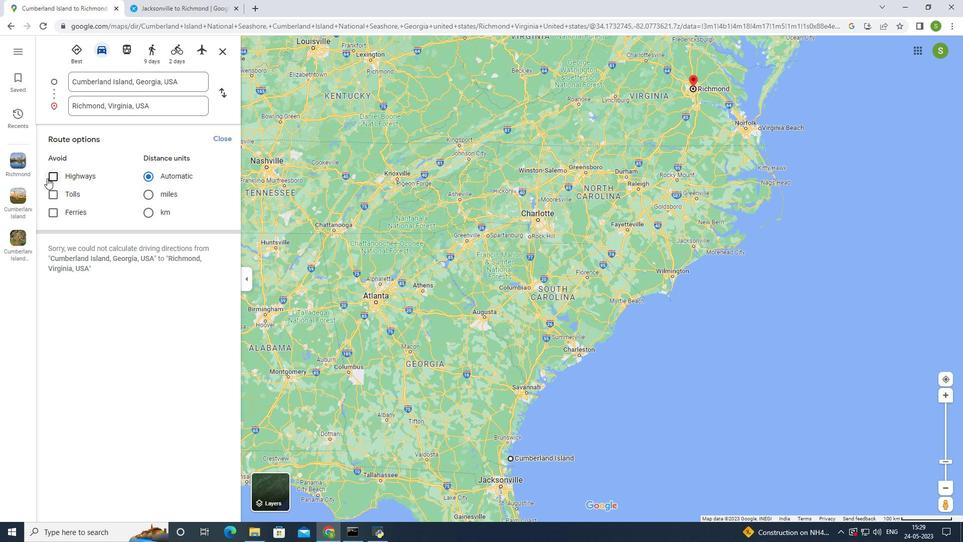 
Action: Mouse pressed left at (51, 176)
Screenshot: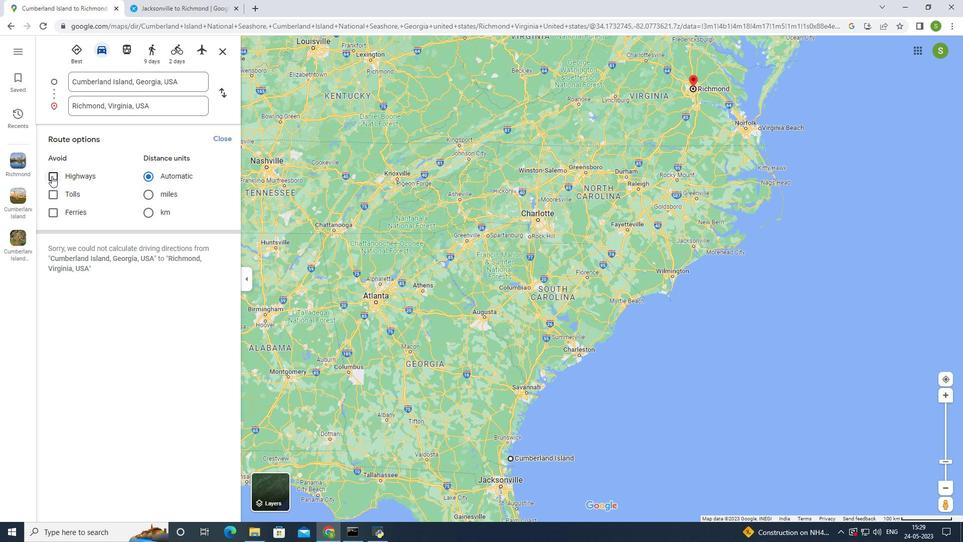 
Action: Mouse moved to (688, 97)
Screenshot: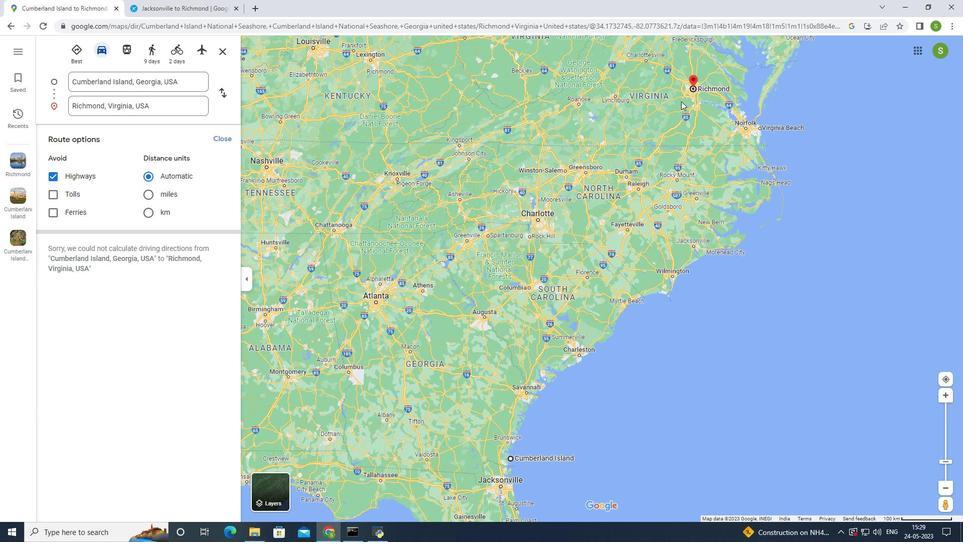 
Action: Mouse scrolled (688, 97) with delta (0, 0)
Screenshot: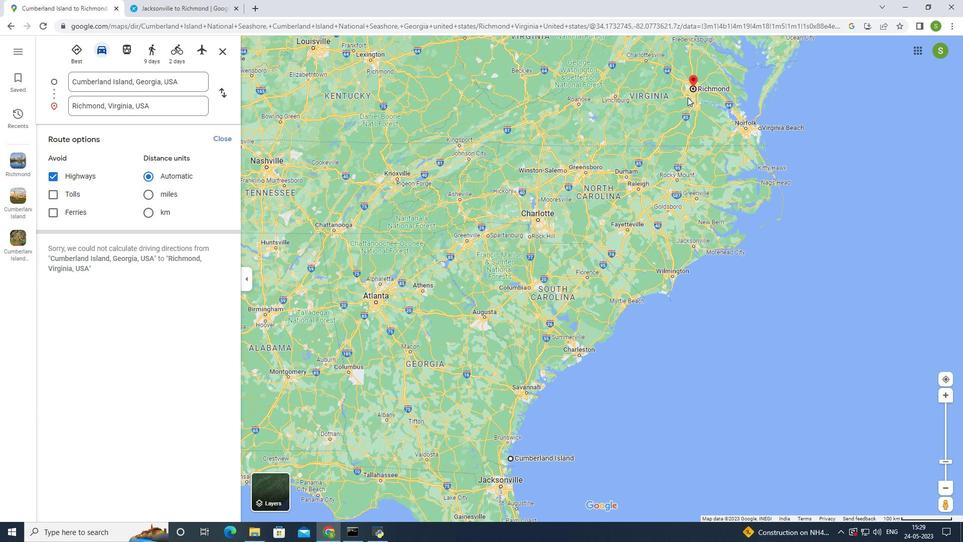 
Action: Mouse scrolled (688, 97) with delta (0, 0)
Screenshot: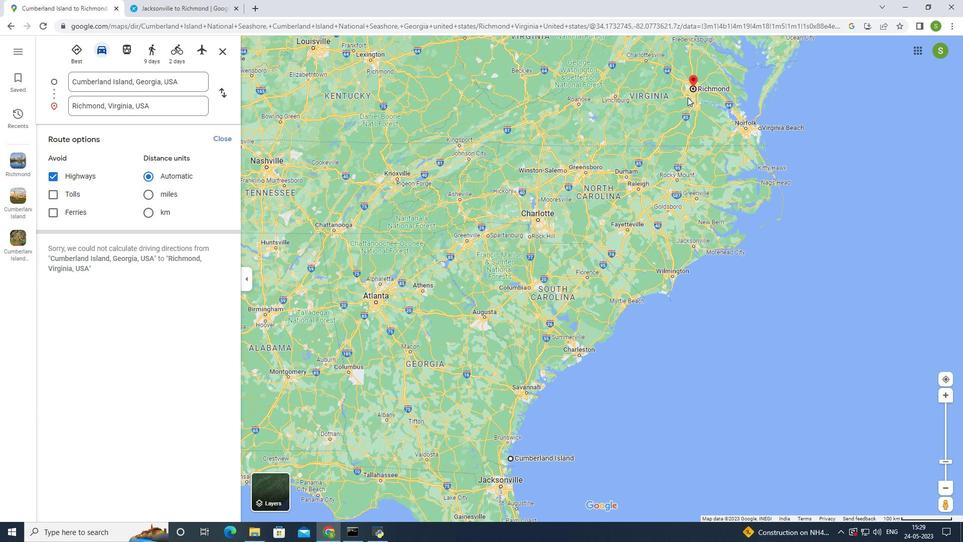 
Action: Mouse scrolled (688, 97) with delta (0, 0)
Screenshot: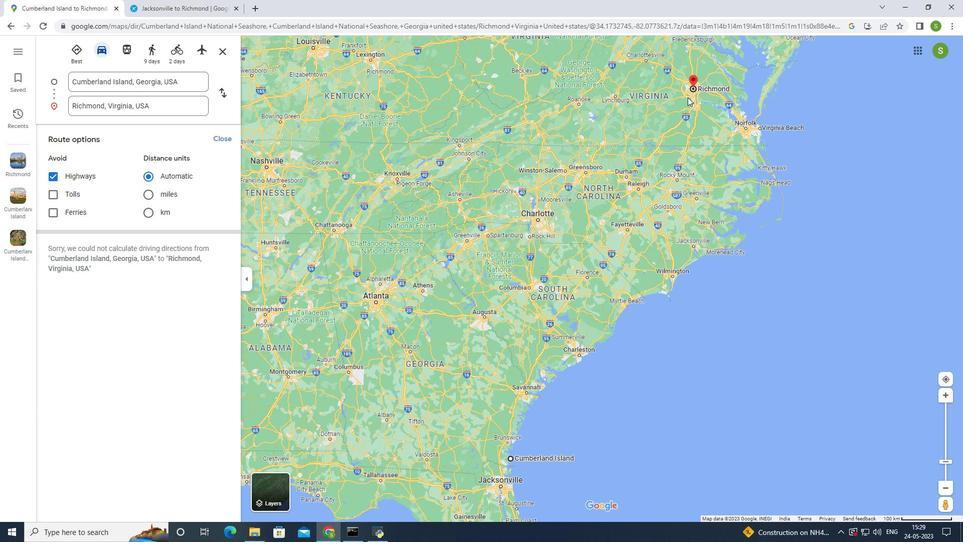 
Action: Mouse scrolled (688, 97) with delta (0, 0)
Screenshot: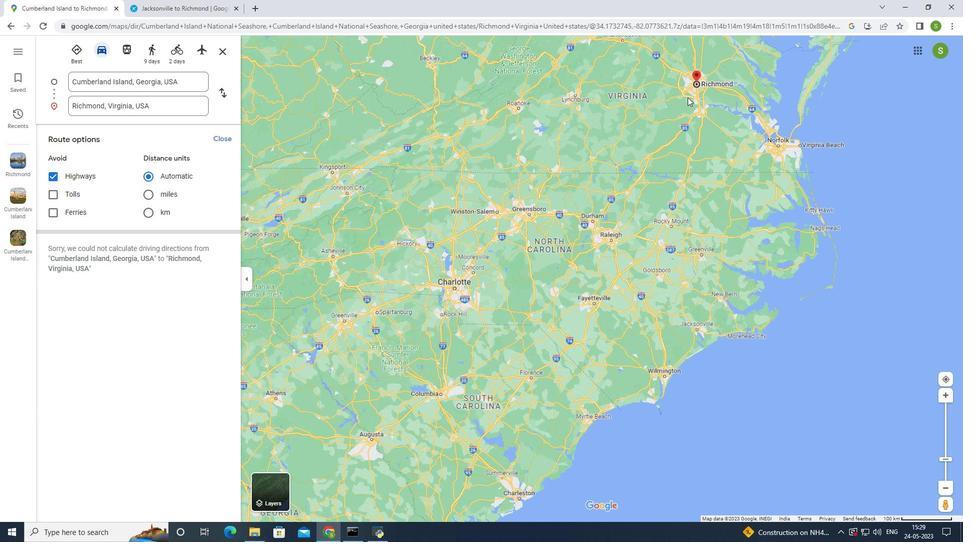 
Action: Mouse scrolled (688, 97) with delta (0, 0)
Screenshot: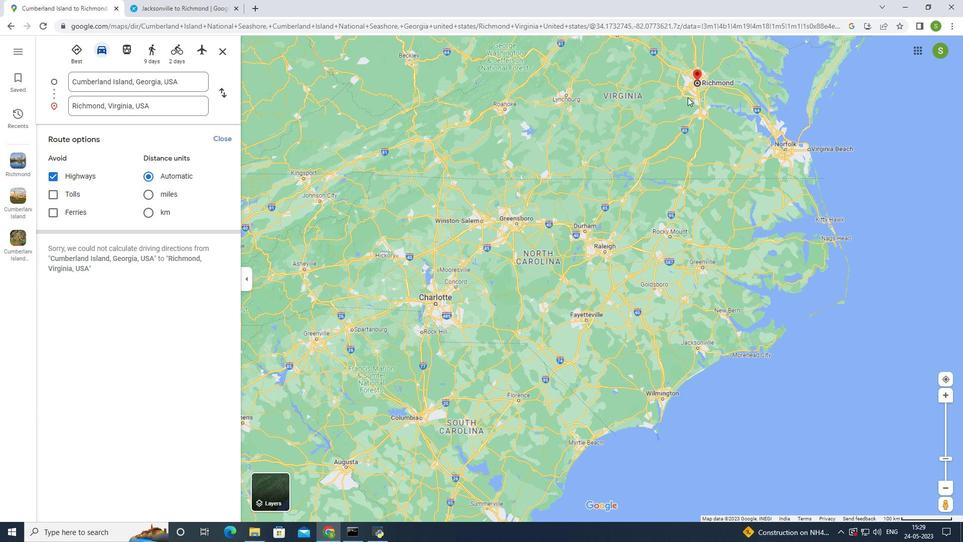 
Action: Mouse moved to (691, 94)
Screenshot: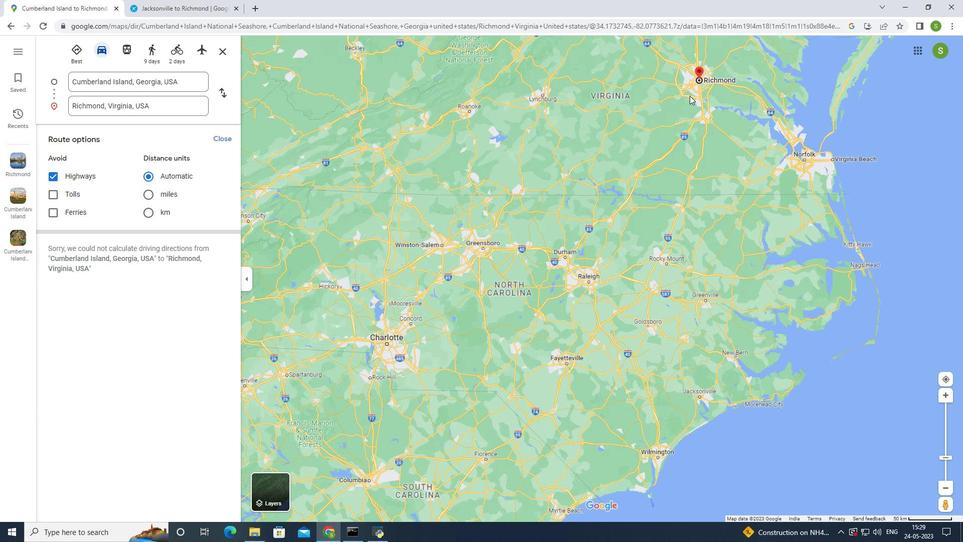 
Action: Mouse scrolled (691, 95) with delta (0, 0)
Screenshot: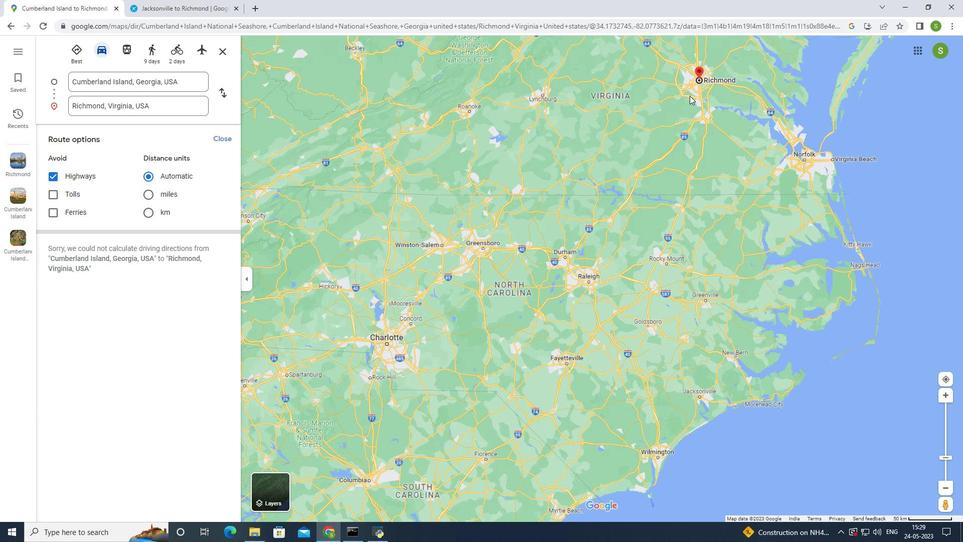 
Action: Mouse moved to (693, 93)
Screenshot: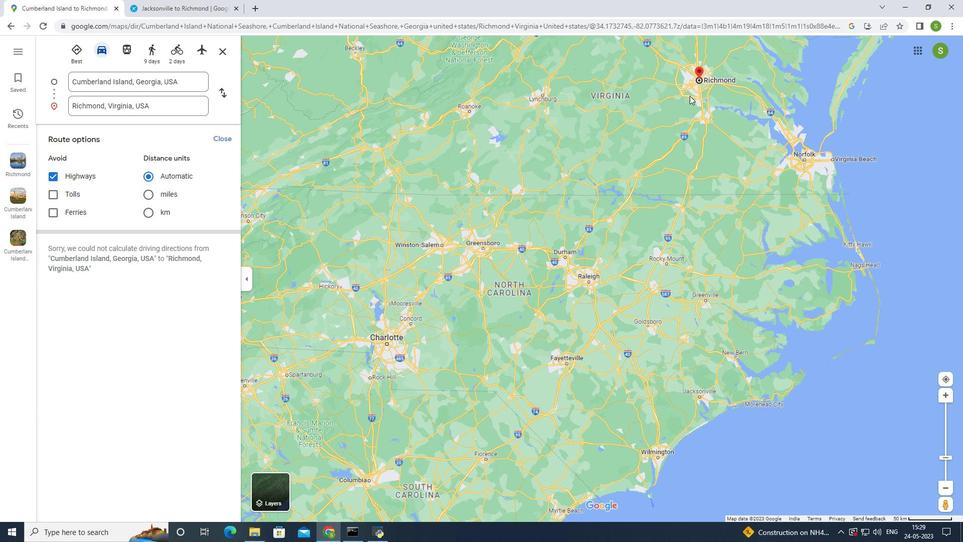 
Action: Mouse scrolled (693, 93) with delta (0, 0)
Screenshot: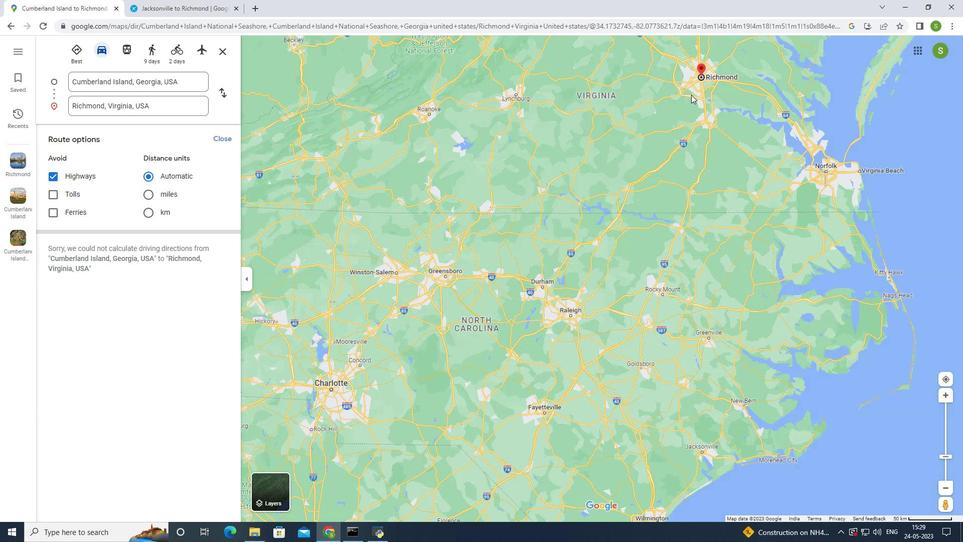 
Action: Mouse moved to (694, 92)
Screenshot: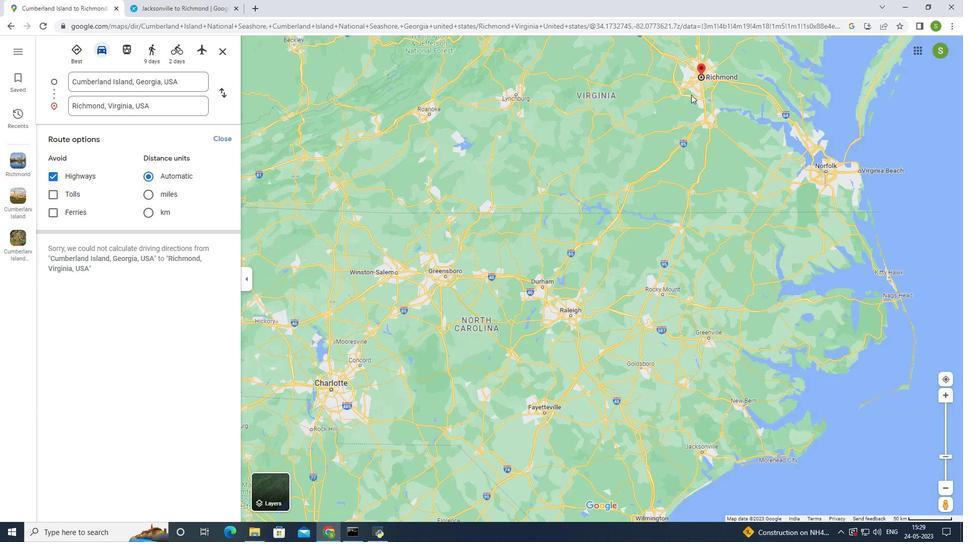 
Action: Mouse scrolled (694, 92) with delta (0, 0)
Screenshot: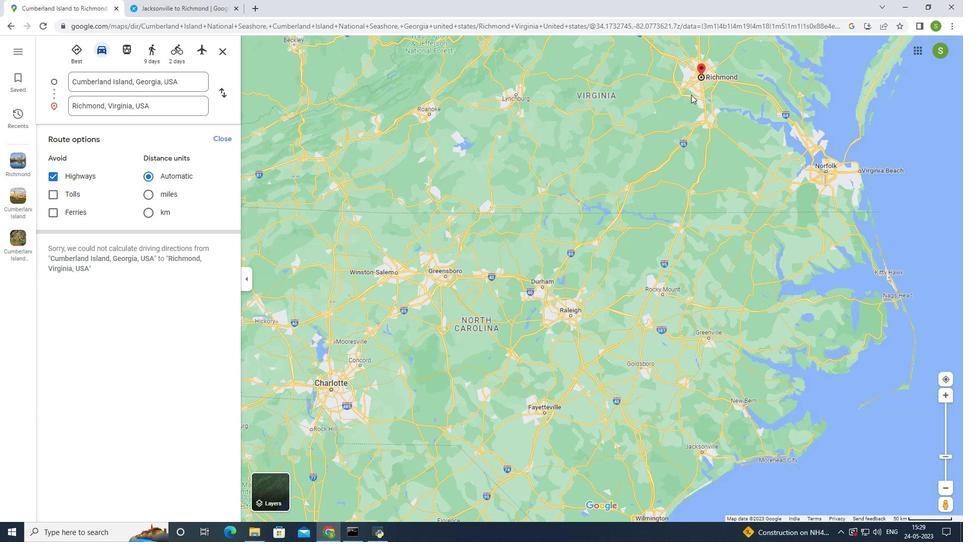 
Action: Mouse moved to (704, 62)
Screenshot: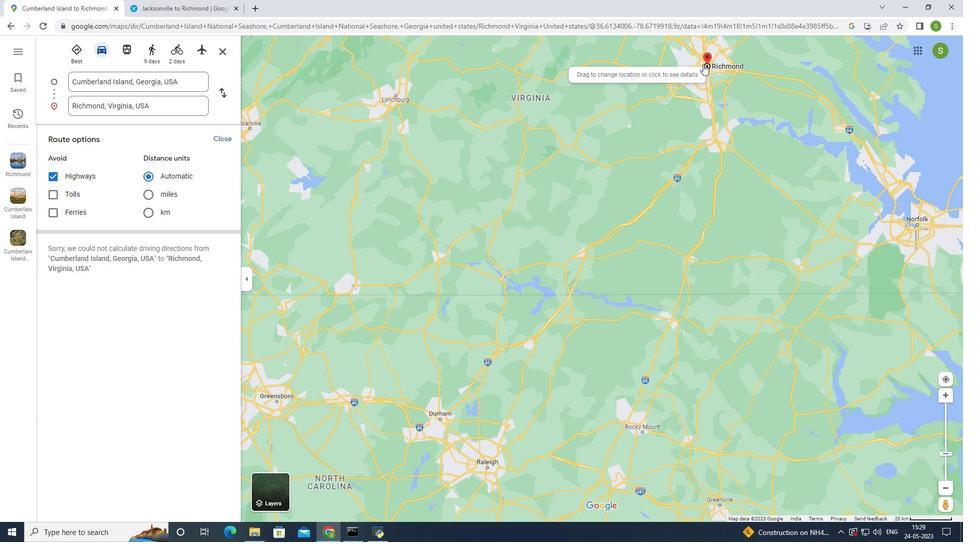 
Action: Mouse scrolled (704, 63) with delta (0, 0)
Screenshot: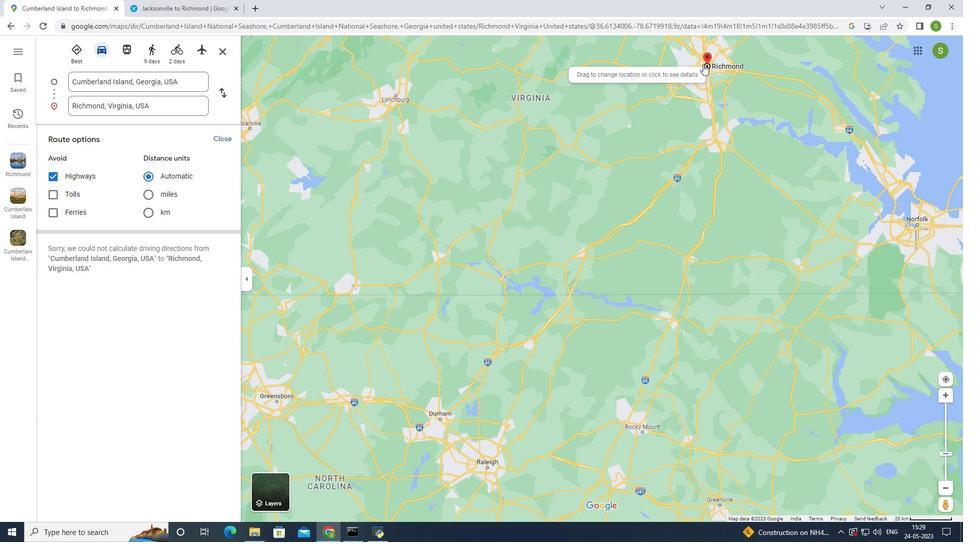 
Action: Mouse moved to (705, 61)
Screenshot: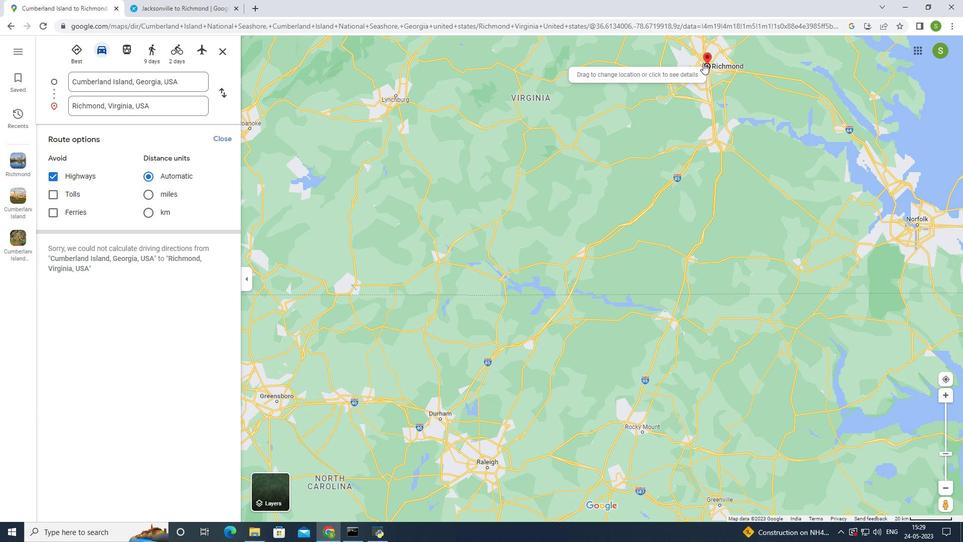 
Action: Mouse scrolled (705, 62) with delta (0, 0)
Screenshot: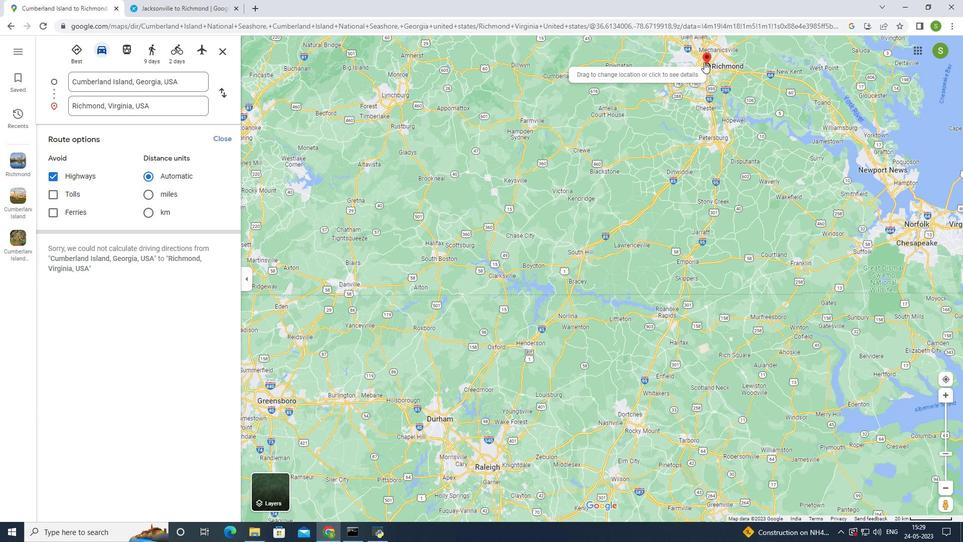 
Action: Mouse scrolled (705, 62) with delta (0, 0)
Screenshot: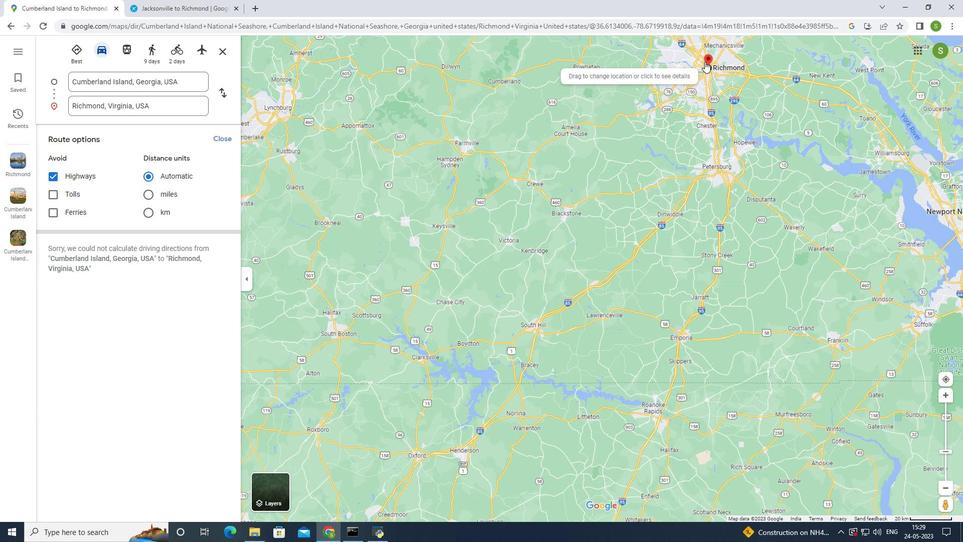 
Action: Mouse scrolled (705, 62) with delta (0, 0)
Screenshot: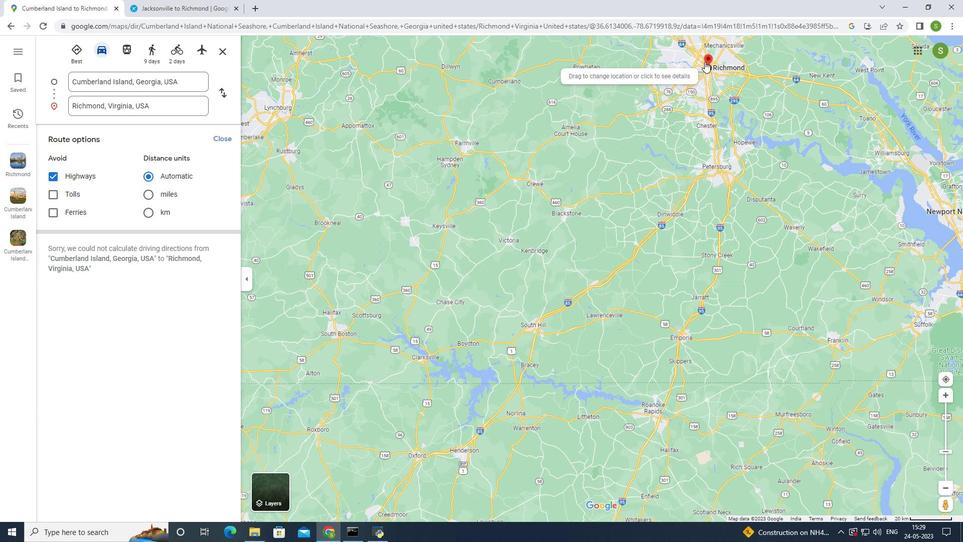 
Action: Mouse scrolled (705, 62) with delta (0, 0)
Screenshot: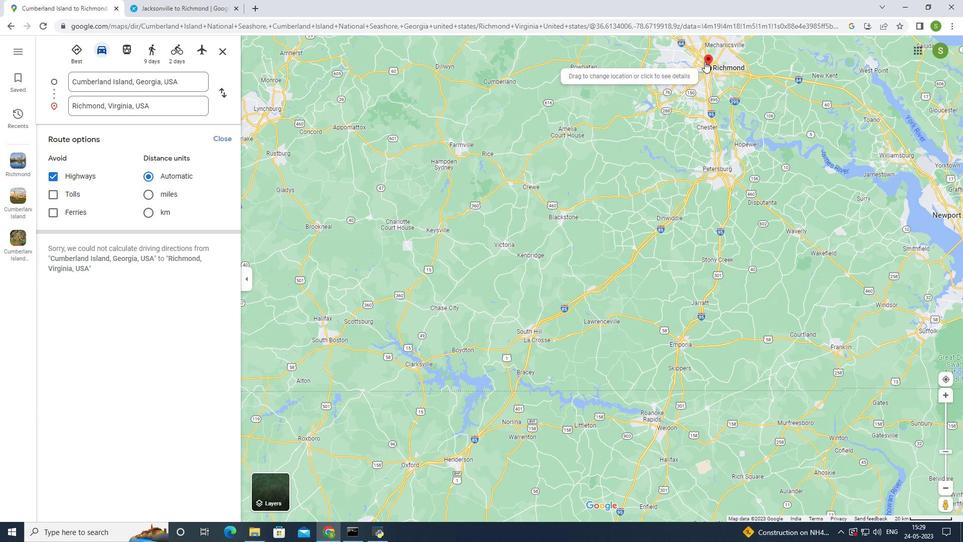 
Action: Mouse scrolled (705, 62) with delta (0, 0)
Screenshot: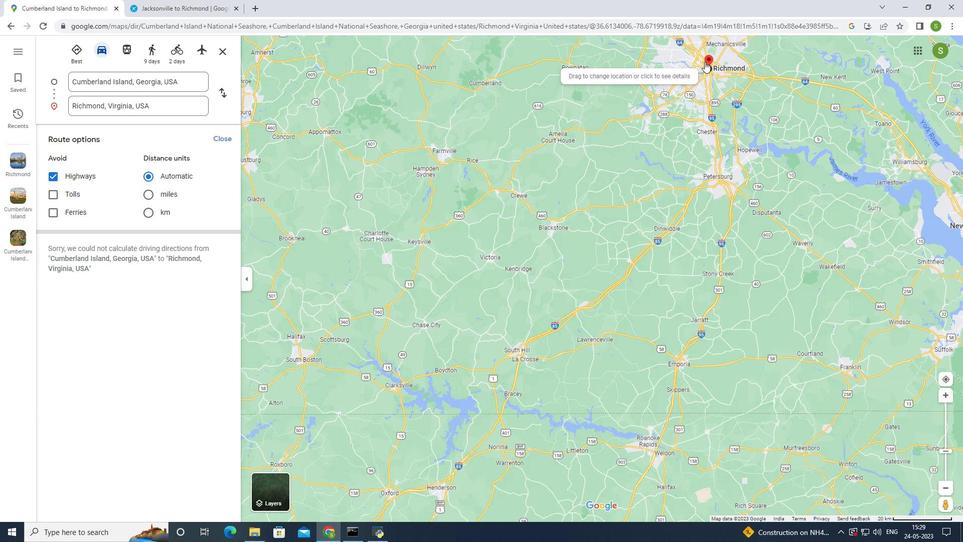 
Action: Mouse scrolled (705, 62) with delta (0, 0)
Screenshot: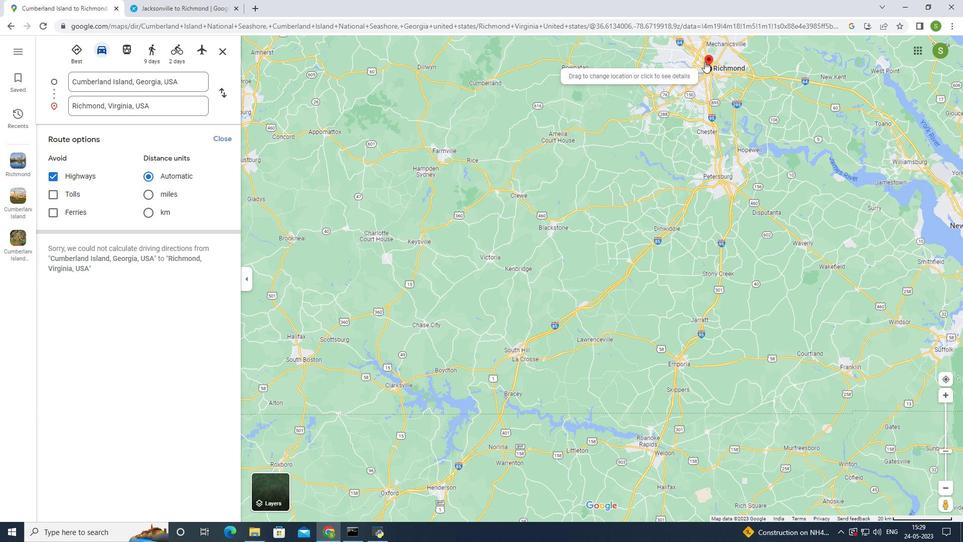 
Action: Mouse scrolled (705, 62) with delta (0, 0)
Screenshot: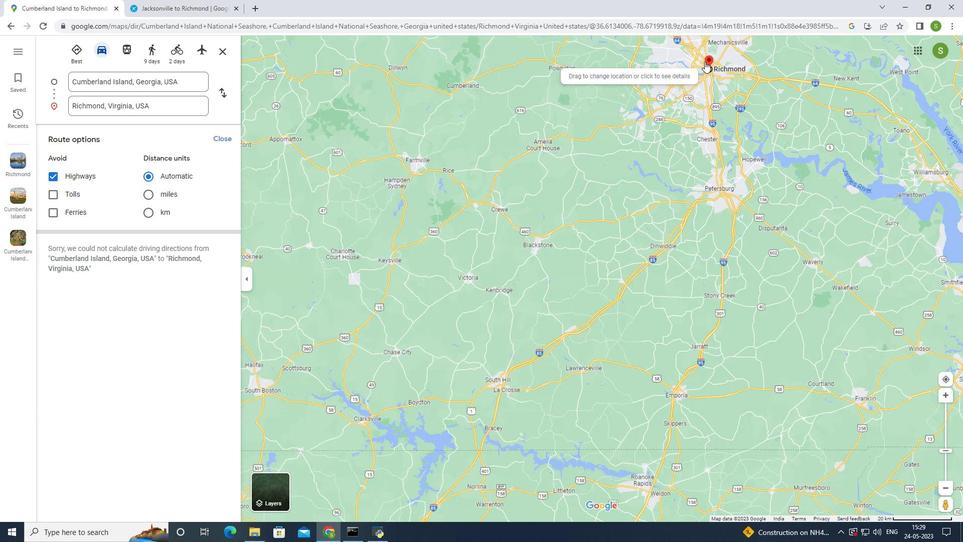 
Action: Mouse scrolled (705, 62) with delta (0, 0)
Screenshot: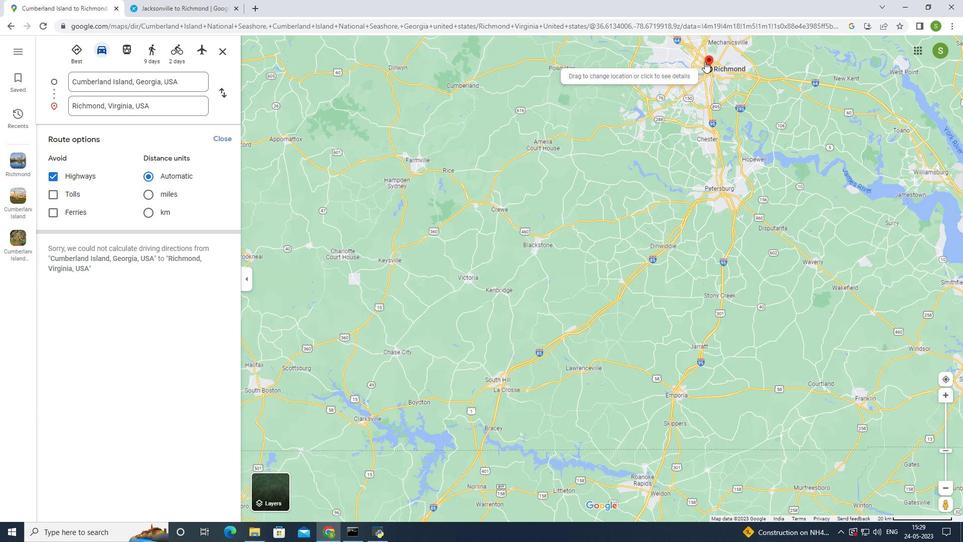 
Action: Mouse scrolled (705, 62) with delta (0, 0)
Screenshot: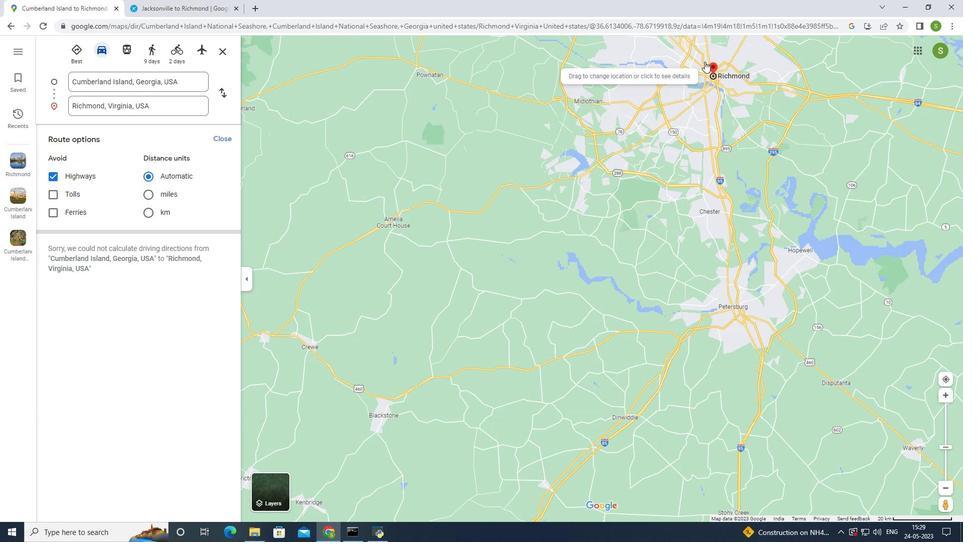 
Action: Mouse scrolled (705, 62) with delta (0, 0)
Screenshot: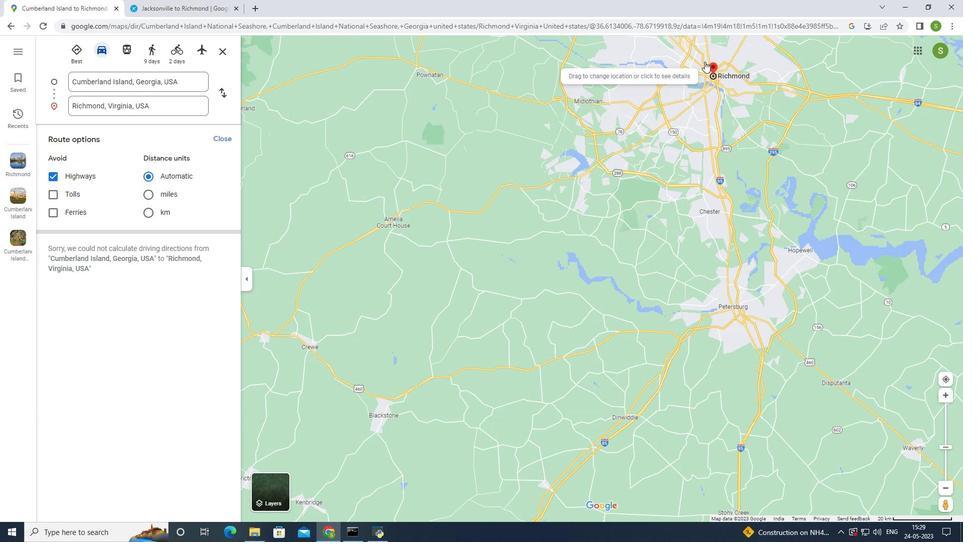 
Action: Mouse scrolled (705, 62) with delta (0, 0)
Screenshot: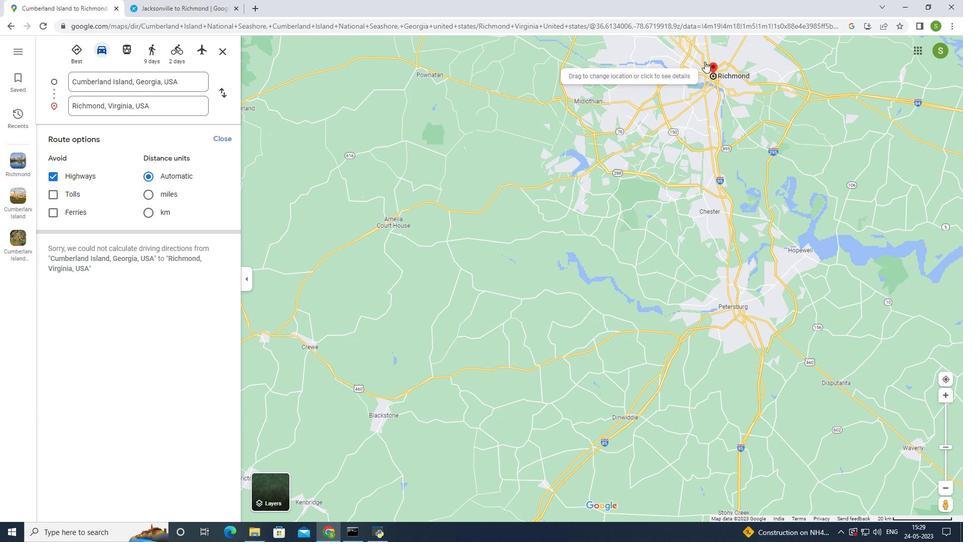 
Action: Mouse moved to (725, 98)
Screenshot: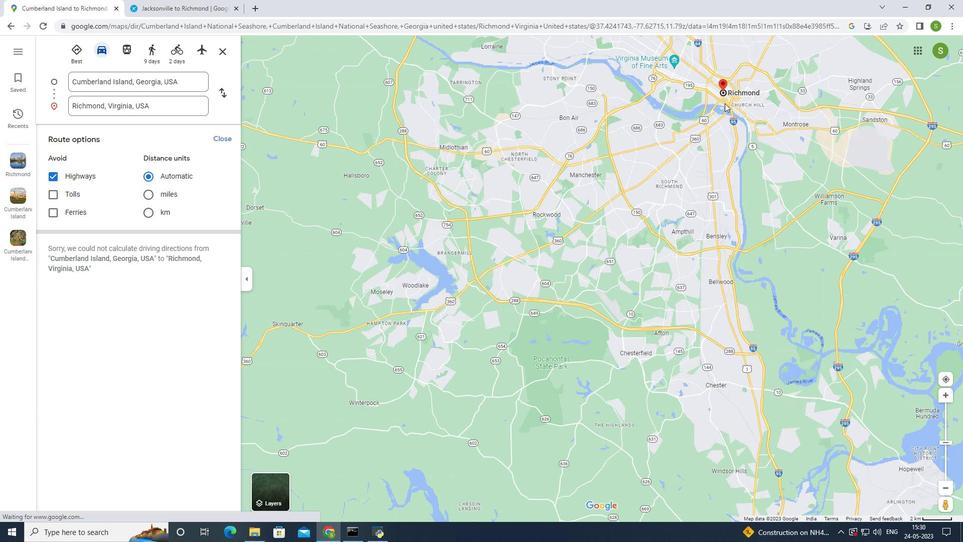 
Action: Mouse scrolled (725, 98) with delta (0, 0)
Screenshot: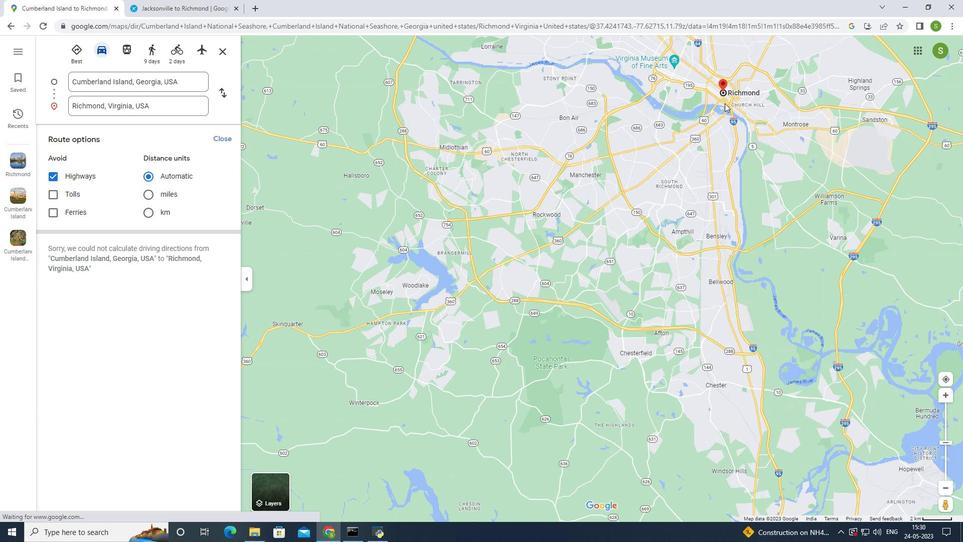 
Action: Mouse moved to (725, 98)
Screenshot: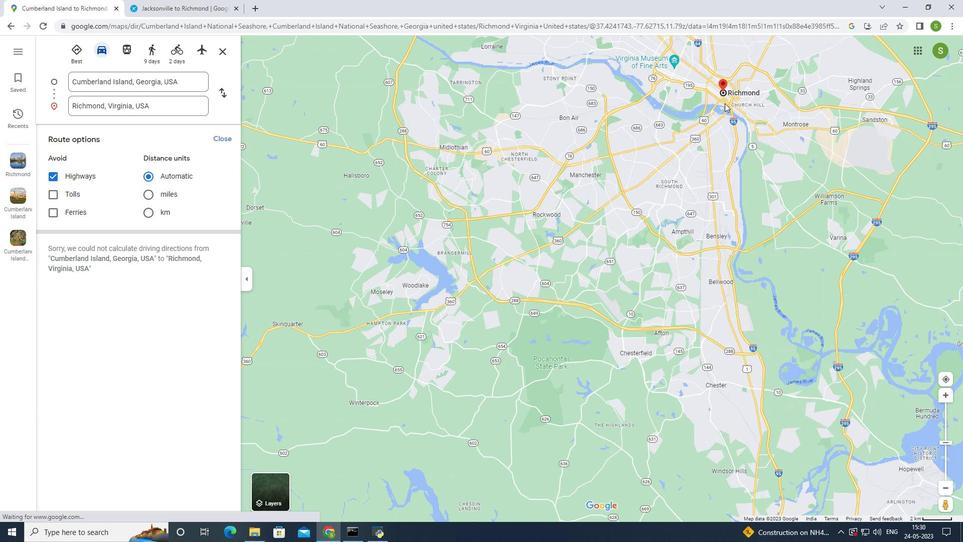 
Action: Mouse scrolled (725, 98) with delta (0, 0)
Screenshot: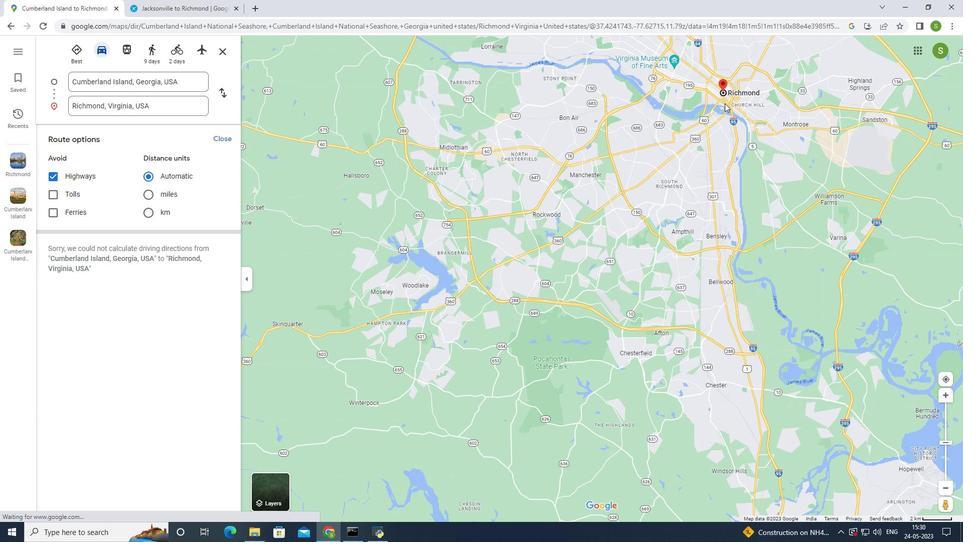 
Action: Mouse scrolled (725, 98) with delta (0, 0)
Screenshot: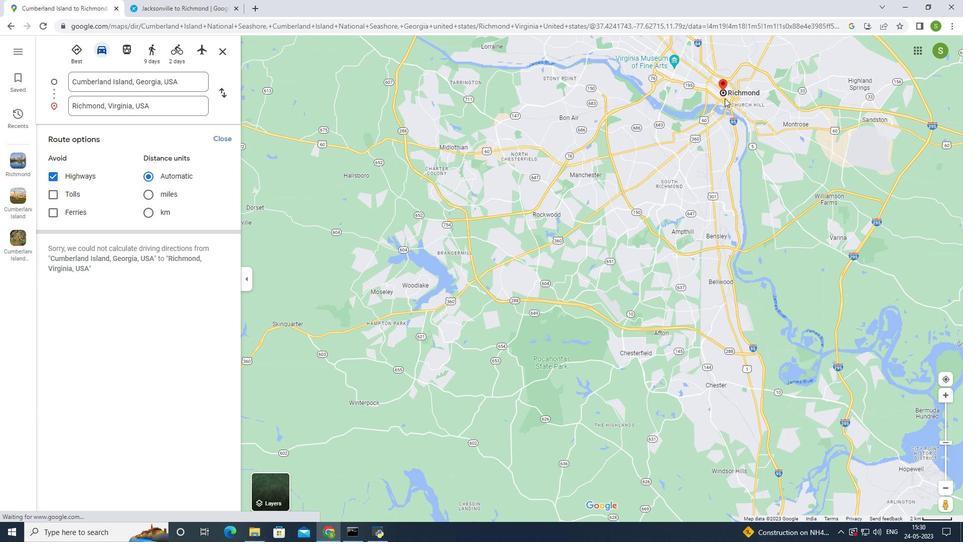 
Action: Mouse moved to (725, 97)
Screenshot: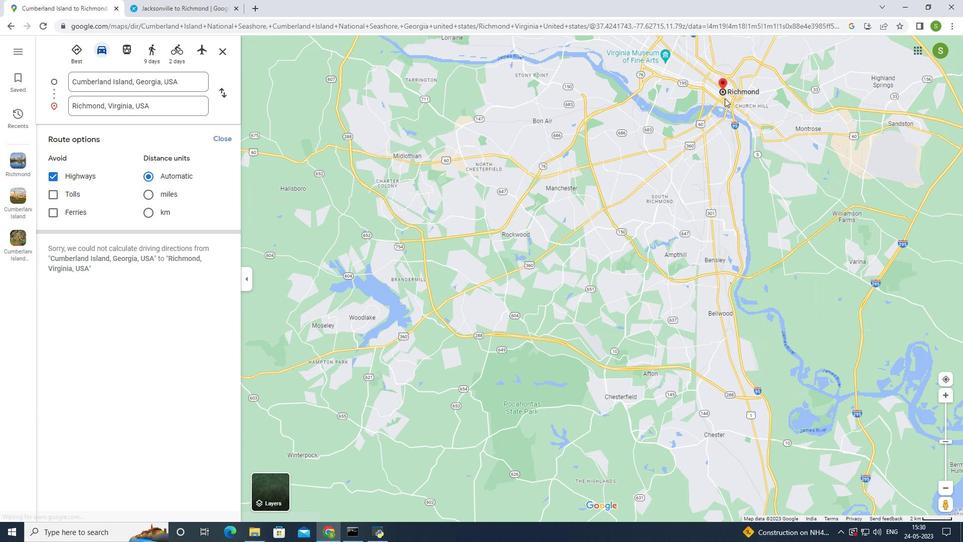 
Action: Mouse scrolled (725, 98) with delta (0, 0)
Screenshot: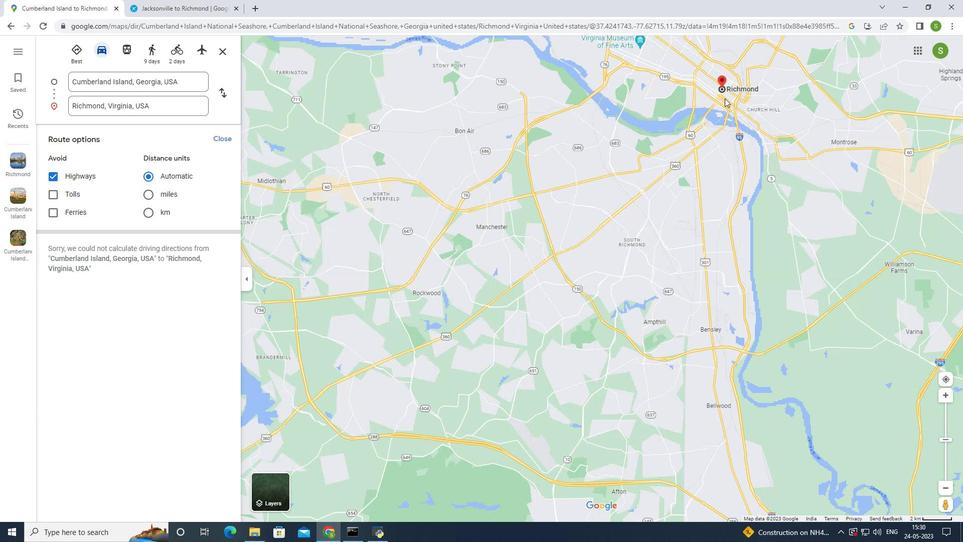 
Action: Mouse scrolled (725, 98) with delta (0, 0)
Screenshot: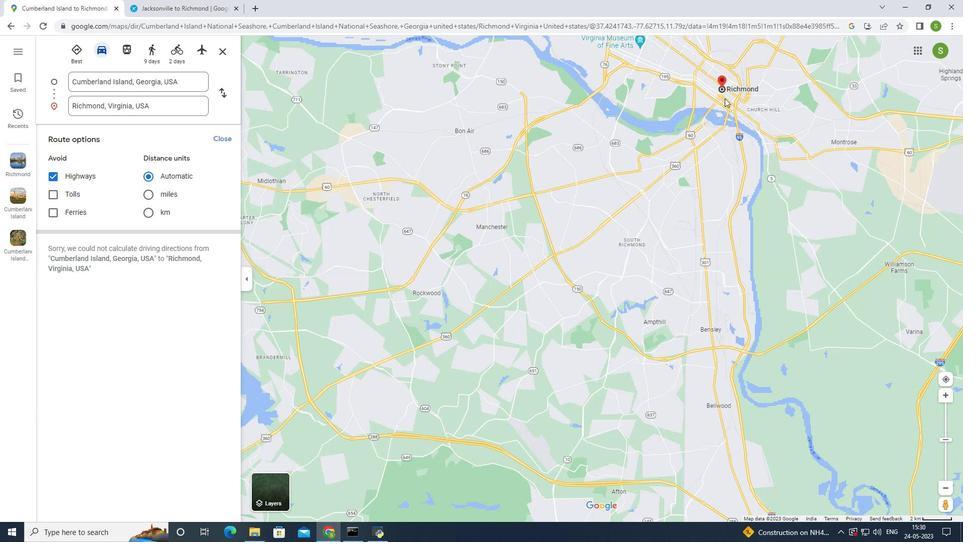 
Action: Mouse scrolled (725, 98) with delta (0, 0)
Screenshot: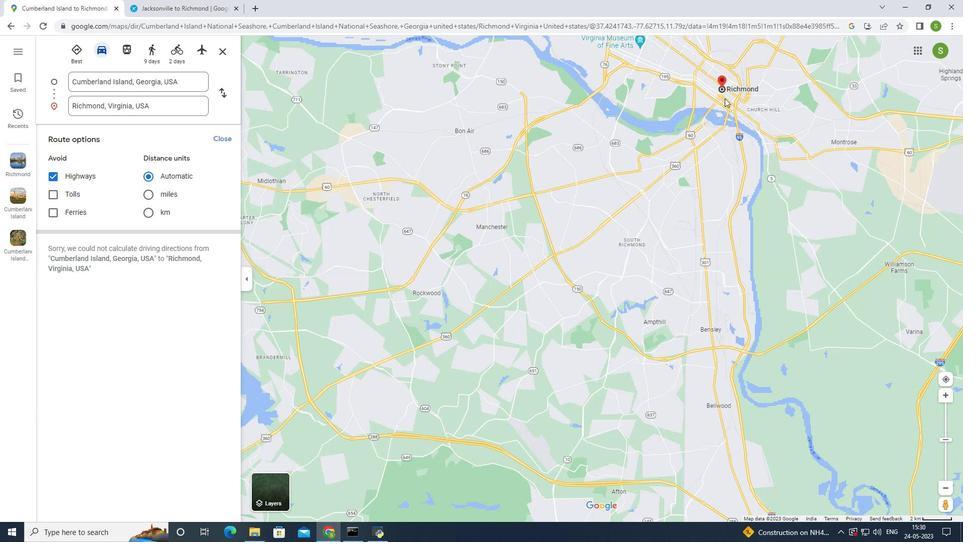 
Action: Mouse moved to (725, 96)
Screenshot: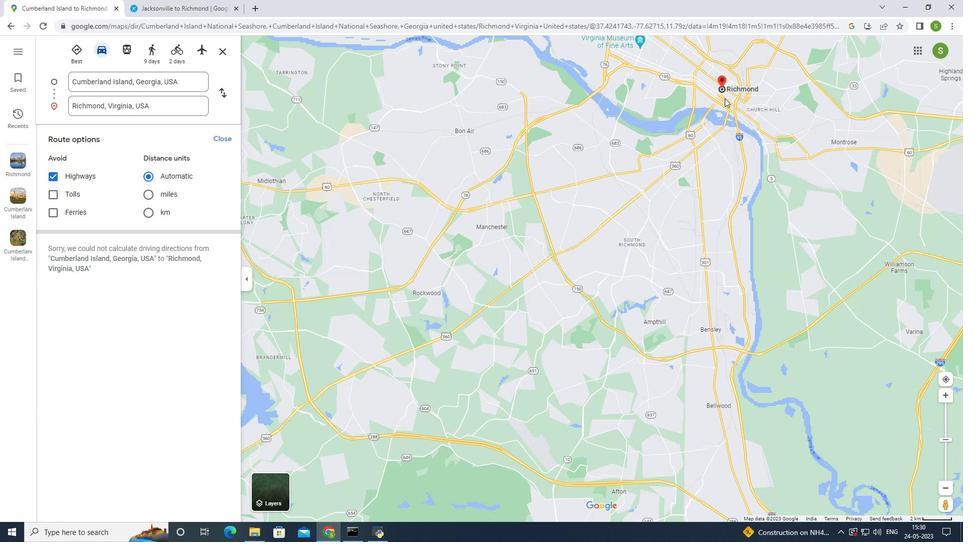 
Action: Mouse scrolled (725, 97) with delta (0, 0)
Screenshot: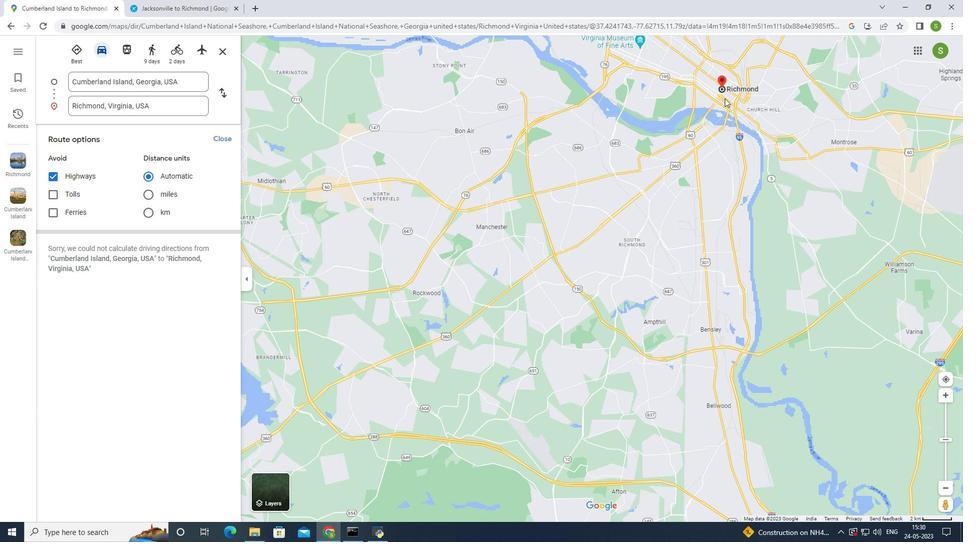 
Action: Mouse moved to (725, 94)
Screenshot: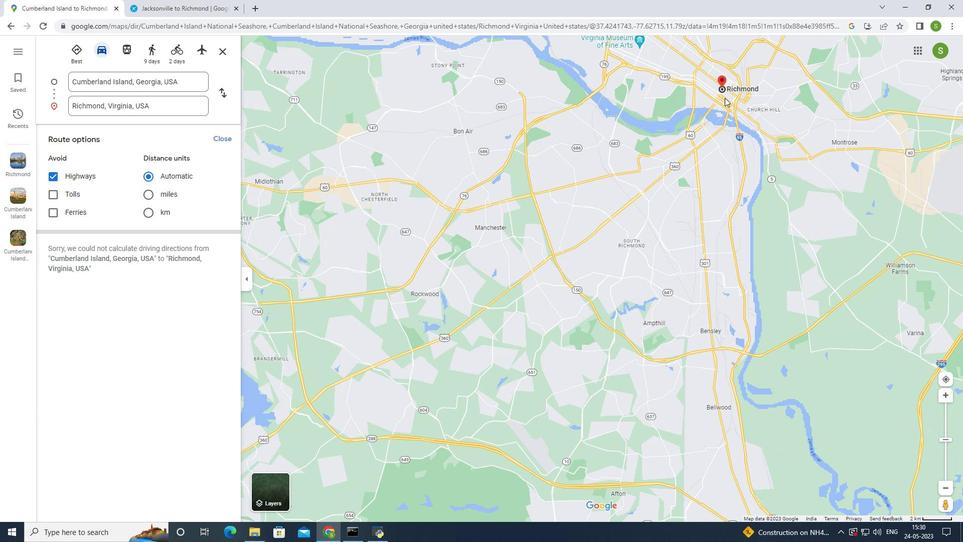 
Action: Mouse scrolled (725, 95) with delta (0, 0)
Screenshot: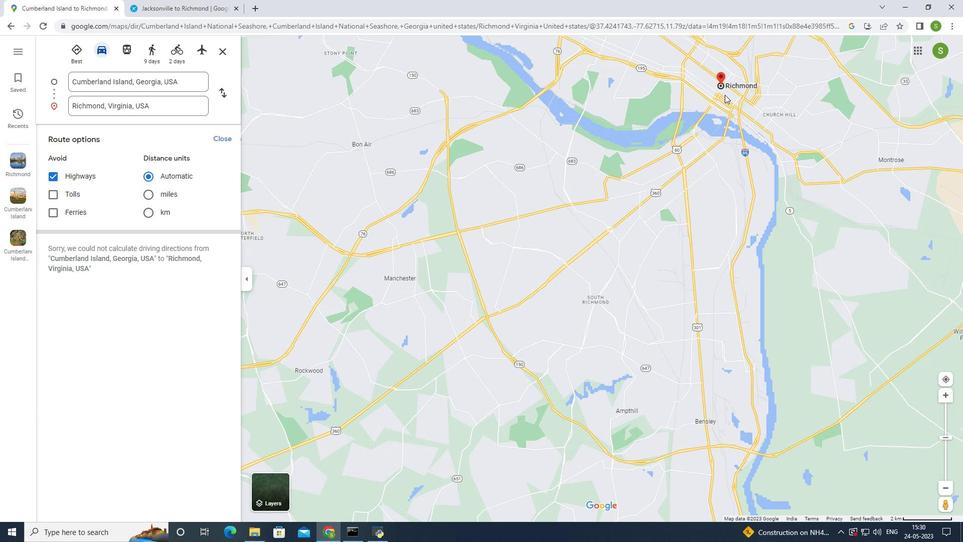 
Action: Mouse scrolled (725, 95) with delta (0, 0)
Screenshot: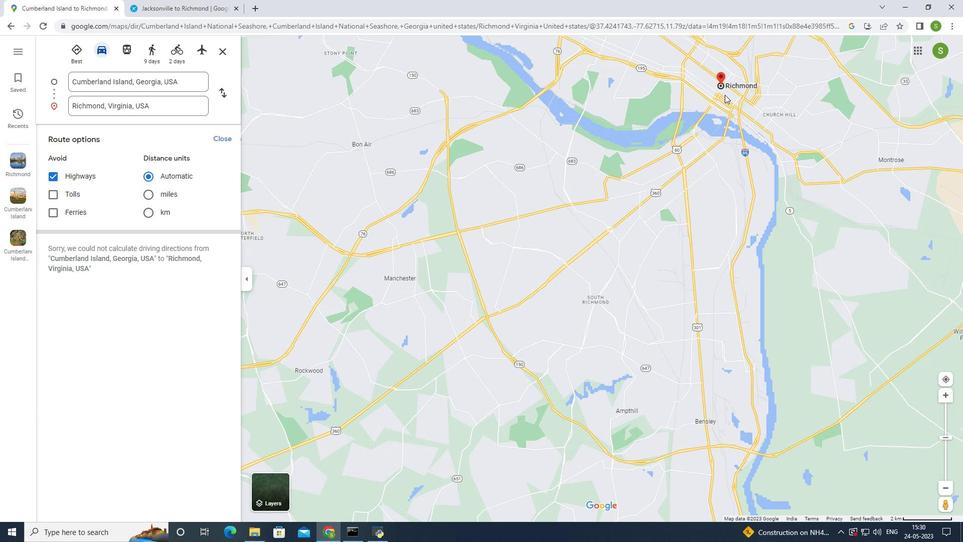 
Action: Mouse scrolled (725, 95) with delta (0, 0)
Screenshot: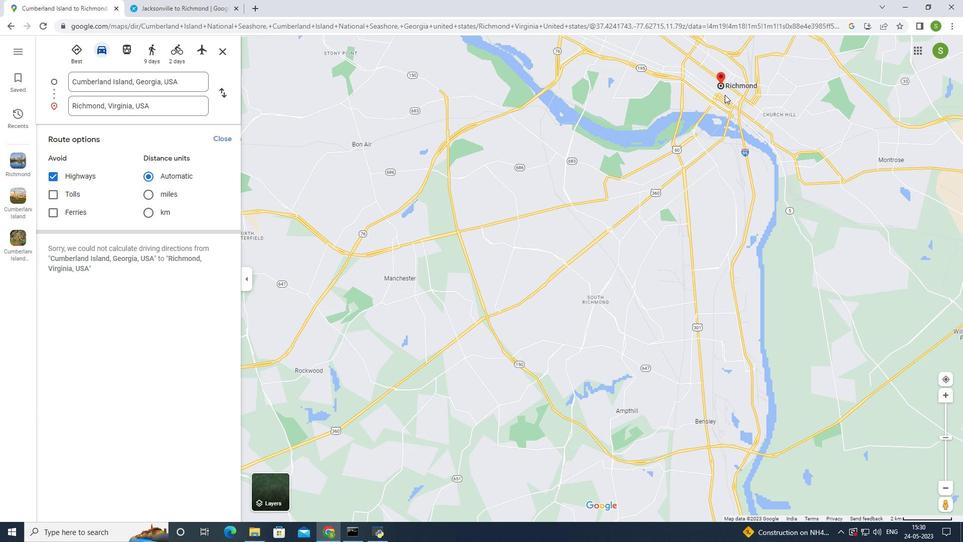 
Action: Mouse moved to (724, 93)
Screenshot: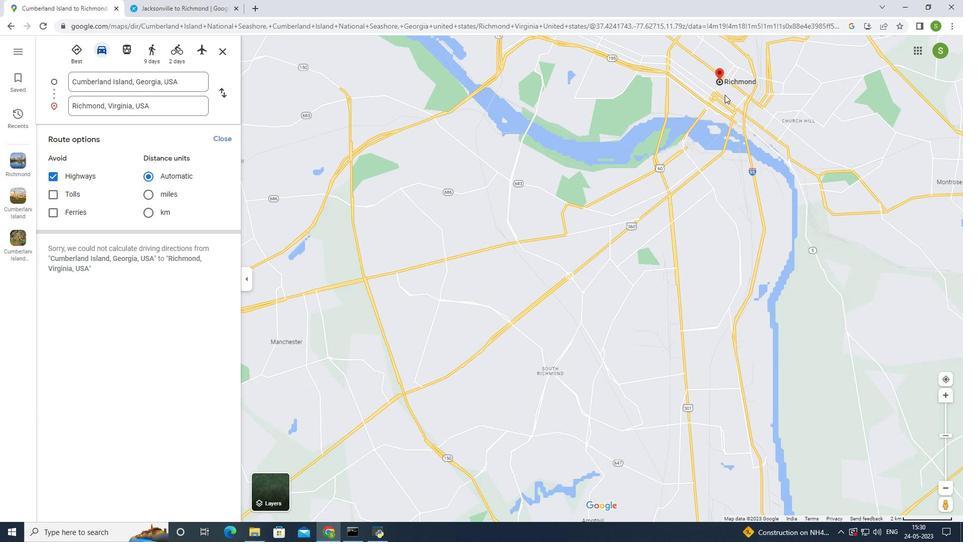 
Action: Mouse scrolled (724, 94) with delta (0, 0)
Screenshot: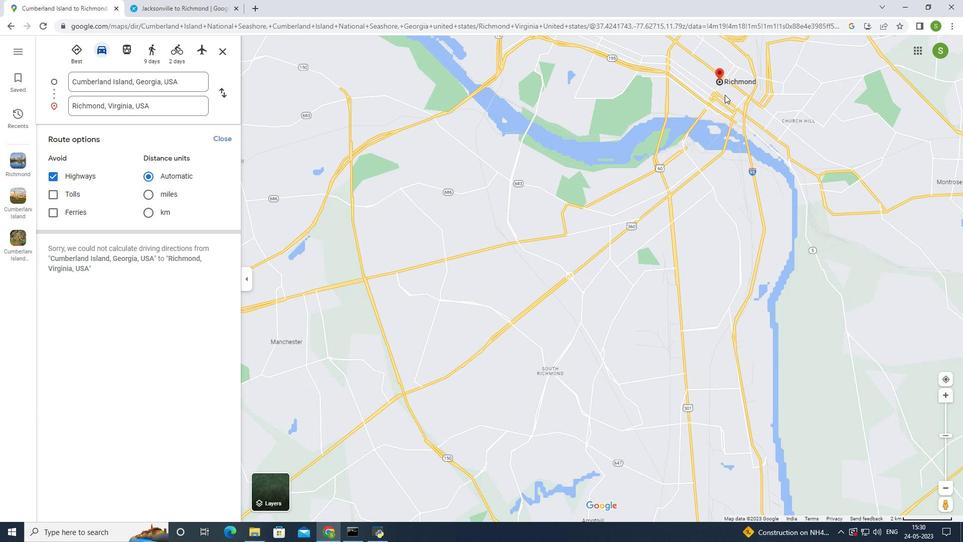 
Action: Mouse moved to (714, 79)
Screenshot: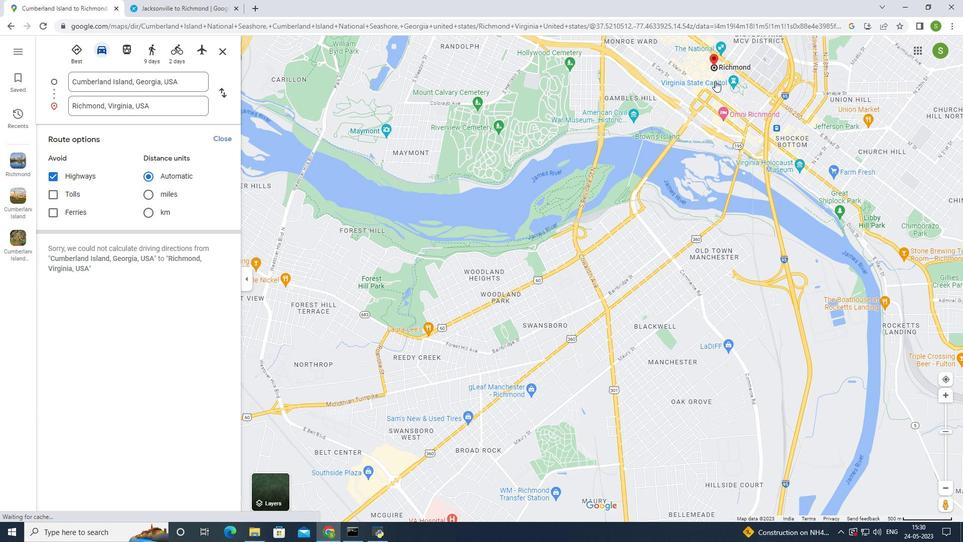 
Action: Mouse scrolled (714, 78) with delta (0, 0)
Screenshot: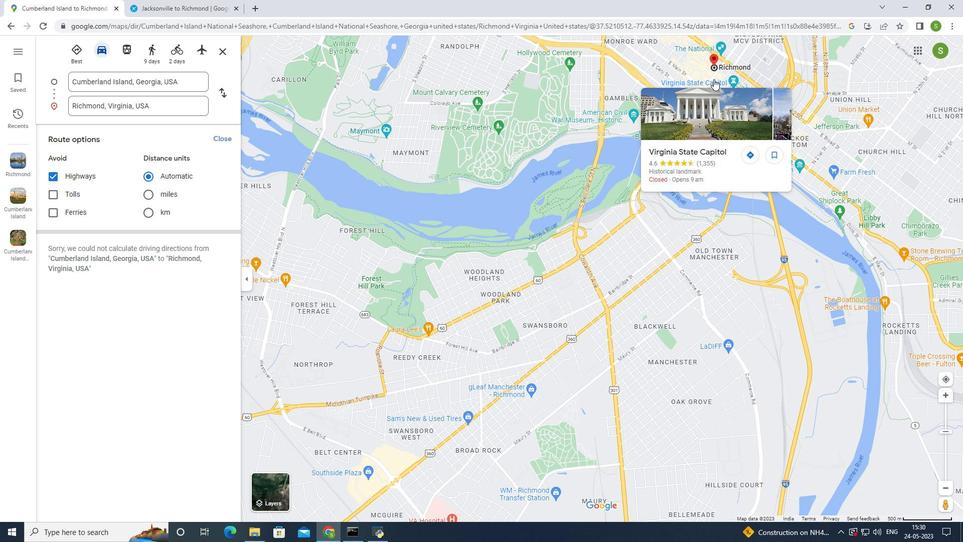 
Action: Mouse scrolled (714, 78) with delta (0, 0)
Screenshot: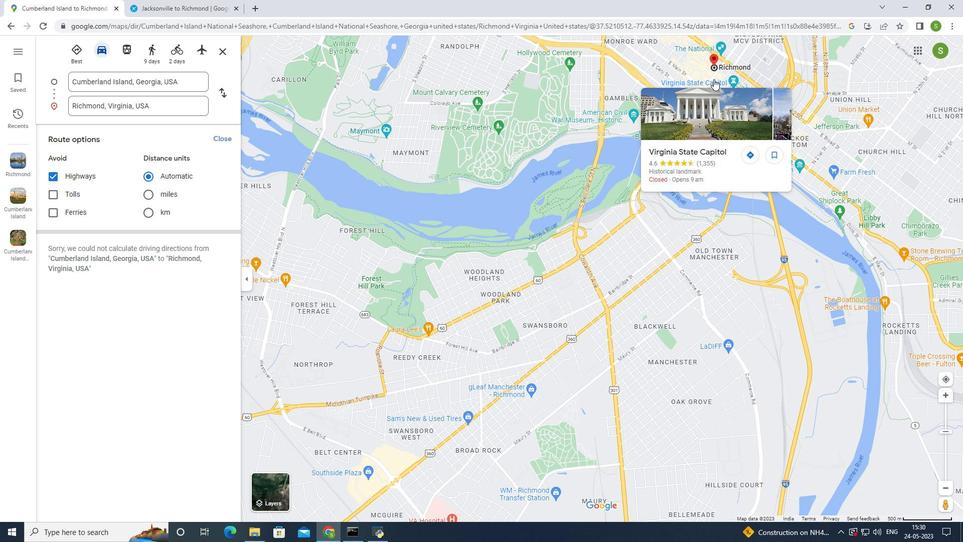 
Action: Mouse scrolled (714, 78) with delta (0, 0)
Screenshot: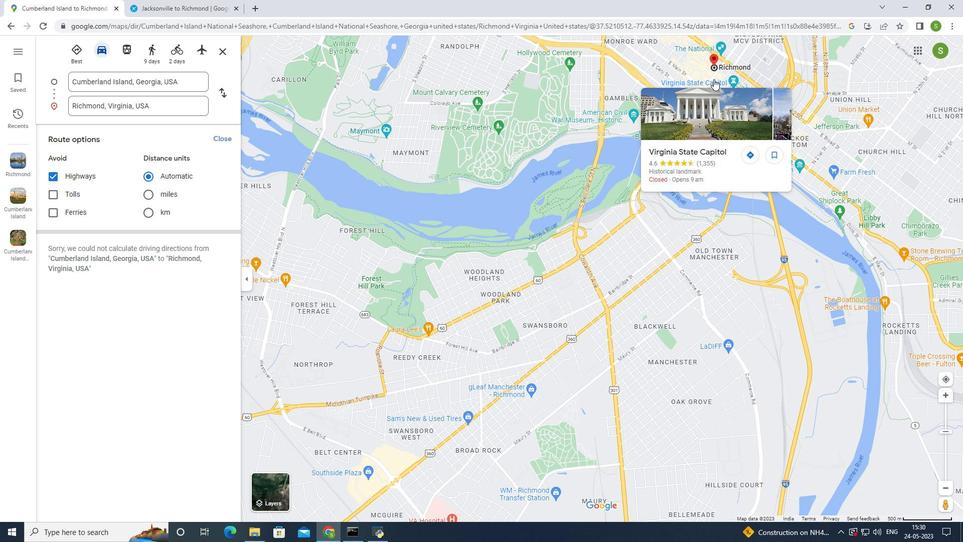
Action: Mouse moved to (714, 79)
Screenshot: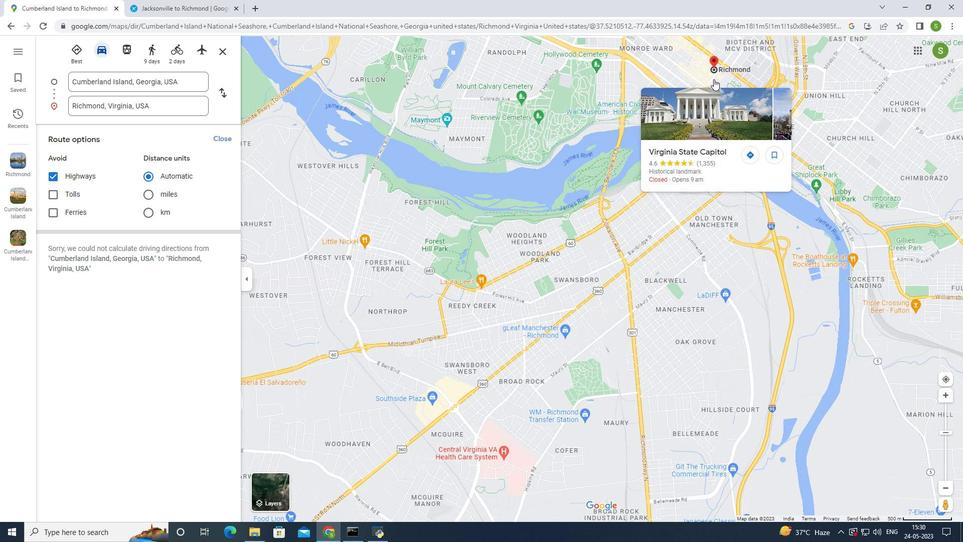 
Action: Mouse scrolled (714, 78) with delta (0, 0)
Screenshot: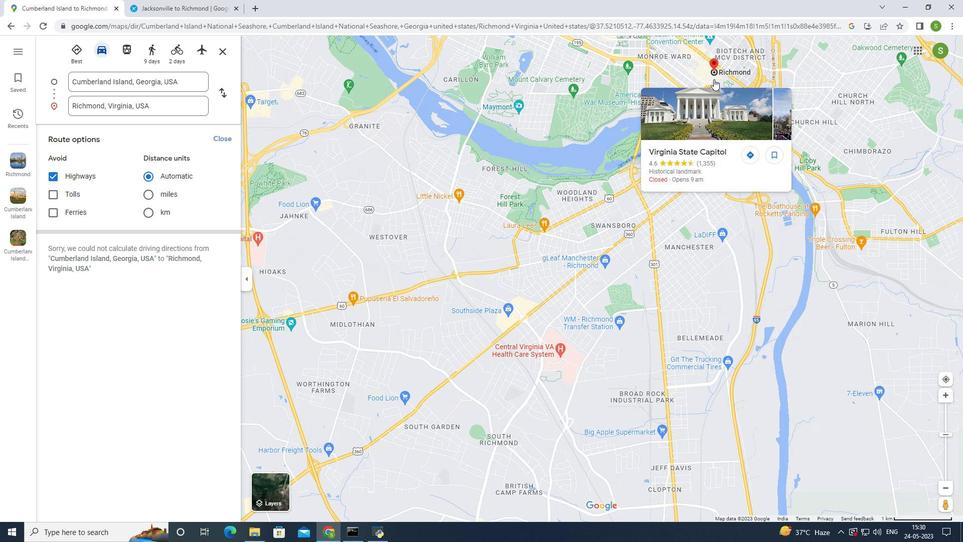 
Action: Mouse moved to (222, 85)
Screenshot: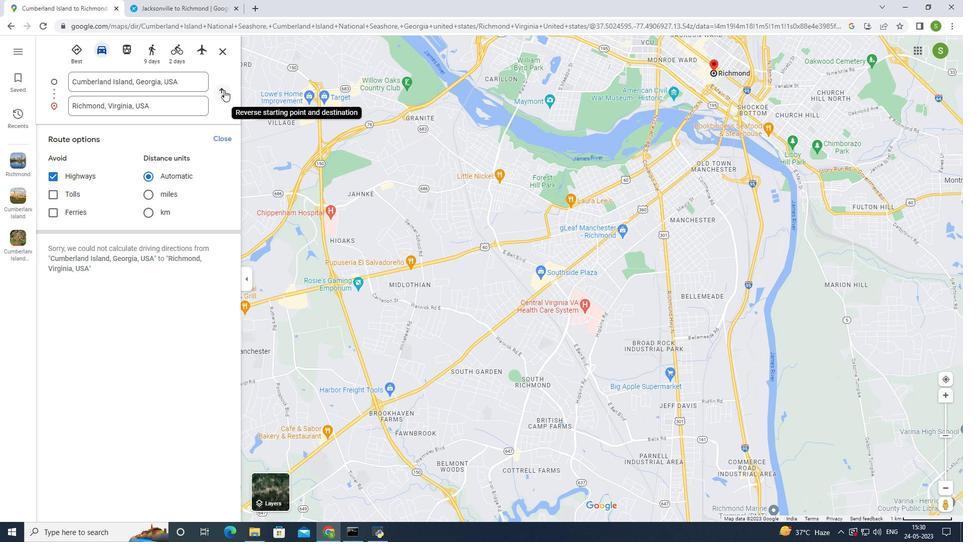 
Action: Mouse pressed left at (222, 85)
Screenshot: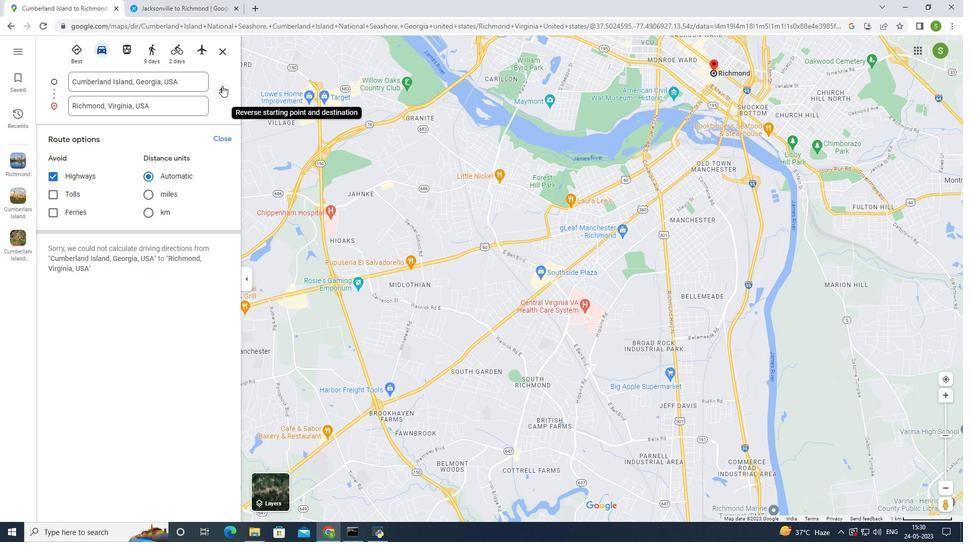
Action: Mouse moved to (221, 88)
Screenshot: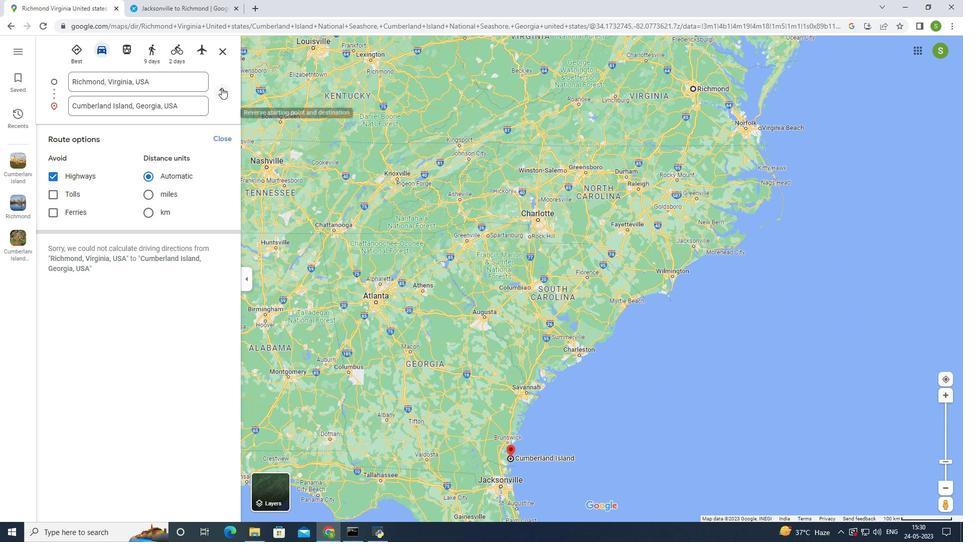 
Action: Mouse pressed left at (221, 88)
Screenshot: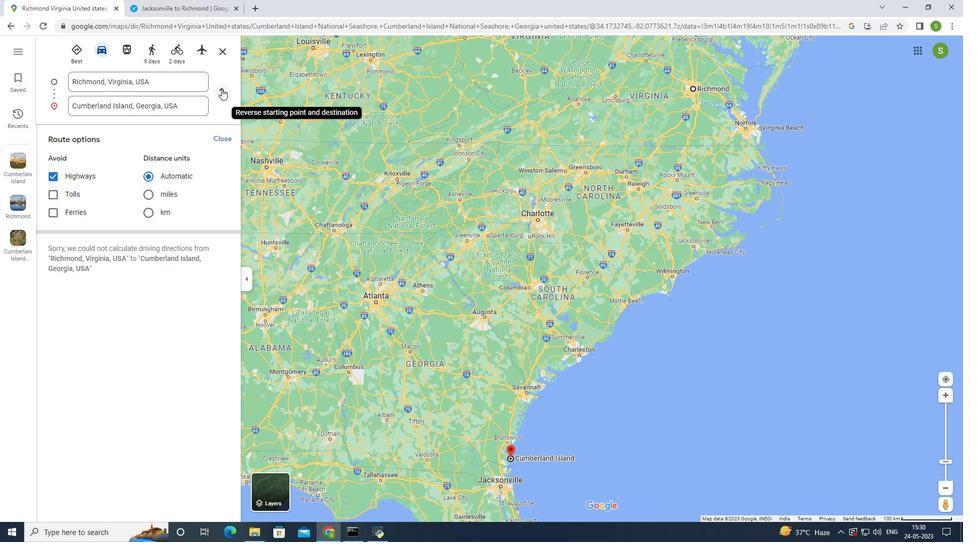 
Action: Mouse moved to (55, 197)
Screenshot: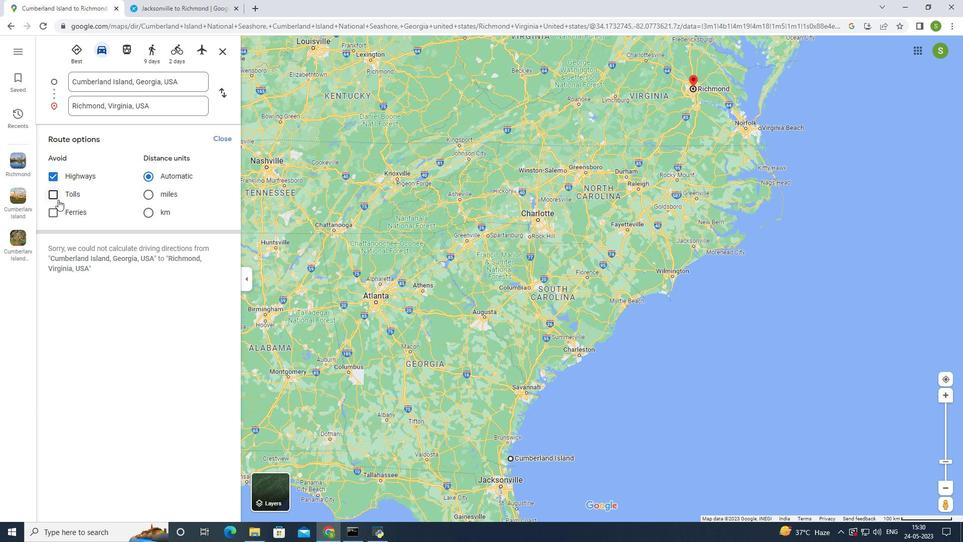 
Action: Mouse pressed left at (55, 197)
Screenshot: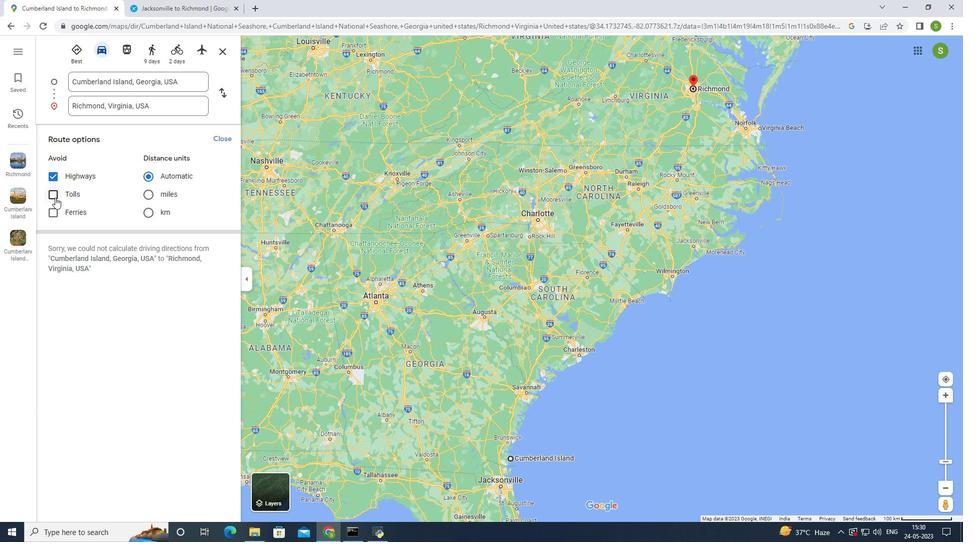 
Action: Mouse moved to (147, 196)
Screenshot: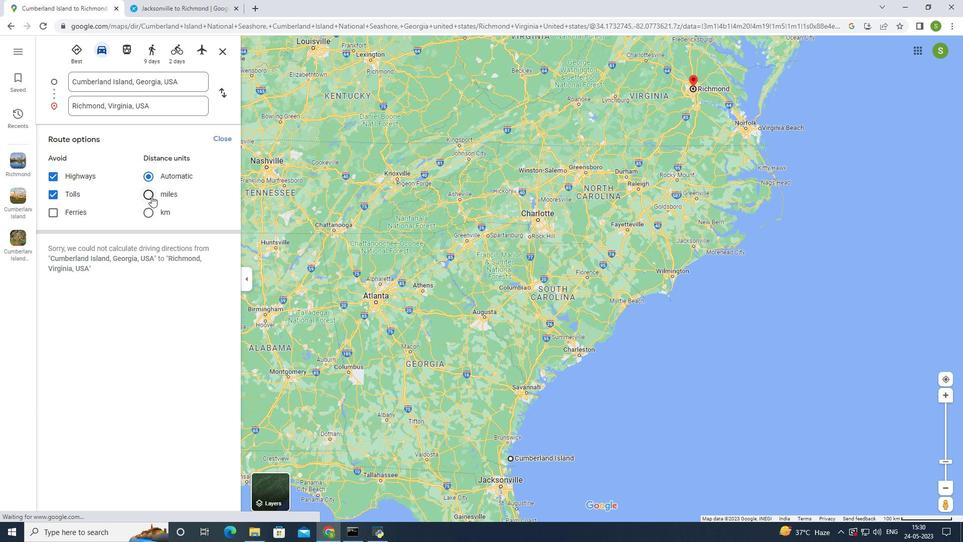 
Action: Mouse pressed left at (147, 196)
Screenshot: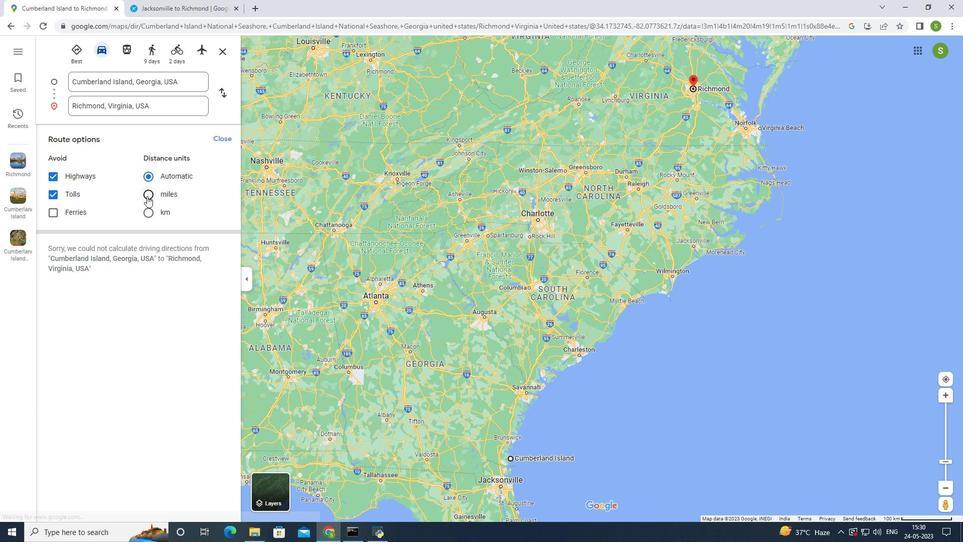 
Action: Mouse moved to (148, 176)
Screenshot: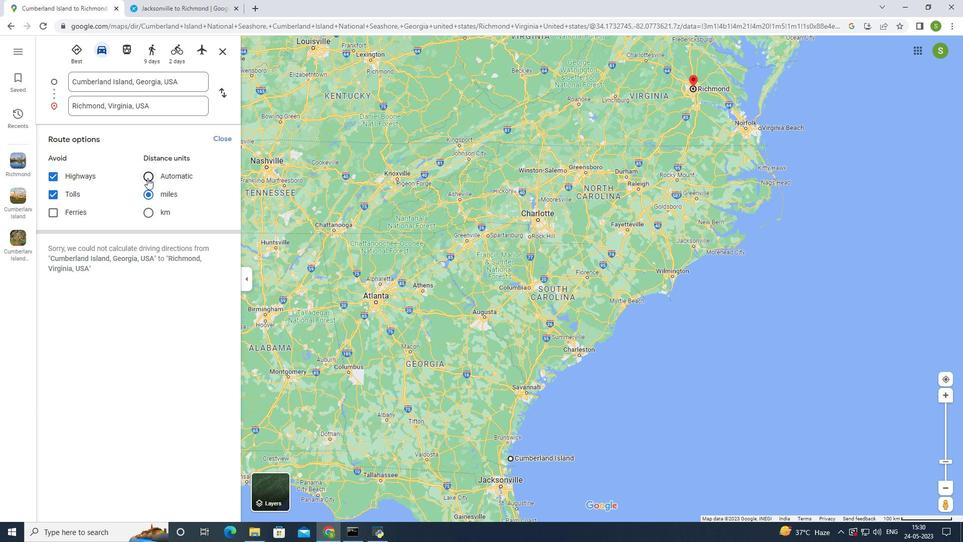 
Action: Mouse pressed left at (148, 176)
Screenshot: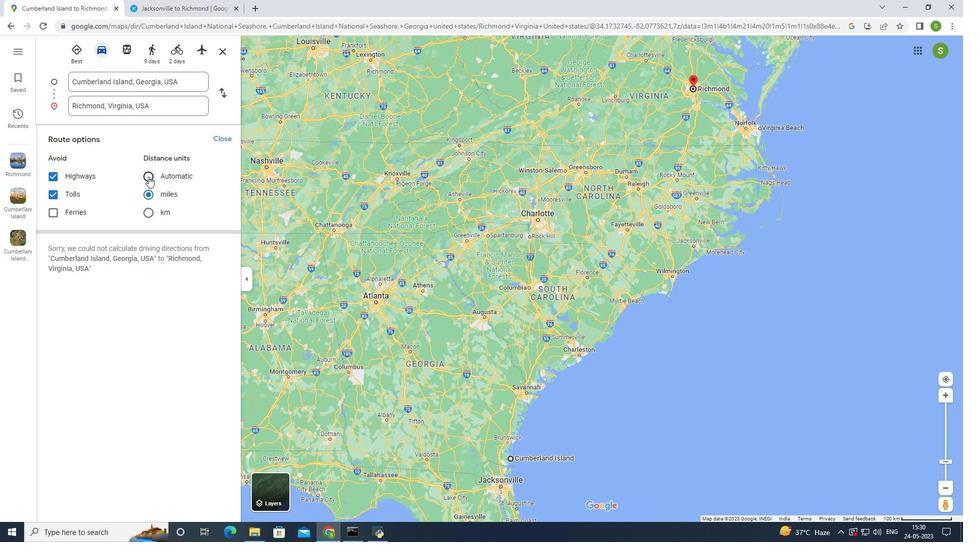 
Action: Mouse moved to (151, 211)
Screenshot: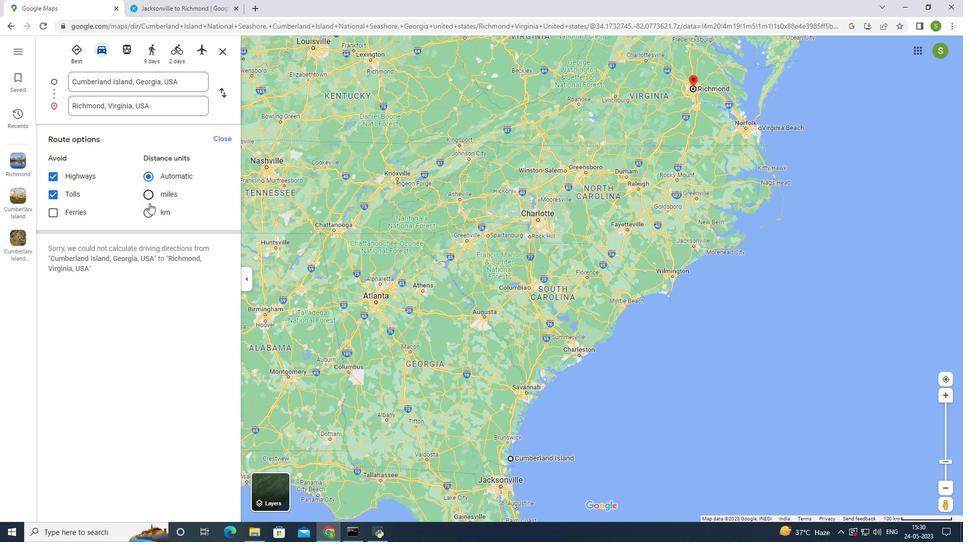 
Action: Mouse pressed left at (151, 211)
Screenshot: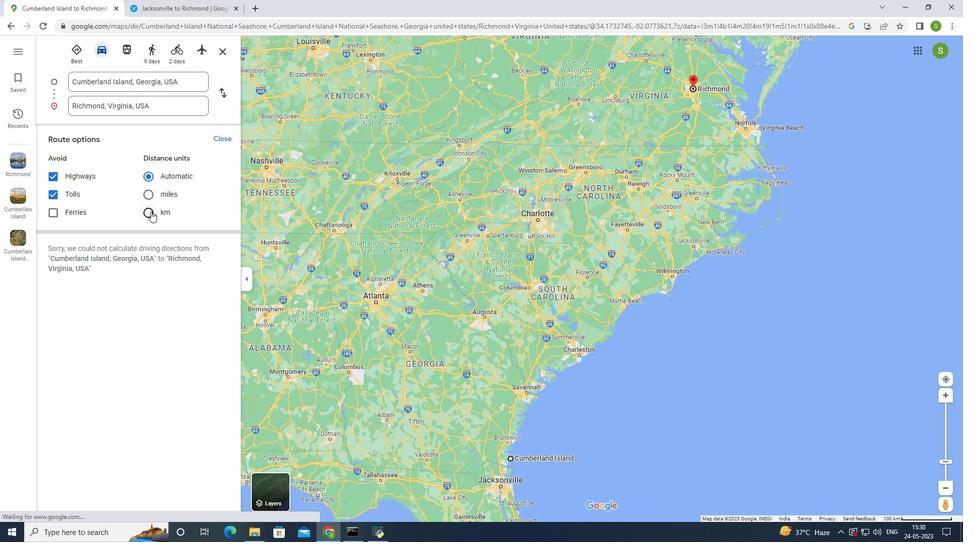 
Action: Mouse moved to (51, 211)
Screenshot: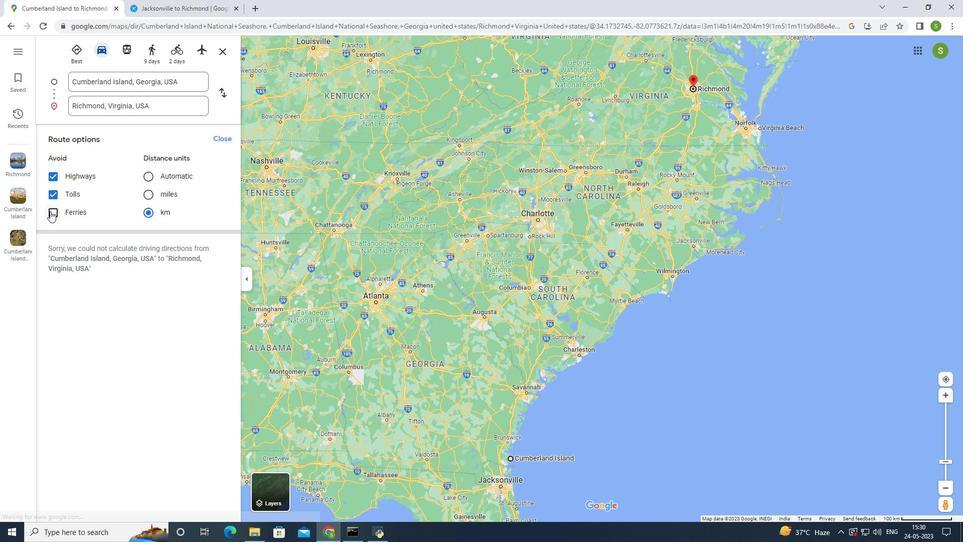 
Action: Mouse pressed left at (51, 211)
Screenshot: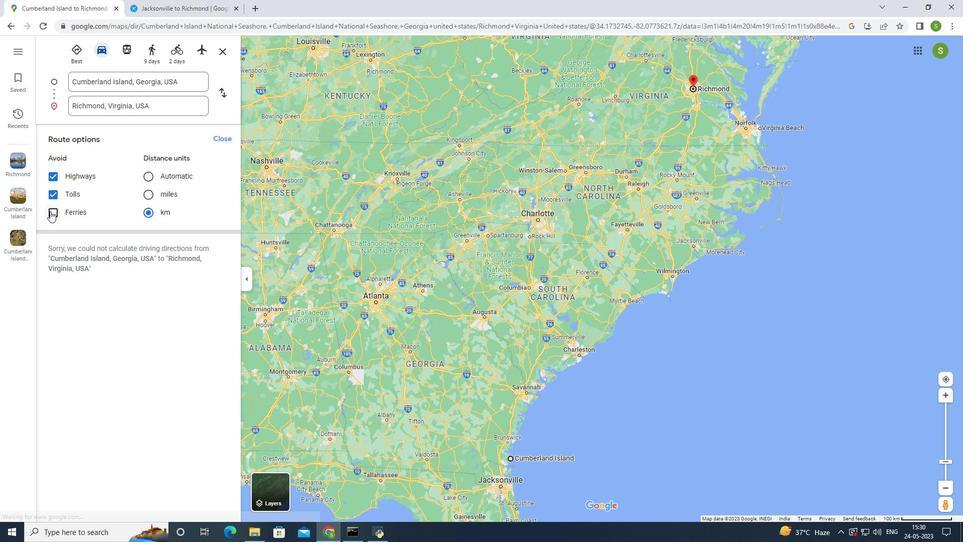 
Action: Mouse moved to (55, 188)
Screenshot: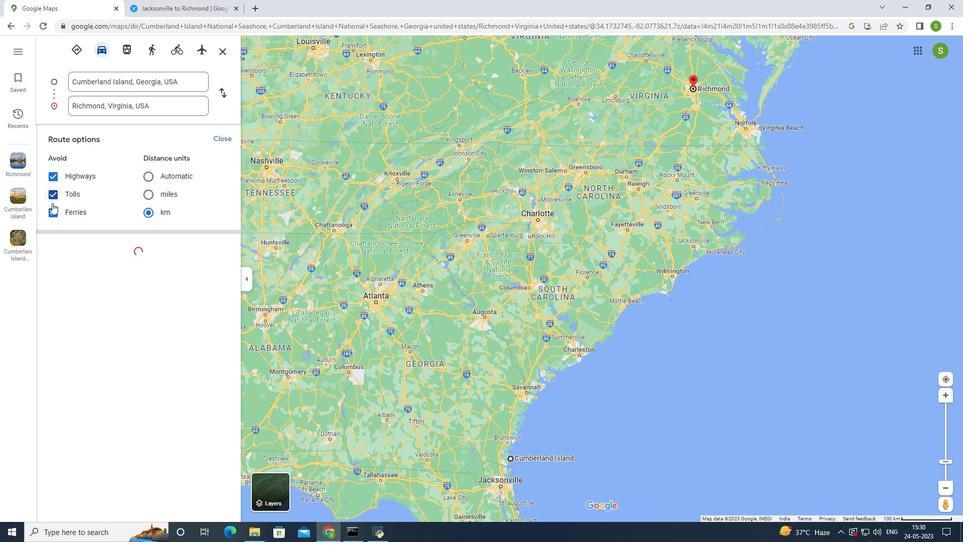 
Action: Mouse pressed left at (55, 188)
Screenshot: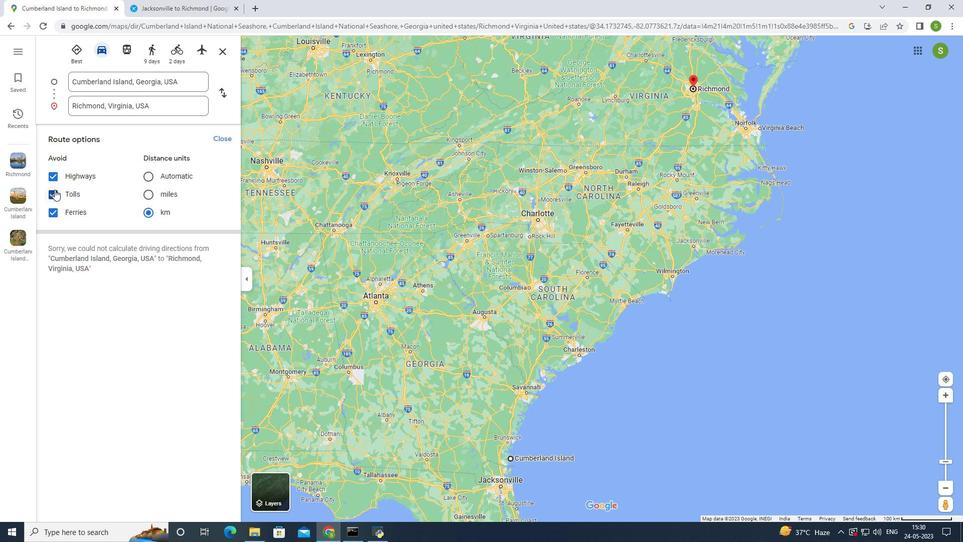 
Action: Mouse moved to (54, 179)
Screenshot: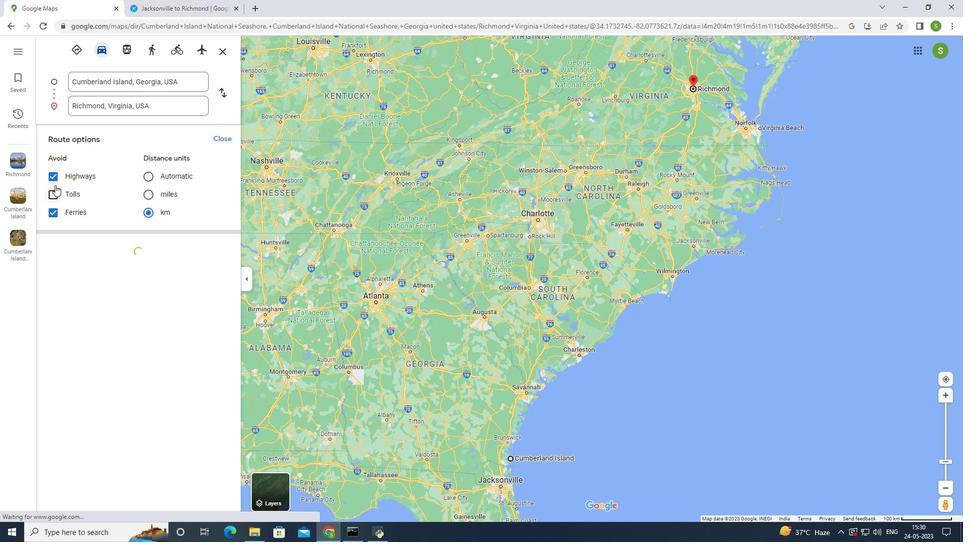 
Action: Mouse pressed left at (54, 179)
Screenshot: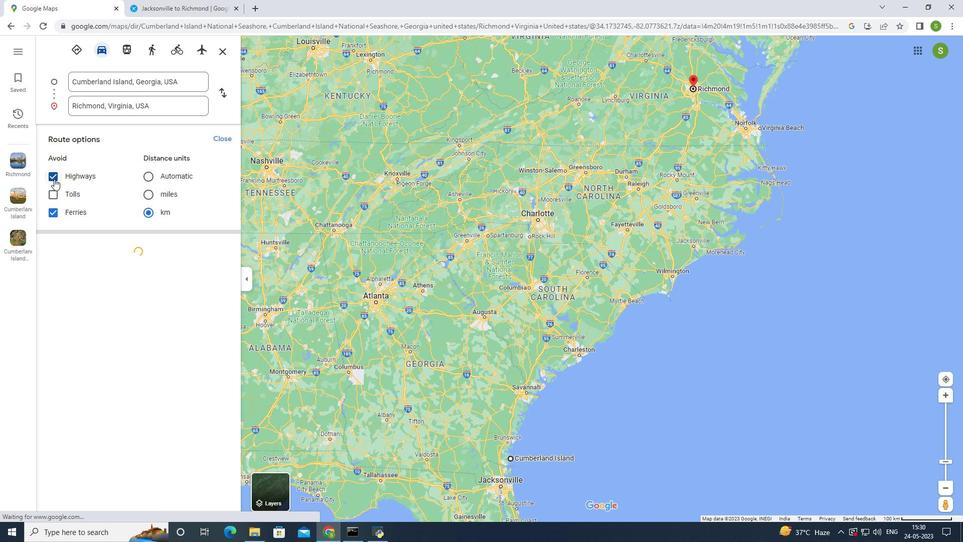 
Action: Mouse moved to (147, 52)
Screenshot: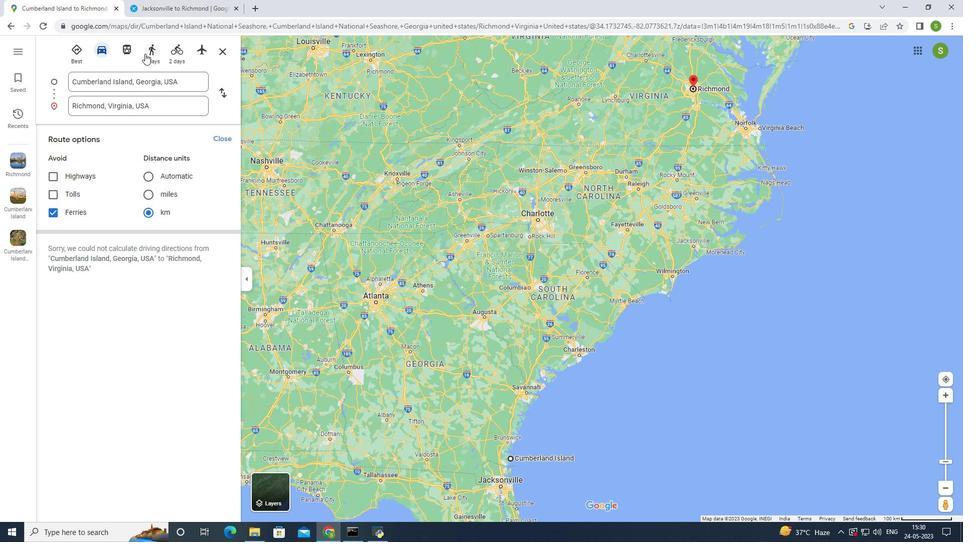 
Action: Mouse pressed left at (147, 52)
Screenshot: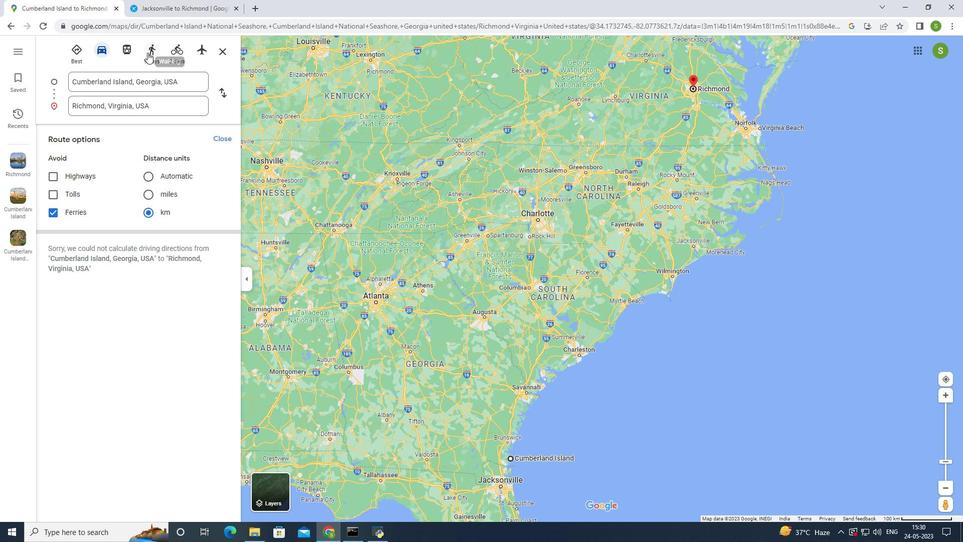 
Action: Mouse moved to (505, 444)
Screenshot: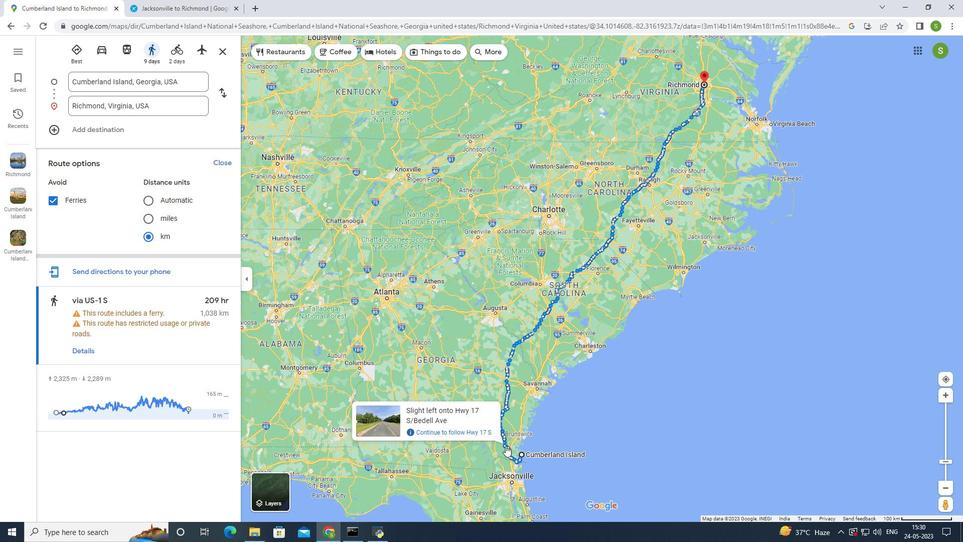
Action: Mouse pressed left at (505, 444)
Screenshot: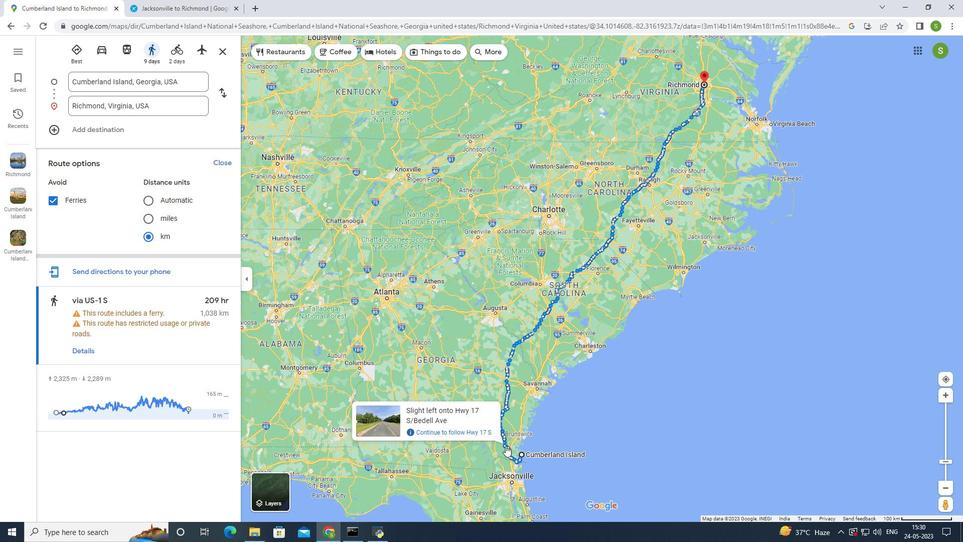 
Action: Mouse moved to (580, 325)
Screenshot: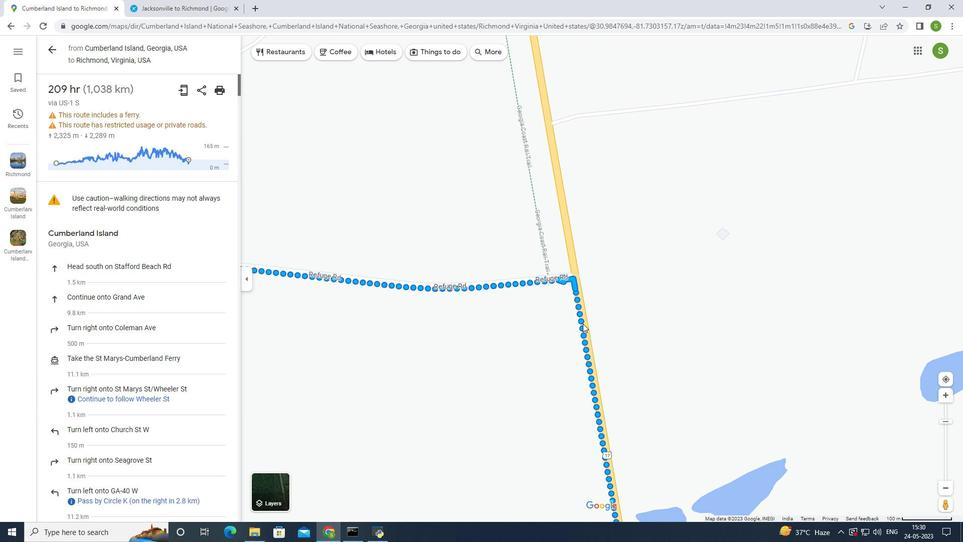 
Action: Mouse scrolled (580, 325) with delta (0, 0)
Screenshot: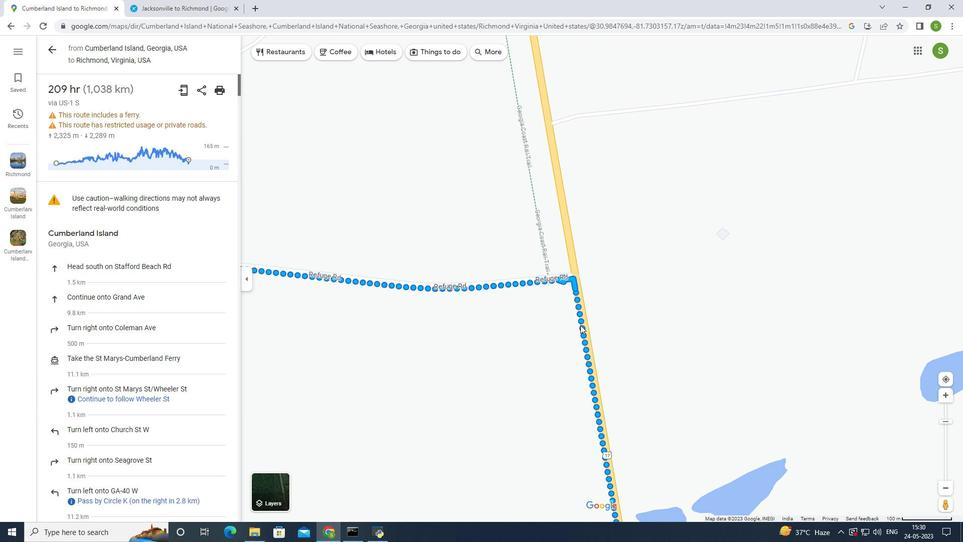 
Action: Mouse scrolled (580, 325) with delta (0, 0)
Screenshot: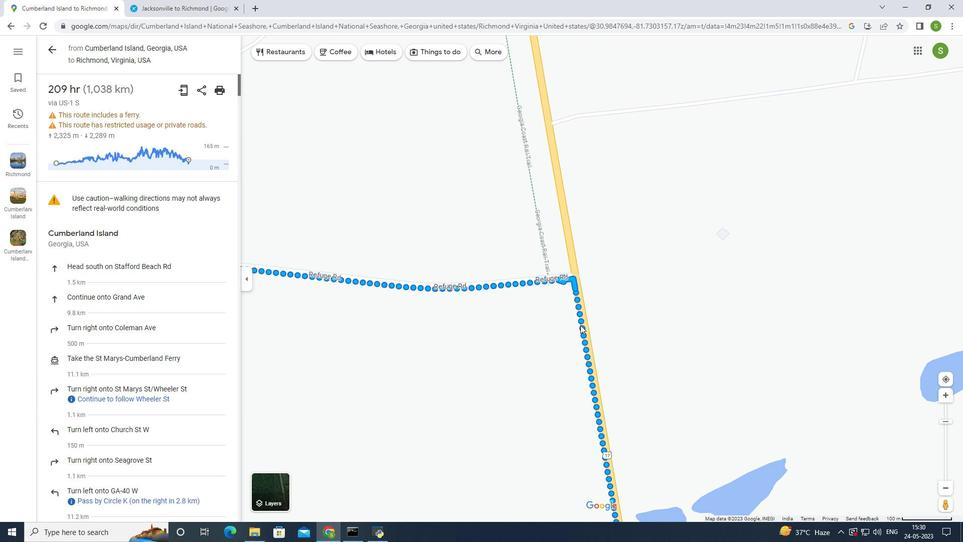 
Action: Mouse scrolled (580, 325) with delta (0, 0)
Screenshot: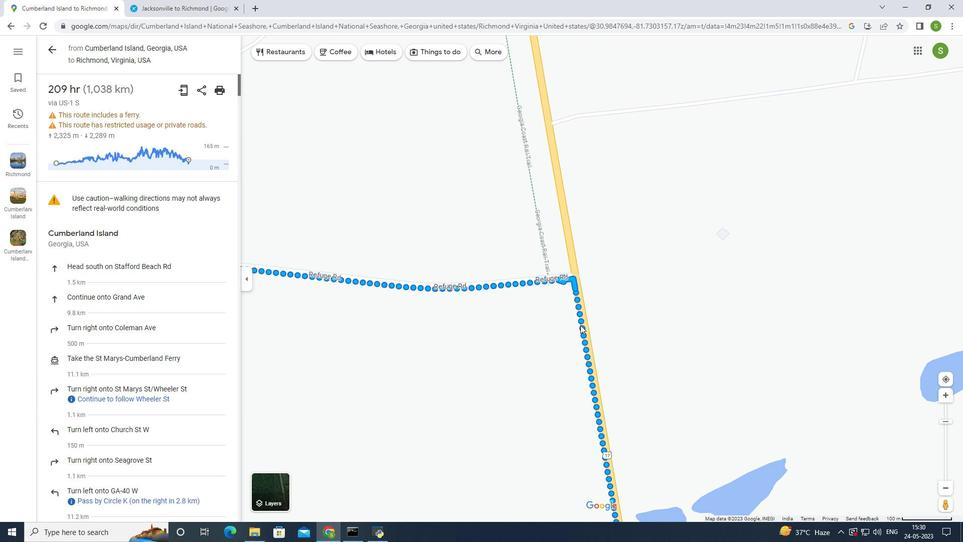 
Action: Mouse scrolled (580, 325) with delta (0, 0)
Screenshot: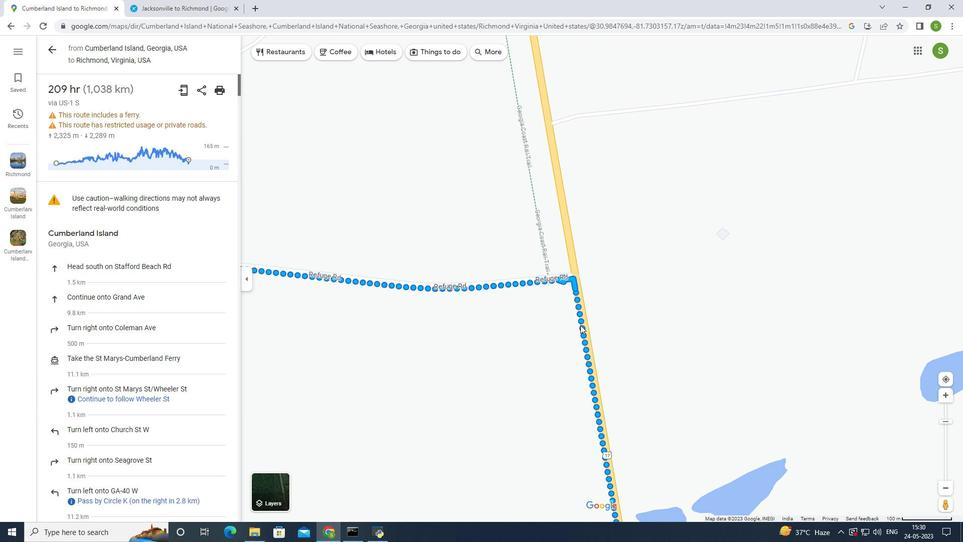
Action: Mouse scrolled (580, 325) with delta (0, 0)
Screenshot: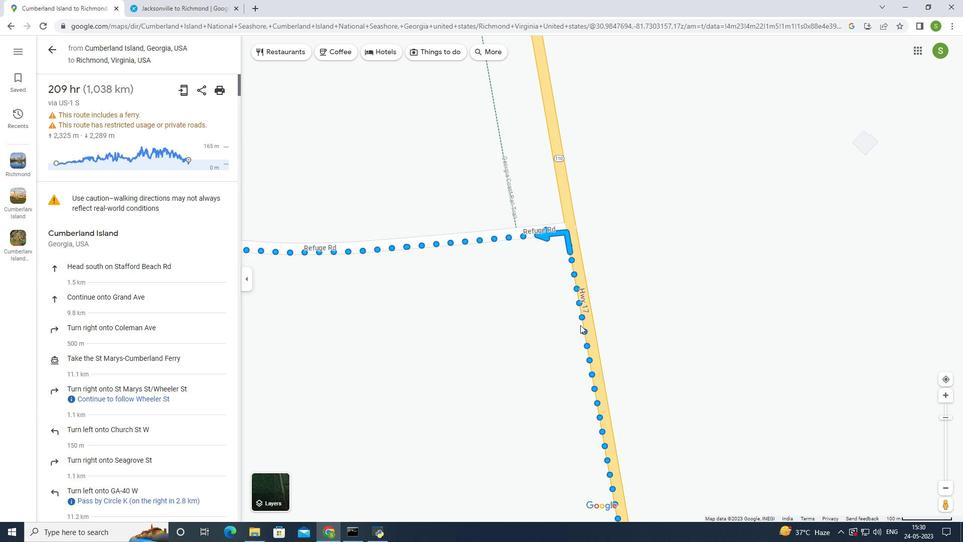 
Action: Mouse scrolled (580, 325) with delta (0, 0)
Screenshot: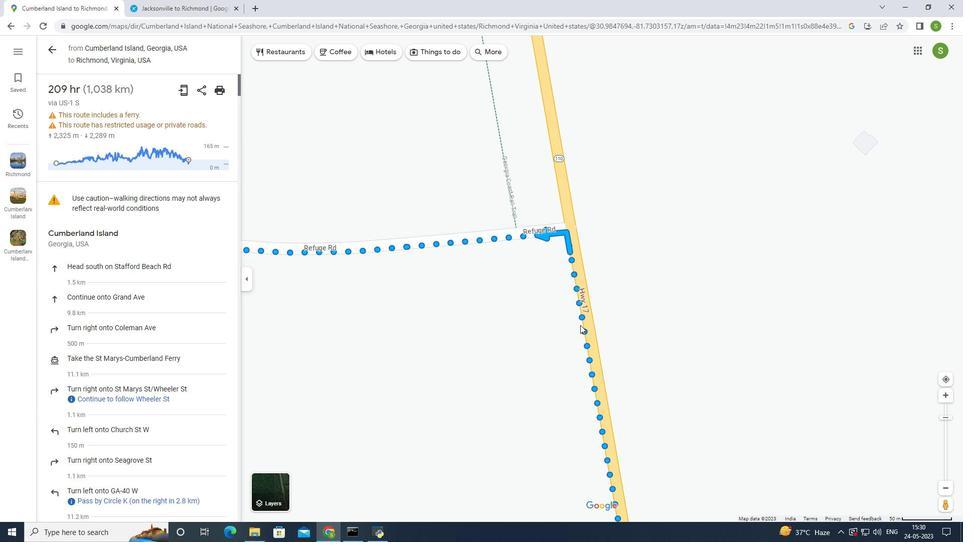 
Action: Mouse scrolled (580, 325) with delta (0, 0)
Screenshot: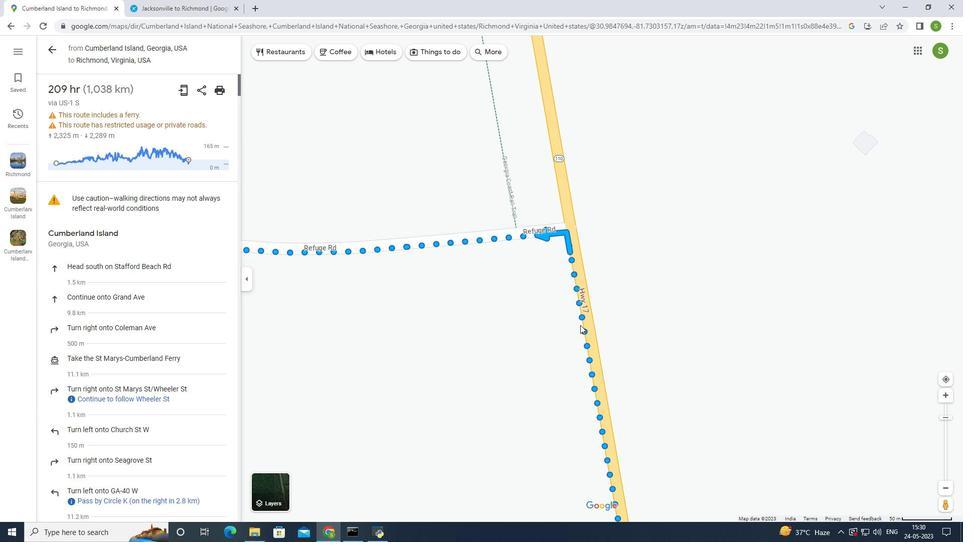 
Action: Mouse scrolled (580, 324) with delta (0, 0)
Screenshot: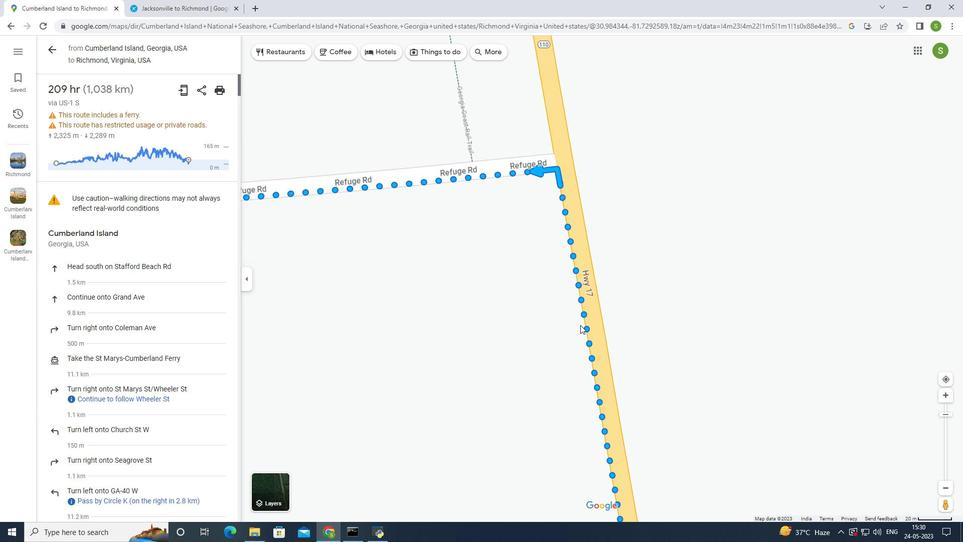 
Action: Mouse scrolled (580, 324) with delta (0, 0)
Screenshot: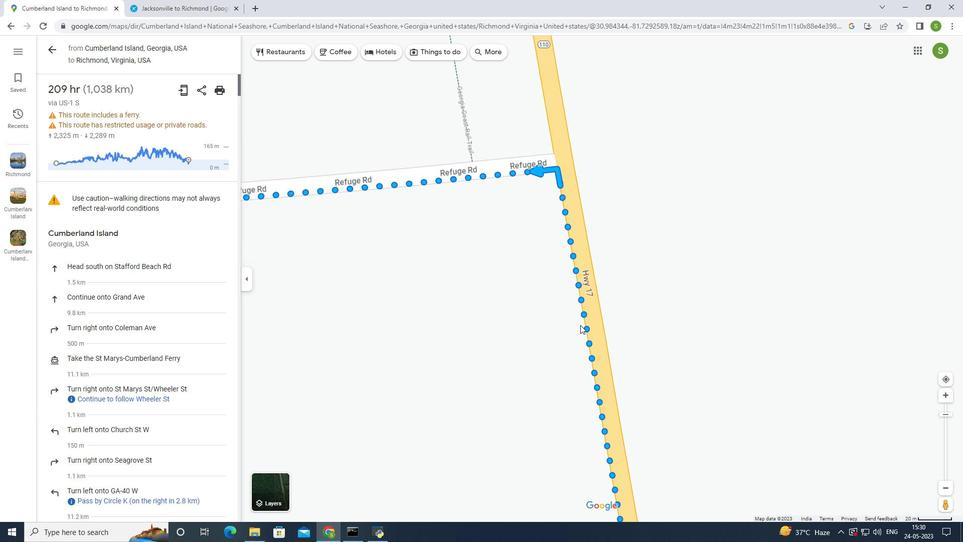 
Action: Mouse scrolled (580, 324) with delta (0, 0)
Screenshot: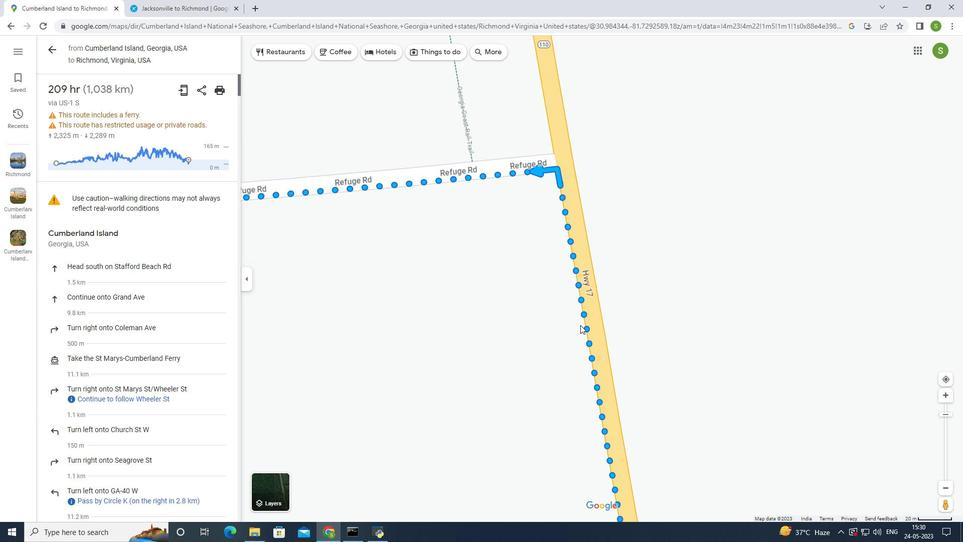 
Action: Mouse scrolled (580, 324) with delta (0, 0)
Screenshot: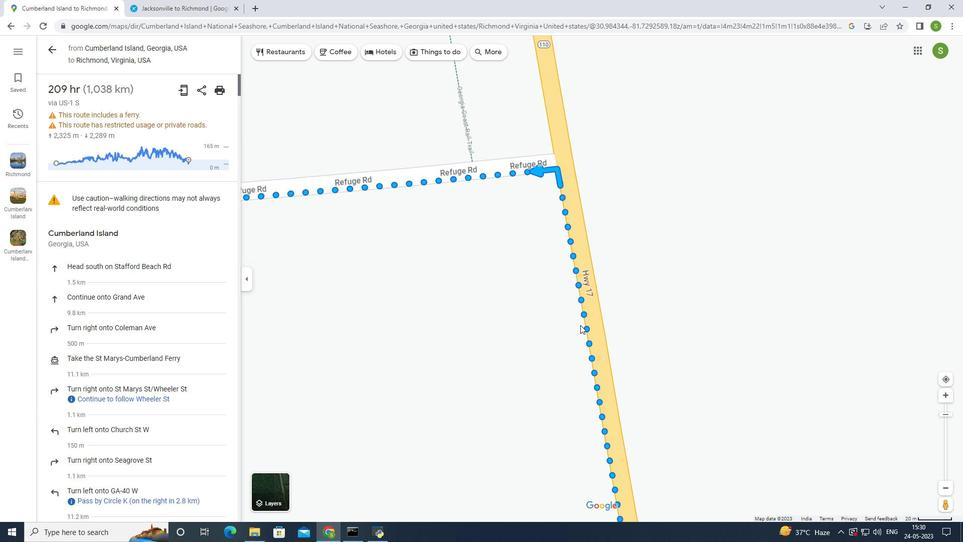 
Action: Mouse scrolled (580, 324) with delta (0, 0)
Screenshot: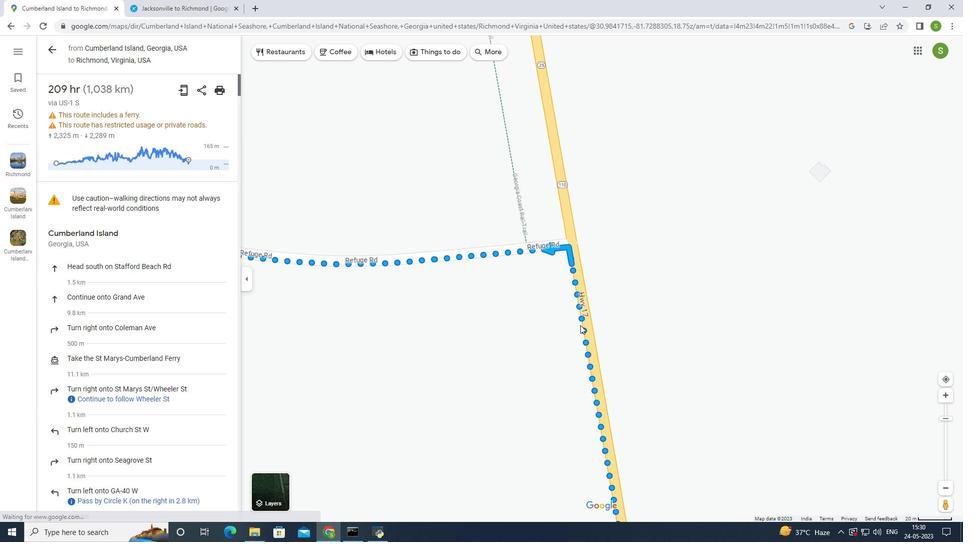 
Action: Mouse scrolled (580, 324) with delta (0, 0)
Screenshot: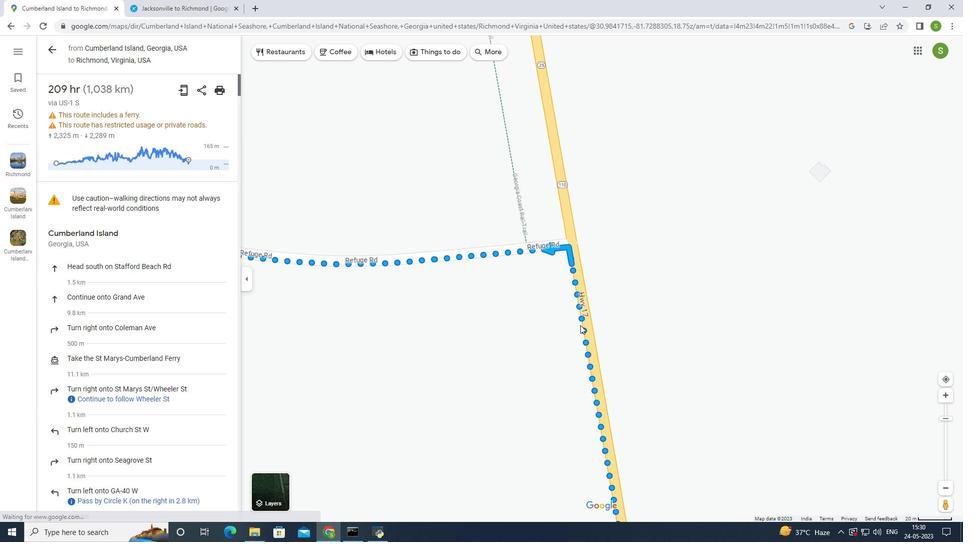
Action: Mouse scrolled (580, 324) with delta (0, 0)
Screenshot: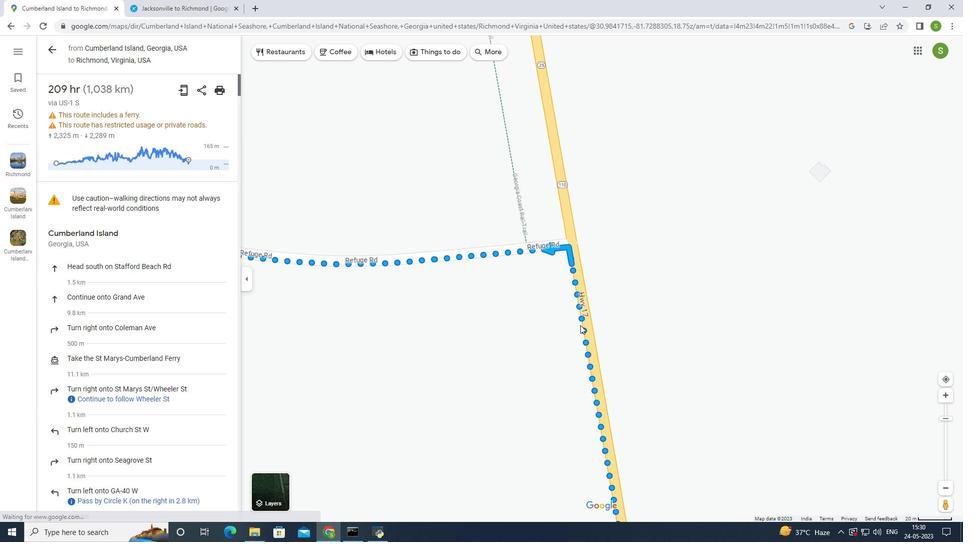 
Action: Mouse scrolled (580, 324) with delta (0, 0)
Screenshot: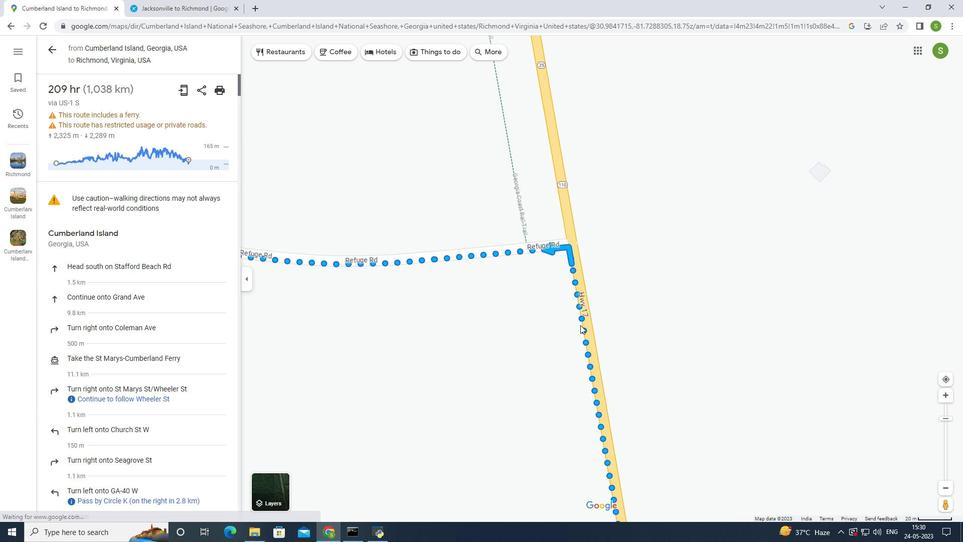 
Action: Mouse scrolled (580, 324) with delta (0, 0)
Screenshot: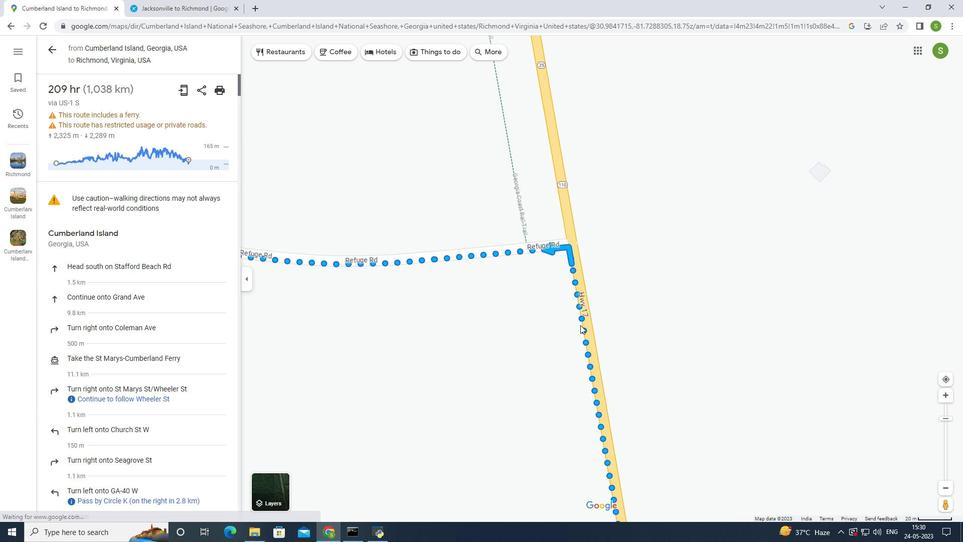
Action: Mouse scrolled (580, 324) with delta (0, 0)
Screenshot: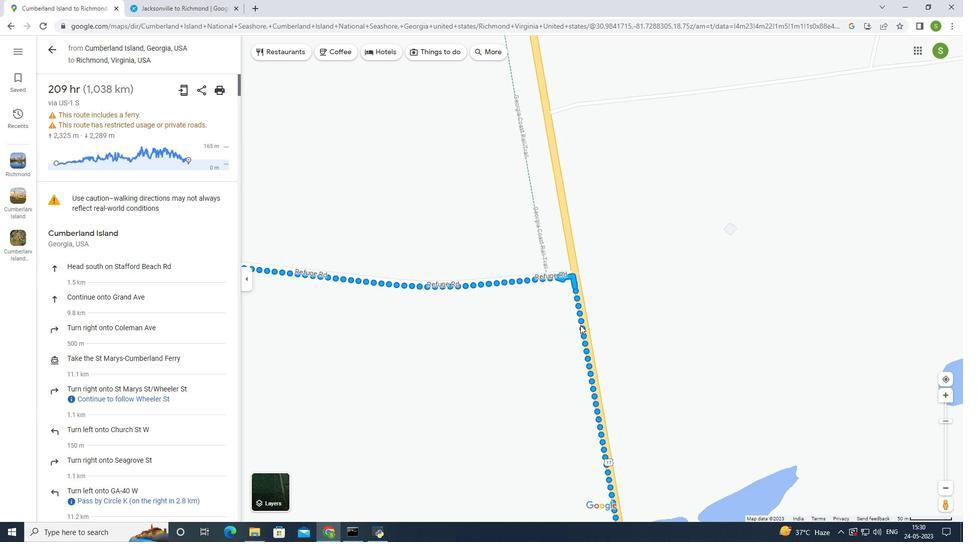 
Action: Mouse scrolled (580, 324) with delta (0, 0)
Screenshot: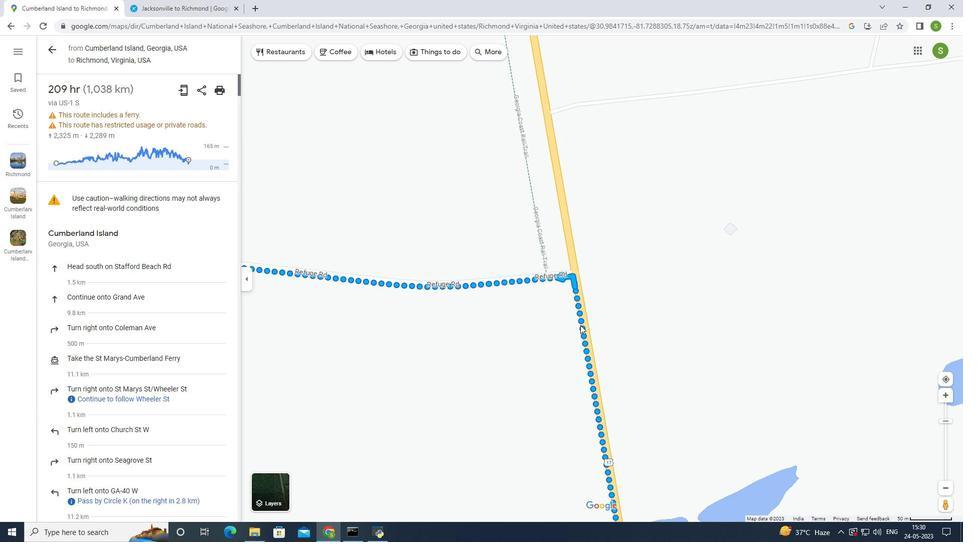 
Action: Mouse scrolled (580, 324) with delta (0, 0)
Screenshot: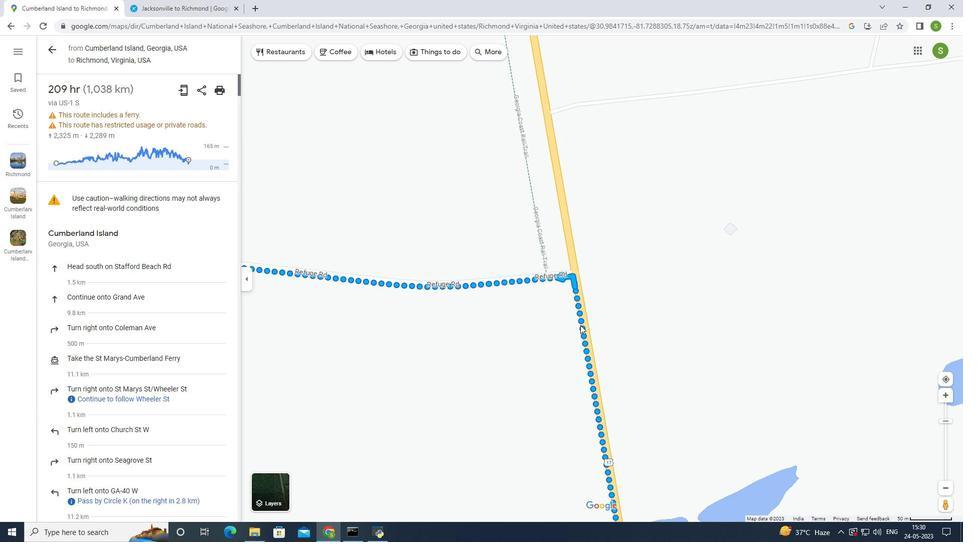 
Action: Mouse scrolled (580, 324) with delta (0, 0)
Screenshot: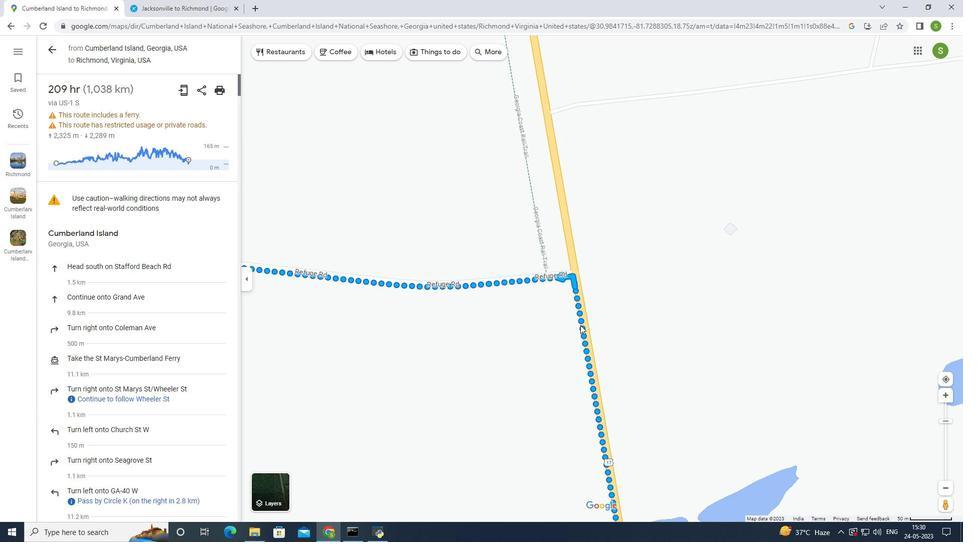 
Action: Mouse scrolled (580, 324) with delta (0, 0)
Screenshot: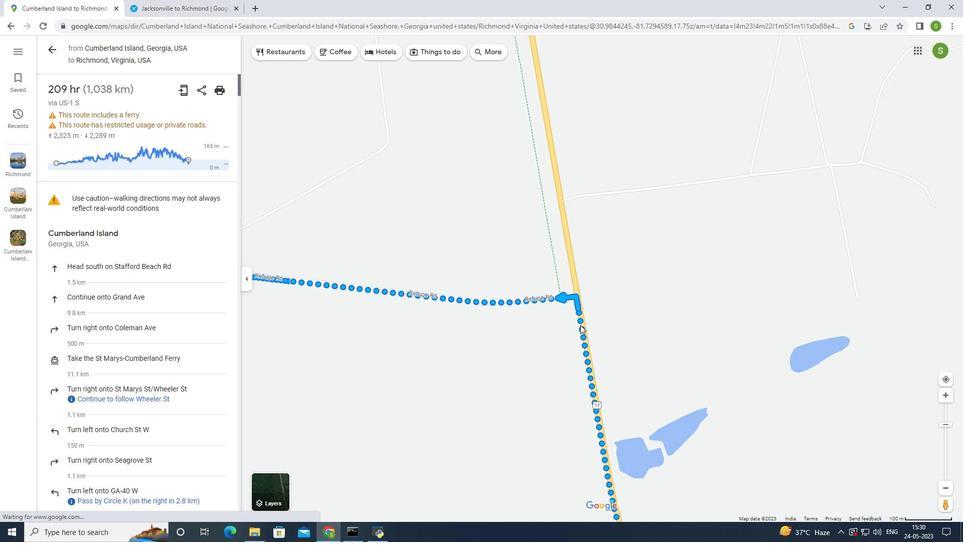 
Action: Mouse scrolled (580, 324) with delta (0, 0)
Screenshot: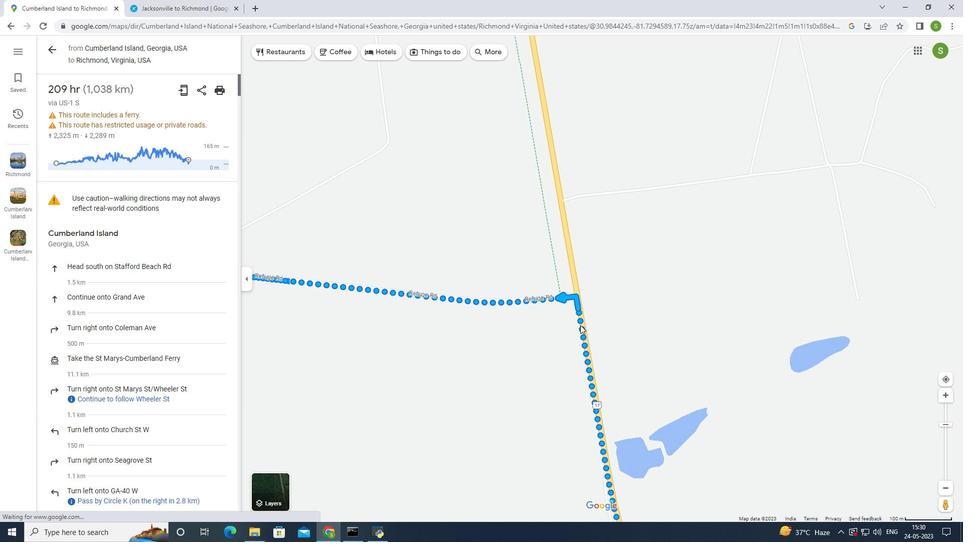 
Action: Mouse scrolled (580, 324) with delta (0, 0)
Screenshot: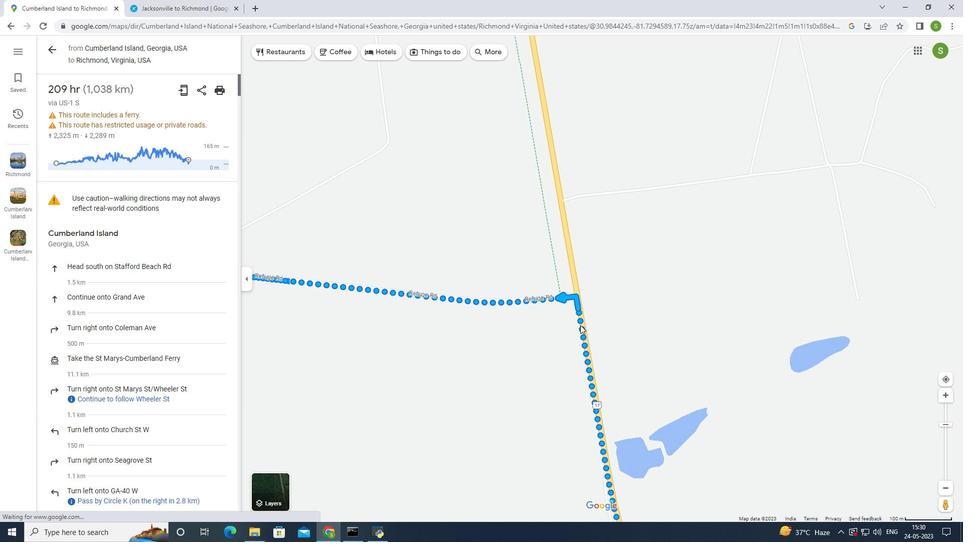 
Action: Mouse scrolled (580, 324) with delta (0, 0)
Screenshot: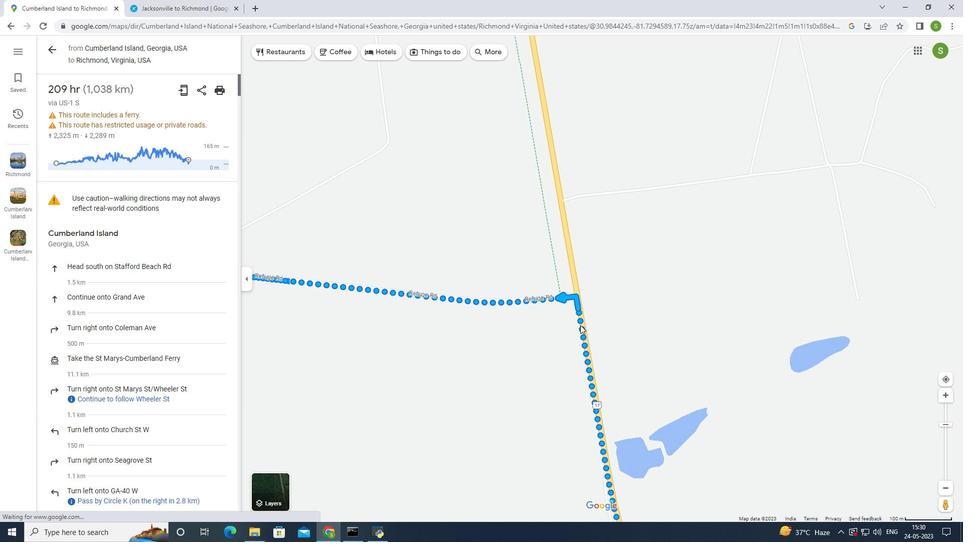 
Action: Mouse scrolled (580, 324) with delta (0, 0)
Screenshot: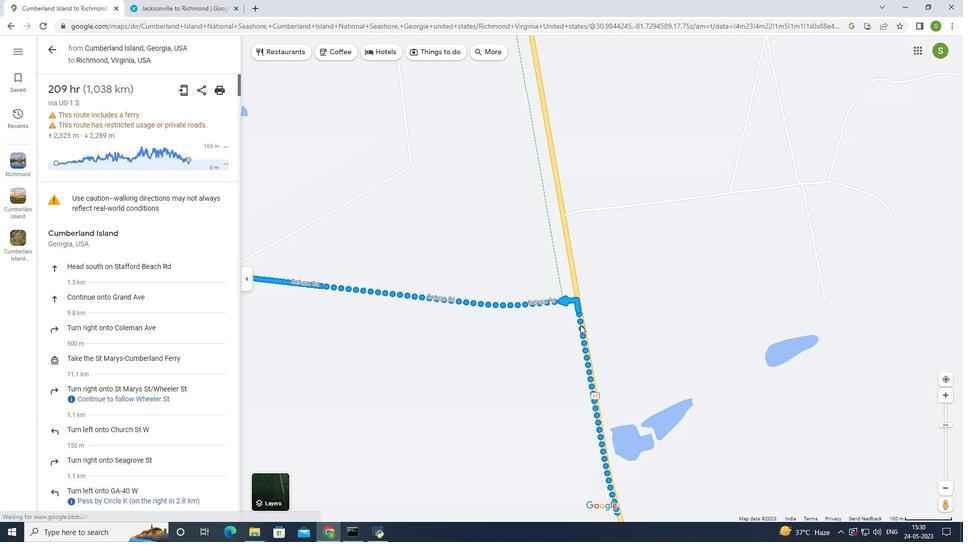 
Action: Mouse scrolled (580, 324) with delta (0, 0)
Screenshot: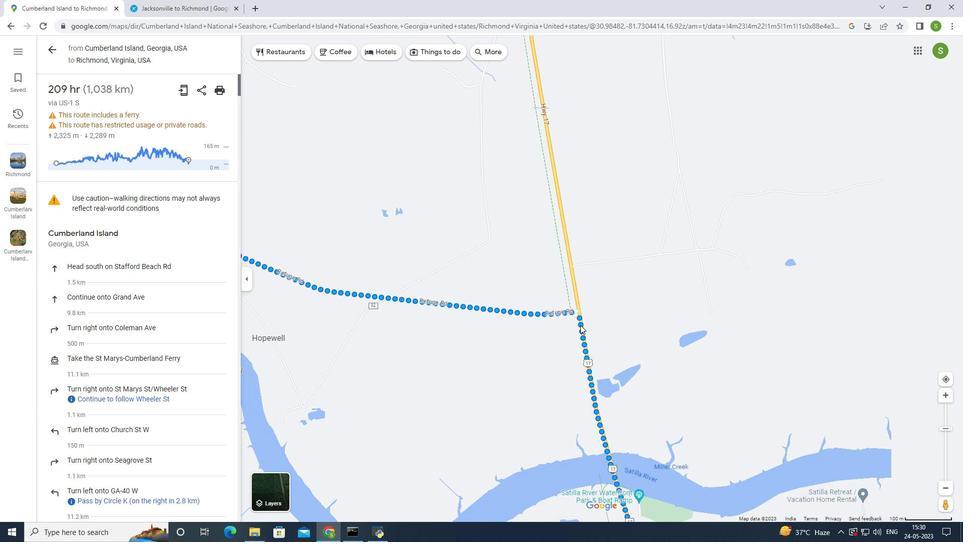 
Action: Mouse scrolled (580, 324) with delta (0, 0)
Screenshot: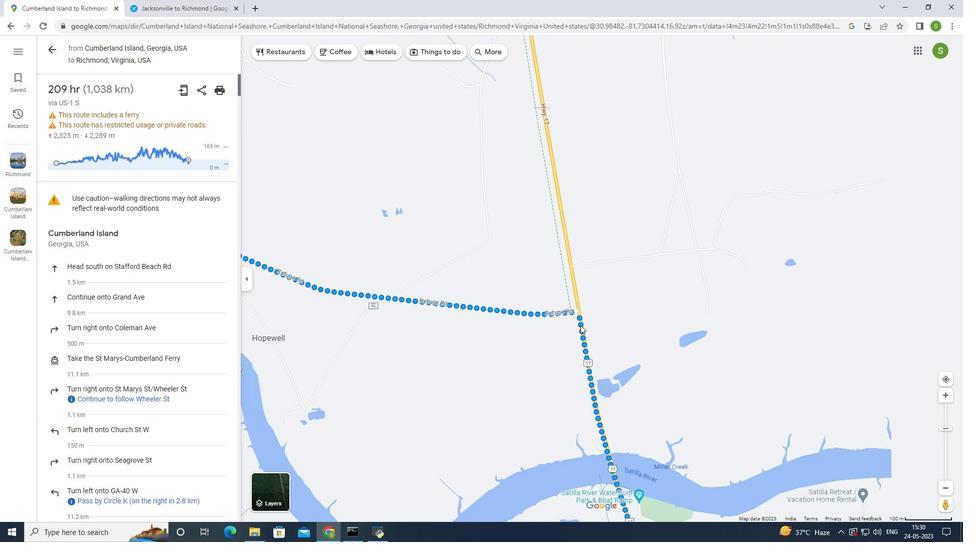 
Action: Mouse scrolled (580, 324) with delta (0, 0)
Screenshot: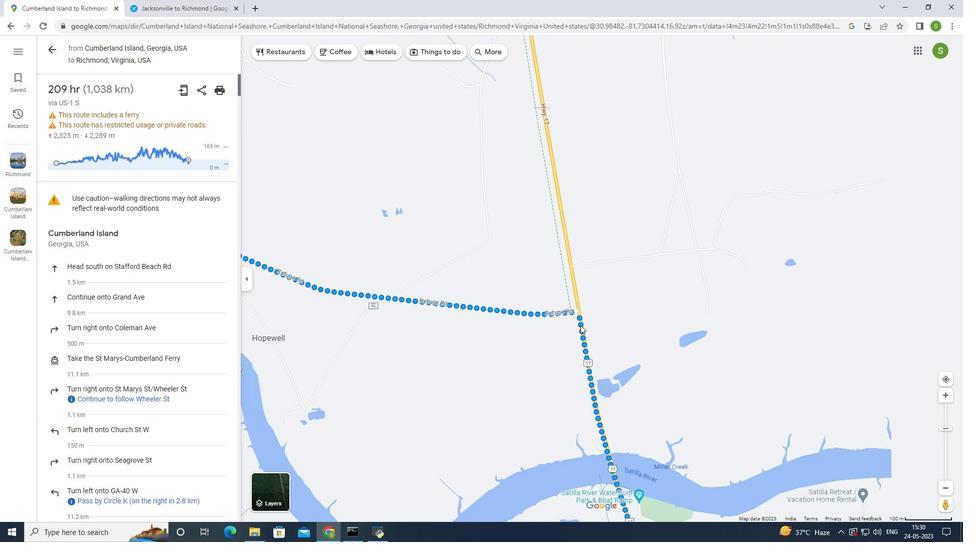 
Action: Mouse scrolled (580, 324) with delta (0, 0)
Screenshot: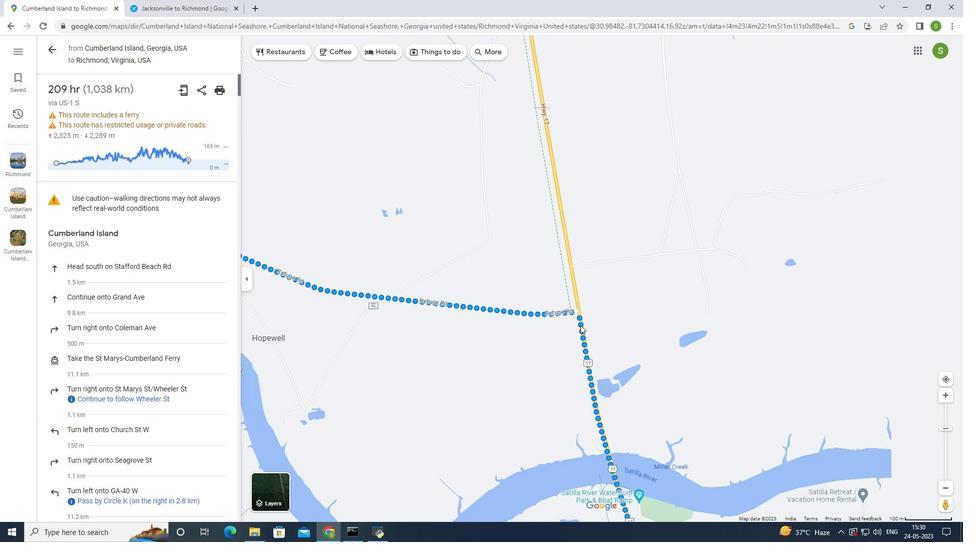 
Action: Mouse scrolled (580, 324) with delta (0, 0)
Screenshot: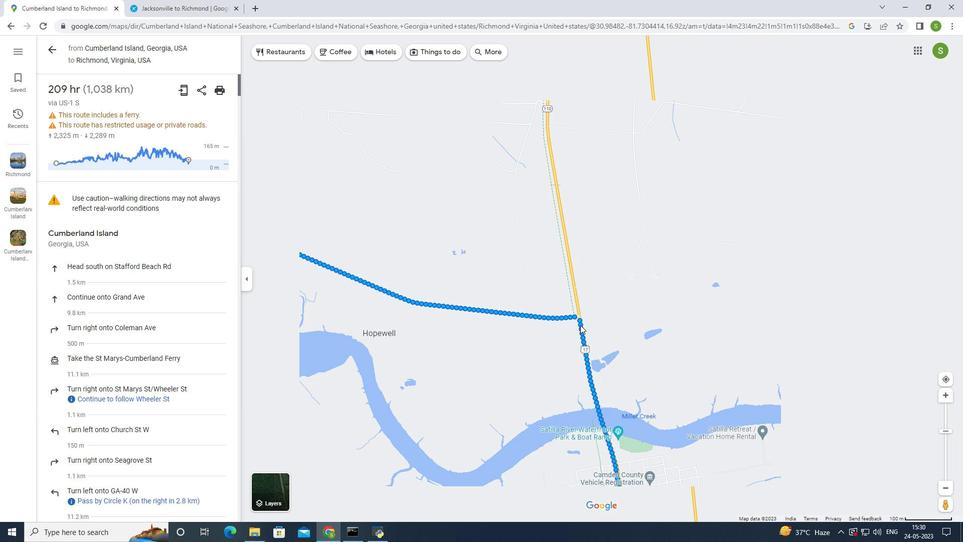 
Action: Mouse scrolled (580, 324) with delta (0, 0)
Screenshot: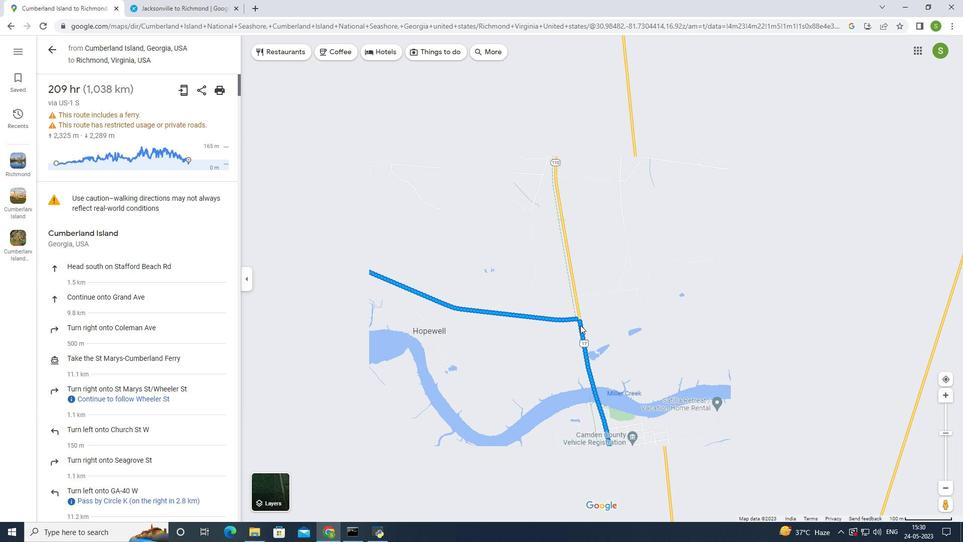 
Action: Mouse scrolled (580, 324) with delta (0, 0)
Screenshot: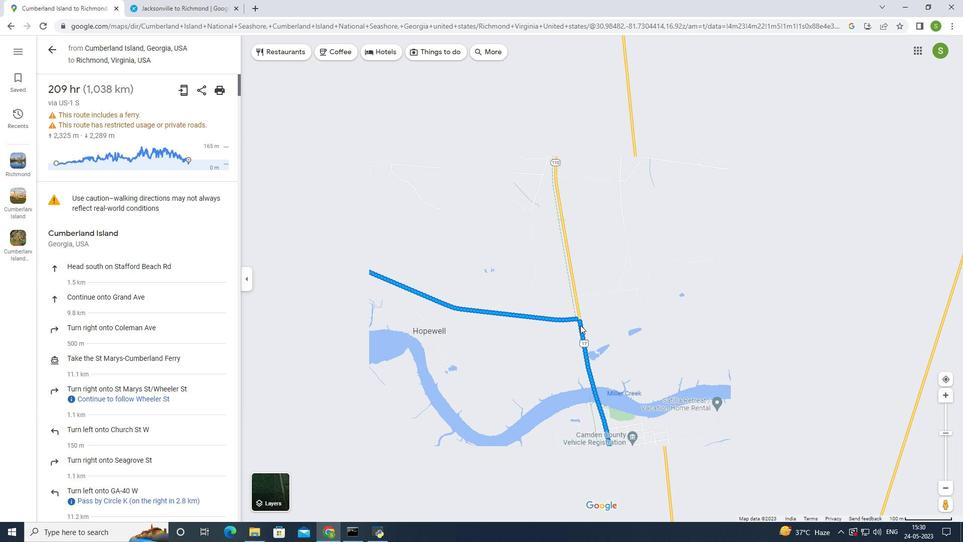 
Action: Mouse scrolled (580, 324) with delta (0, 0)
Screenshot: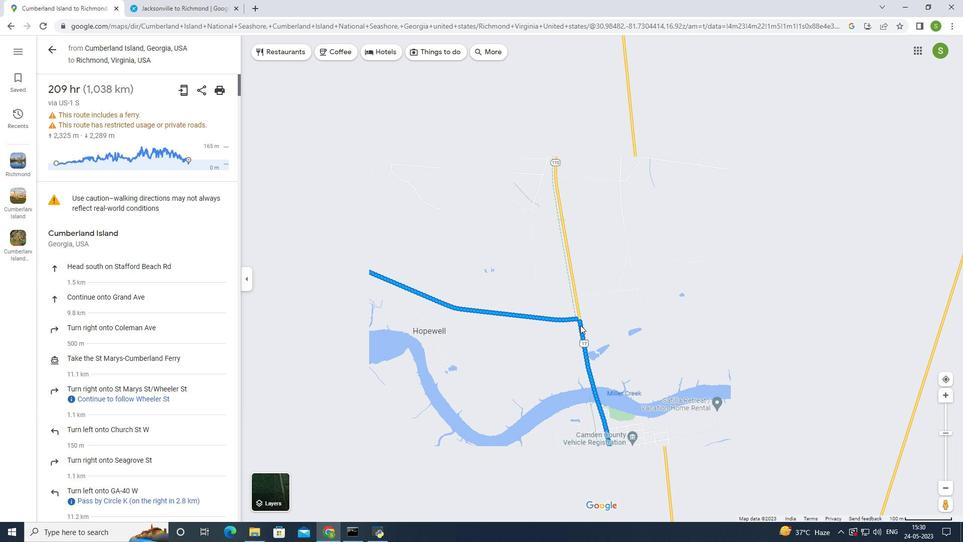 
Action: Mouse scrolled (580, 325) with delta (0, 0)
Screenshot: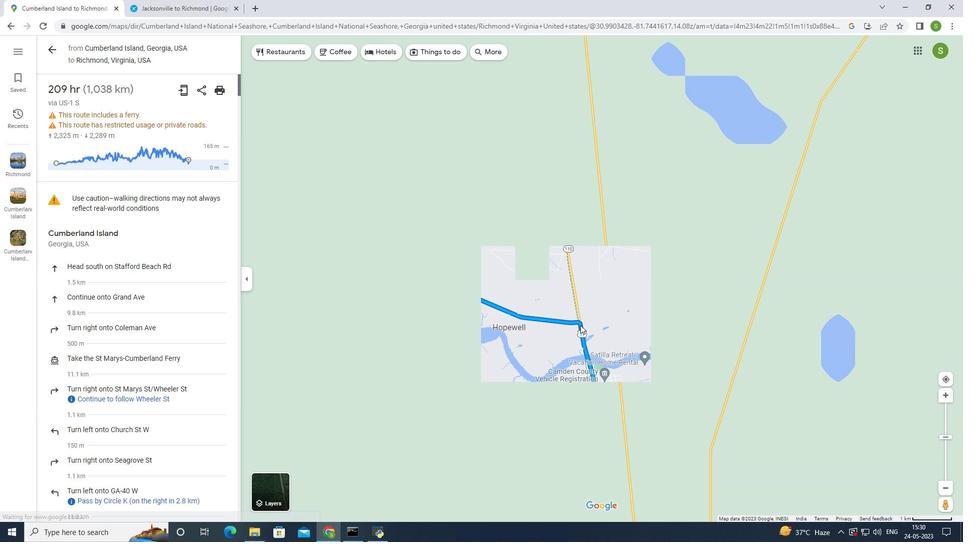 
Action: Mouse scrolled (580, 325) with delta (0, 0)
Screenshot: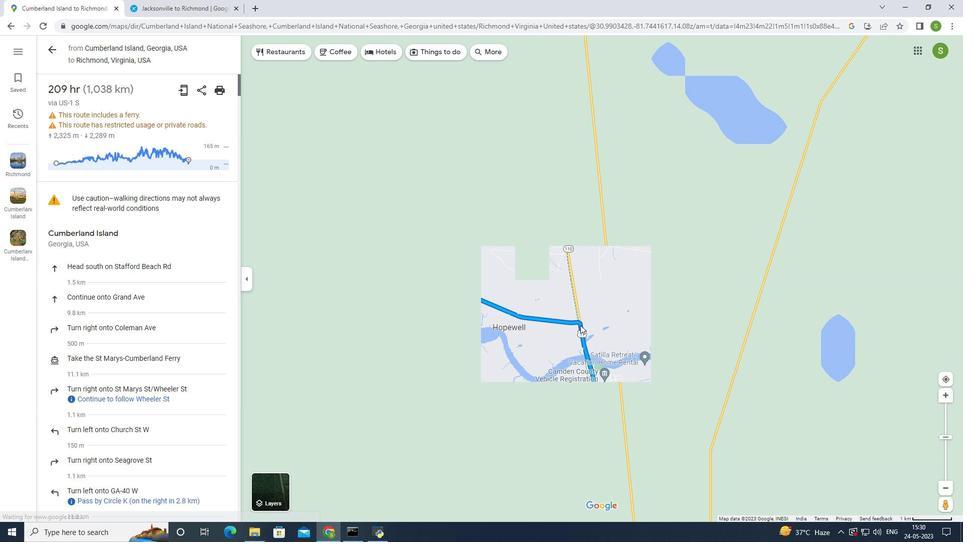 
Action: Mouse scrolled (580, 325) with delta (0, 0)
Screenshot: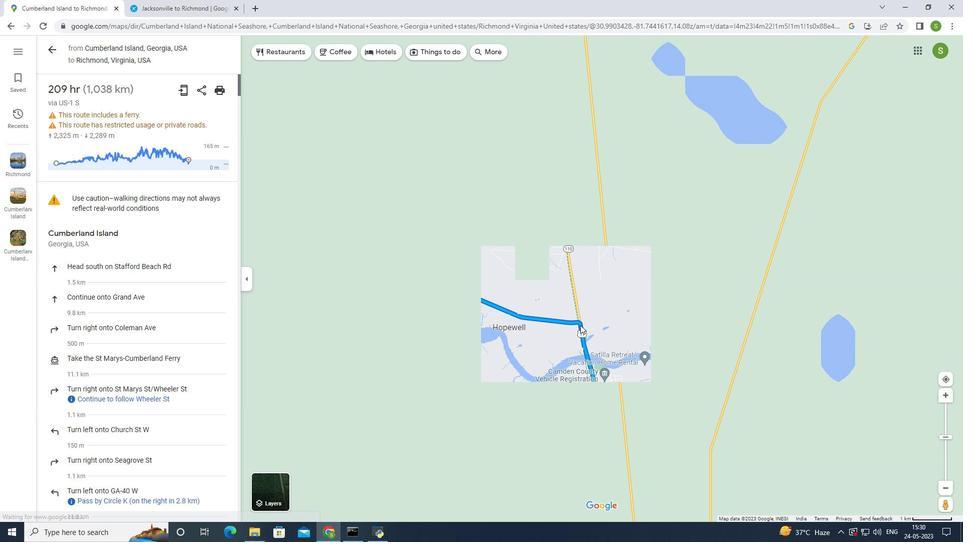 
Action: Mouse scrolled (580, 325) with delta (0, 0)
Screenshot: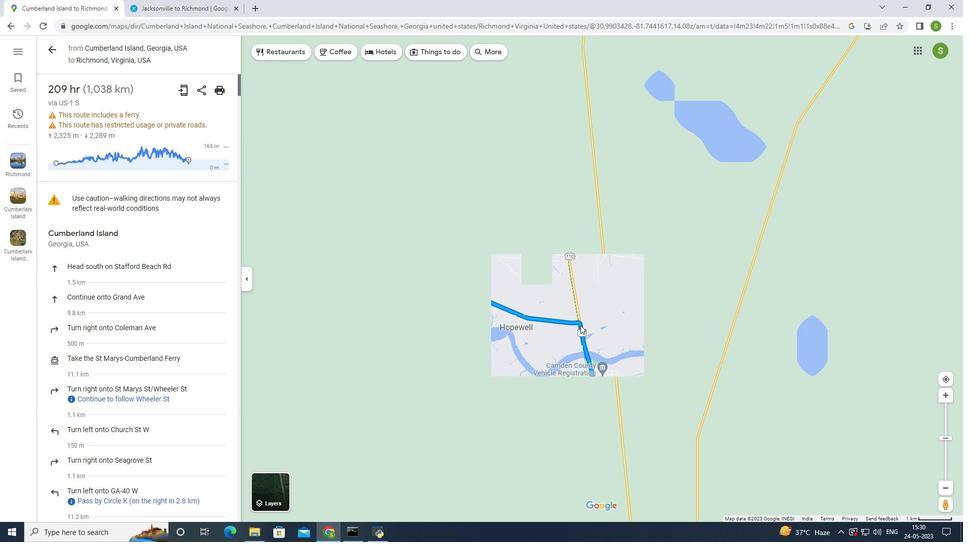 
Action: Mouse scrolled (580, 325) with delta (0, 0)
Screenshot: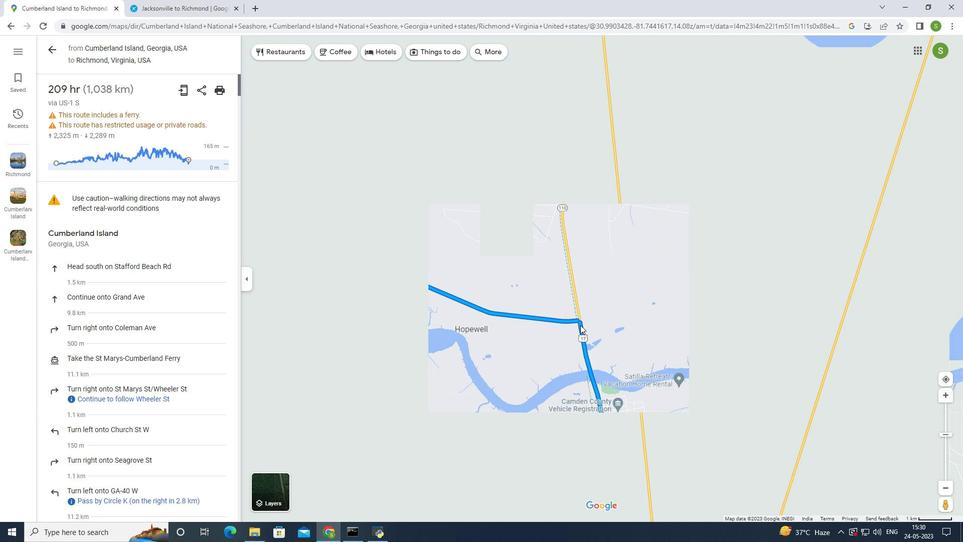 
Action: Mouse scrolled (580, 325) with delta (0, 0)
Screenshot: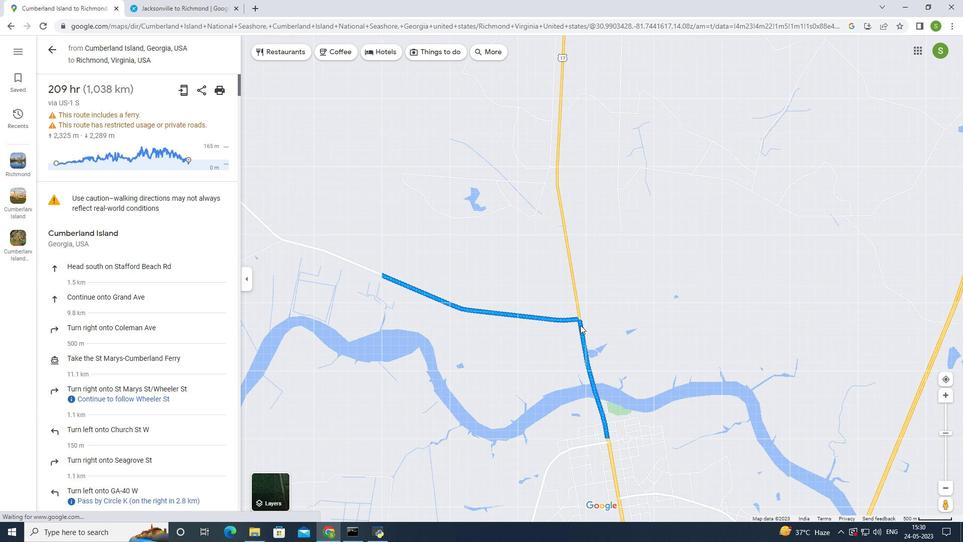 
Action: Mouse scrolled (580, 325) with delta (0, 0)
Screenshot: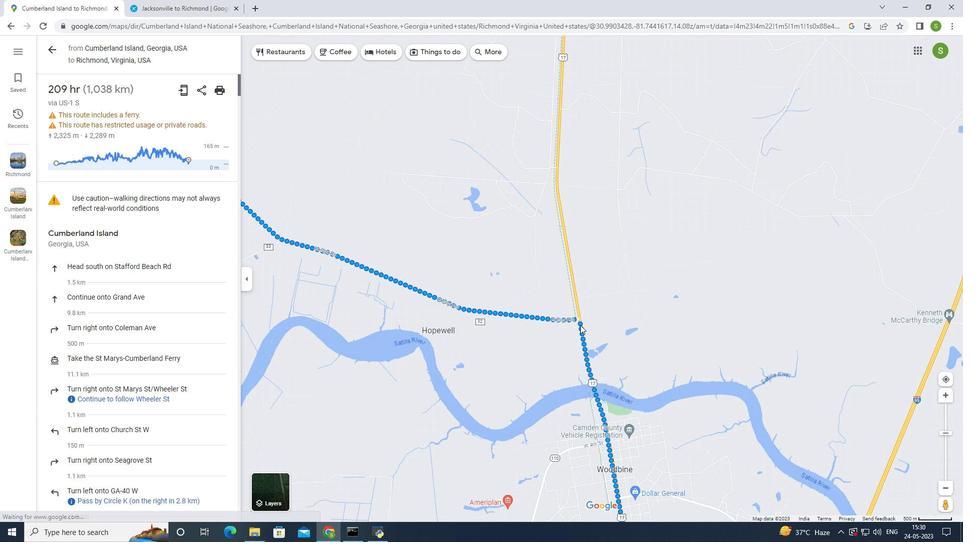 
Action: Mouse moved to (577, 332)
Screenshot: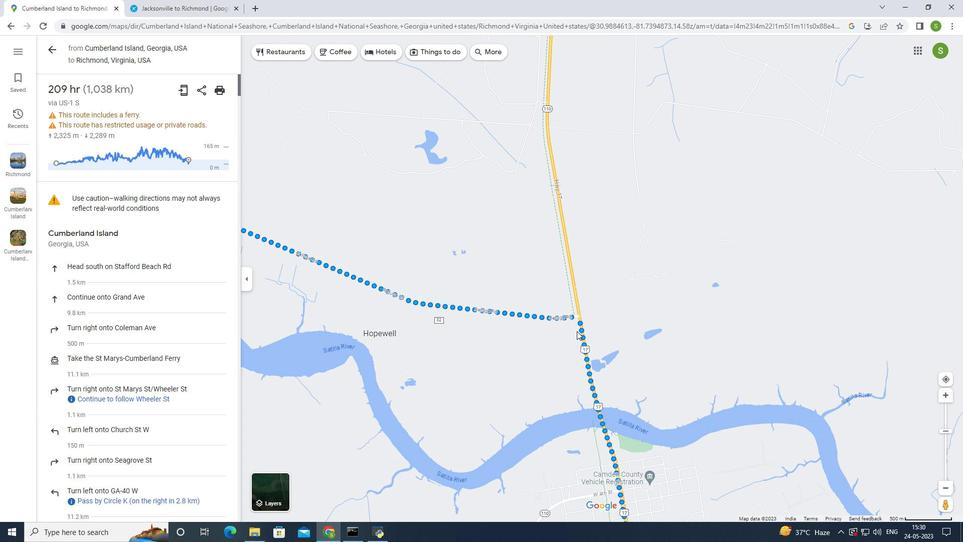 
Action: Mouse scrolled (577, 332) with delta (0, 0)
Screenshot: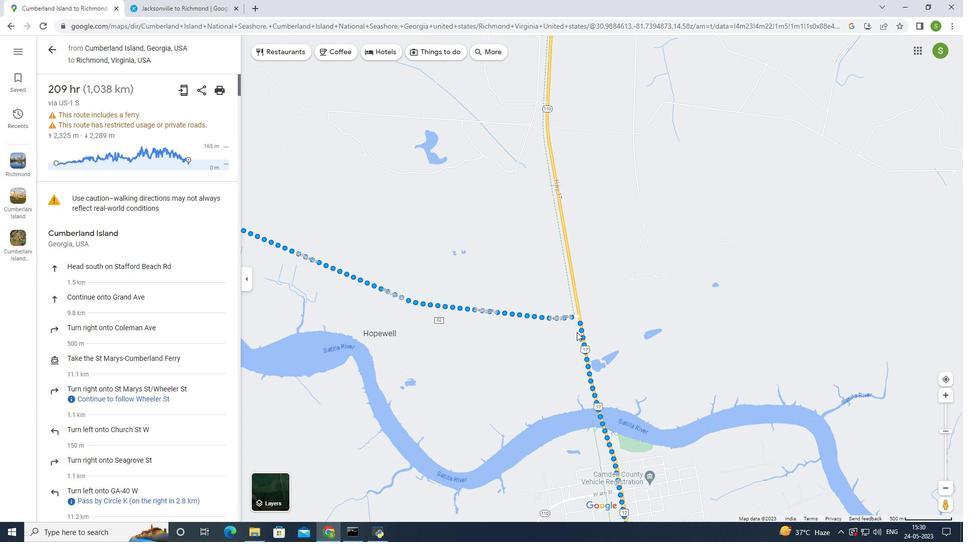 
Action: Mouse moved to (576, 333)
Screenshot: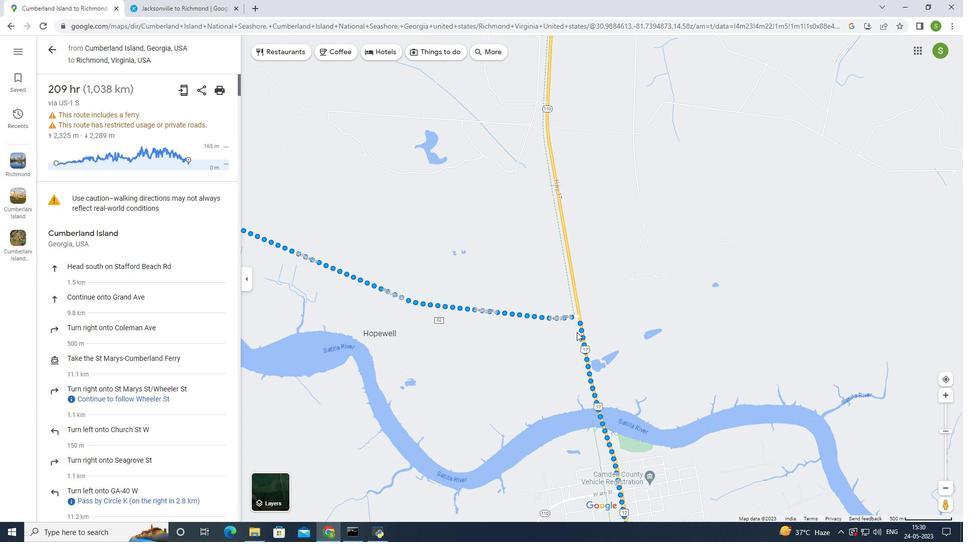 
Action: Mouse scrolled (576, 332) with delta (0, 0)
Screenshot: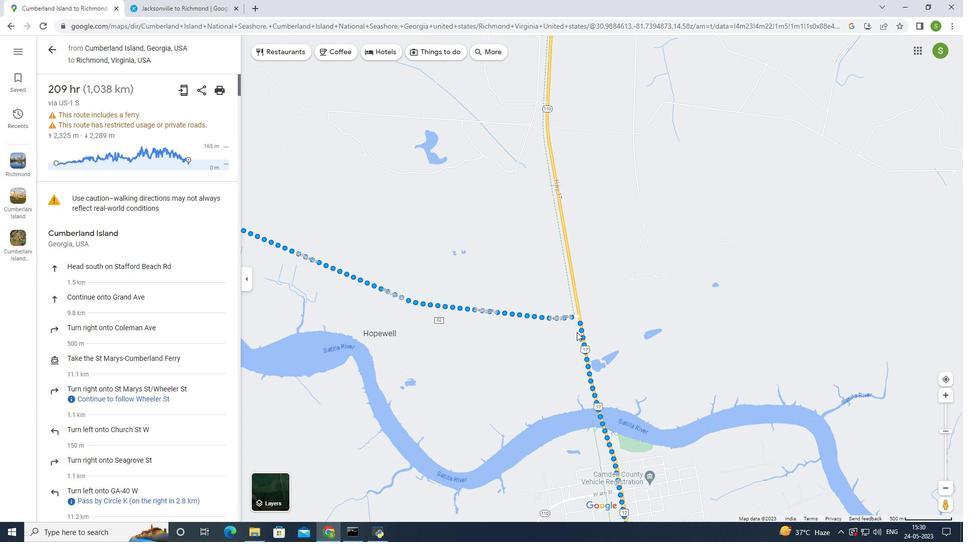 
Action: Mouse scrolled (576, 332) with delta (0, 0)
Screenshot: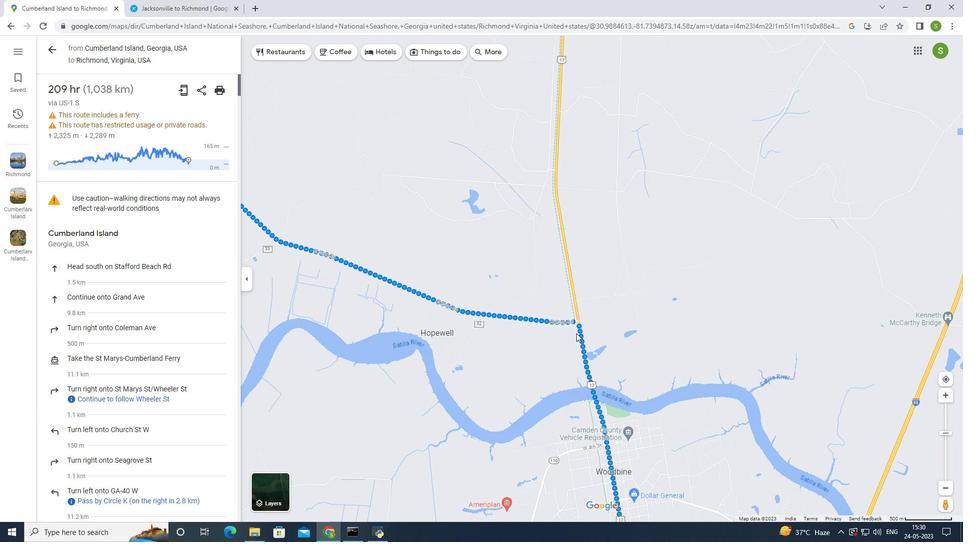 
Action: Mouse scrolled (576, 332) with delta (0, 0)
Screenshot: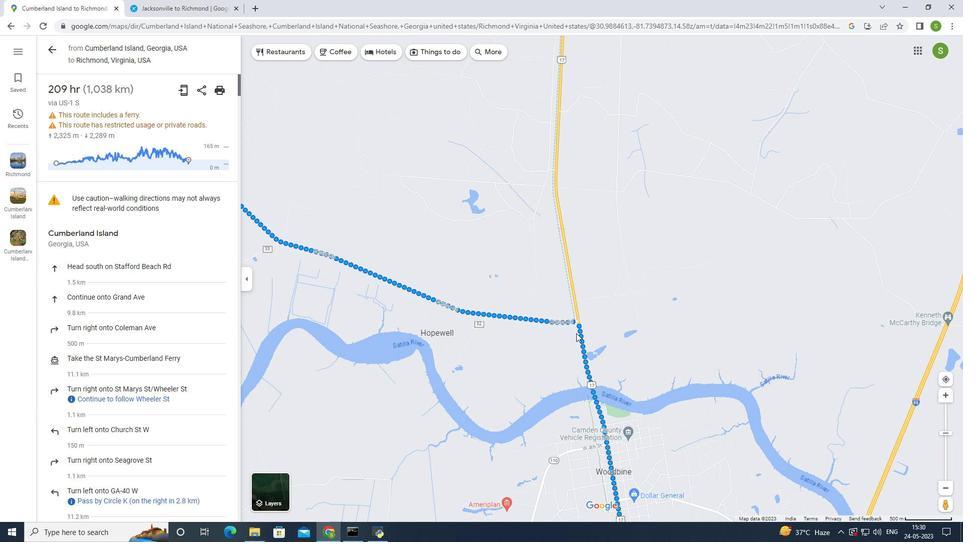 
Action: Mouse scrolled (576, 332) with delta (0, 0)
Screenshot: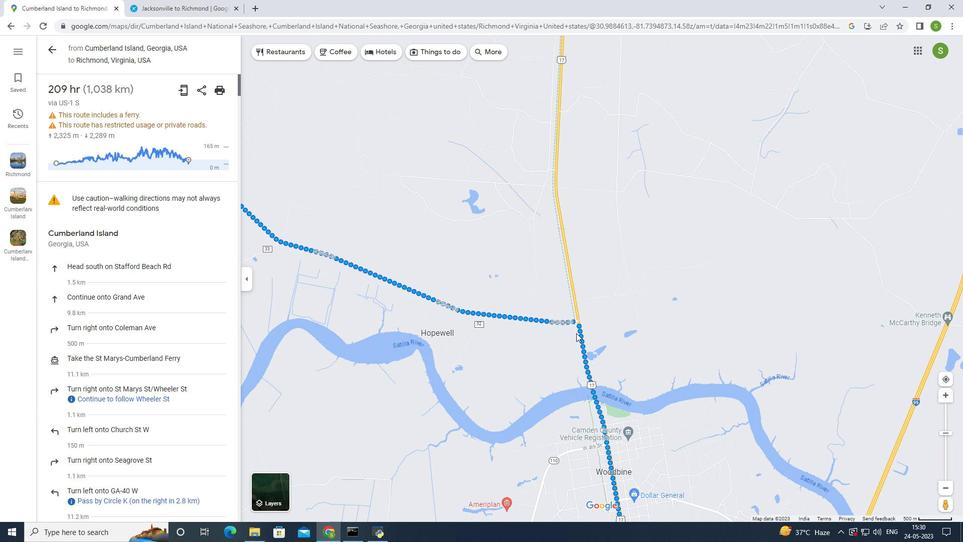 
Action: Mouse scrolled (576, 332) with delta (0, 0)
Screenshot: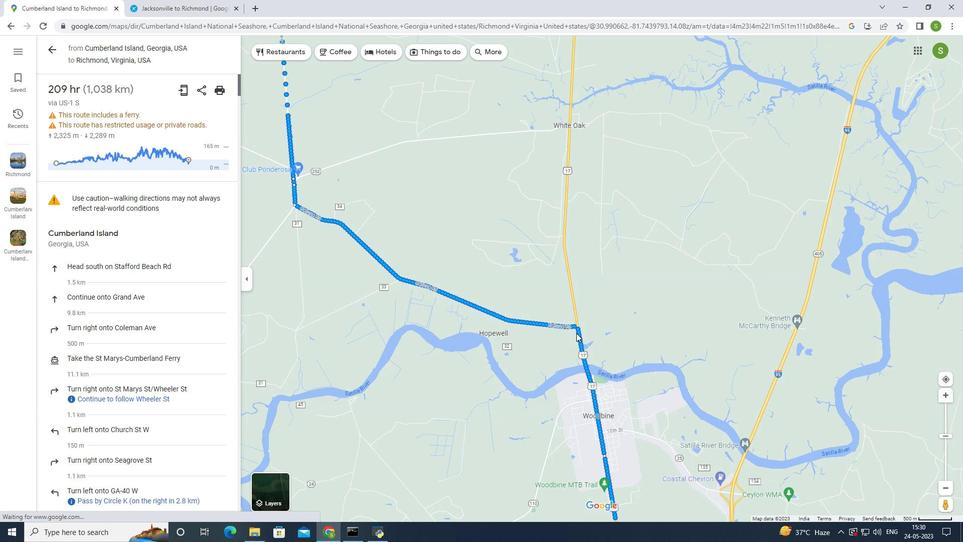 
Action: Mouse scrolled (576, 332) with delta (0, 0)
Screenshot: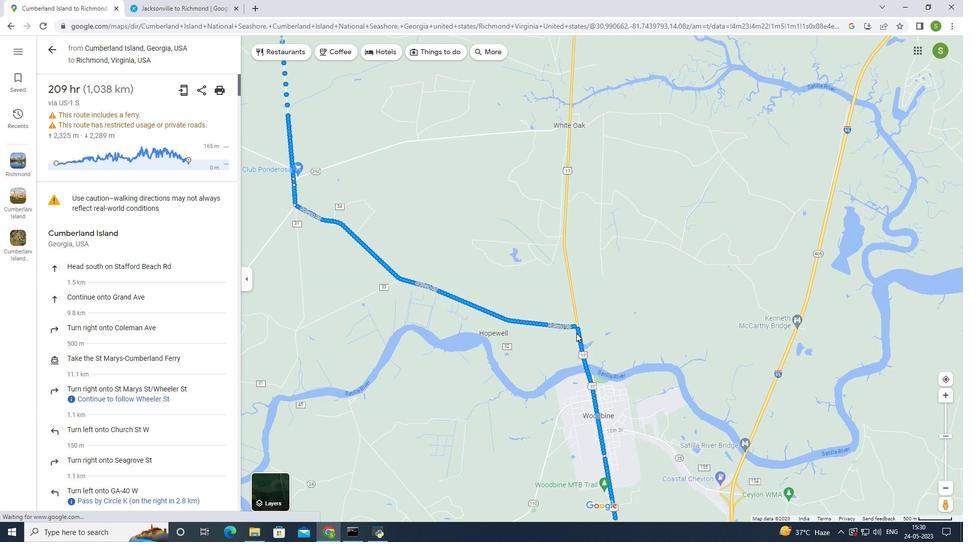 
Action: Mouse scrolled (576, 332) with delta (0, 0)
Screenshot: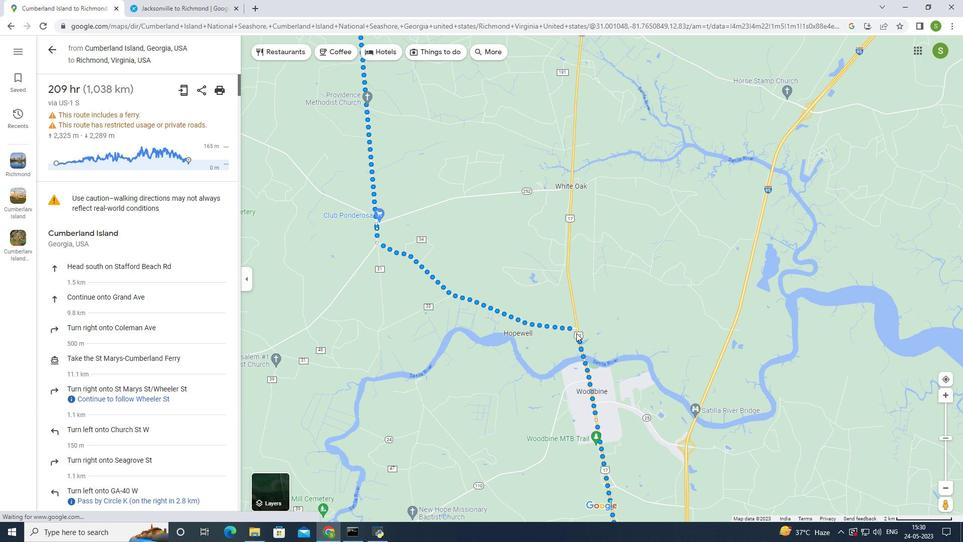 
Action: Mouse scrolled (576, 332) with delta (0, 0)
Screenshot: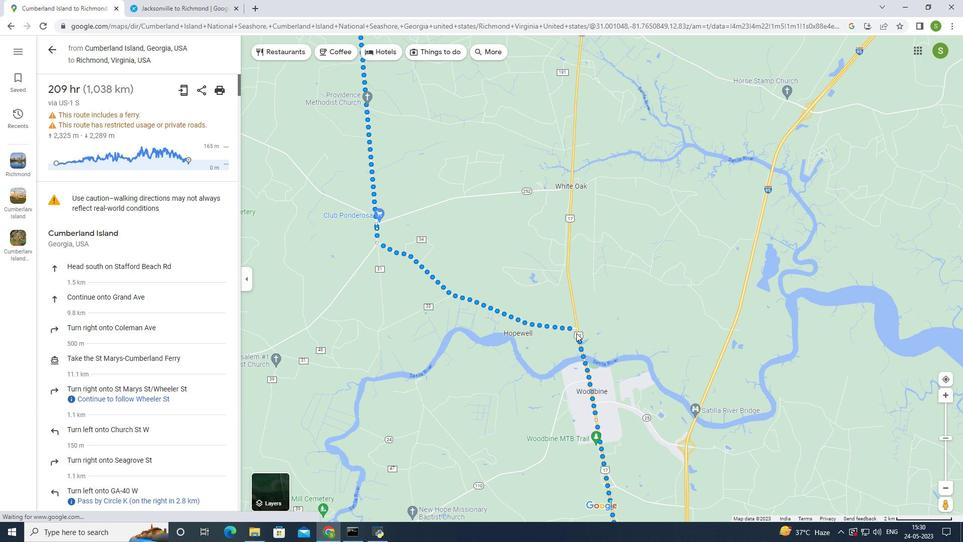
Action: Mouse scrolled (576, 332) with delta (0, 0)
Screenshot: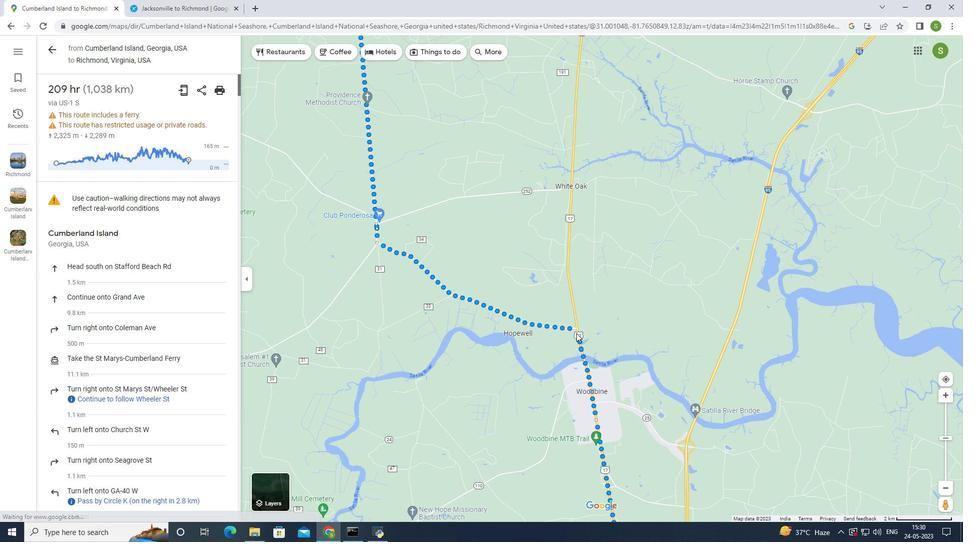 
Action: Mouse scrolled (576, 332) with delta (0, 0)
Screenshot: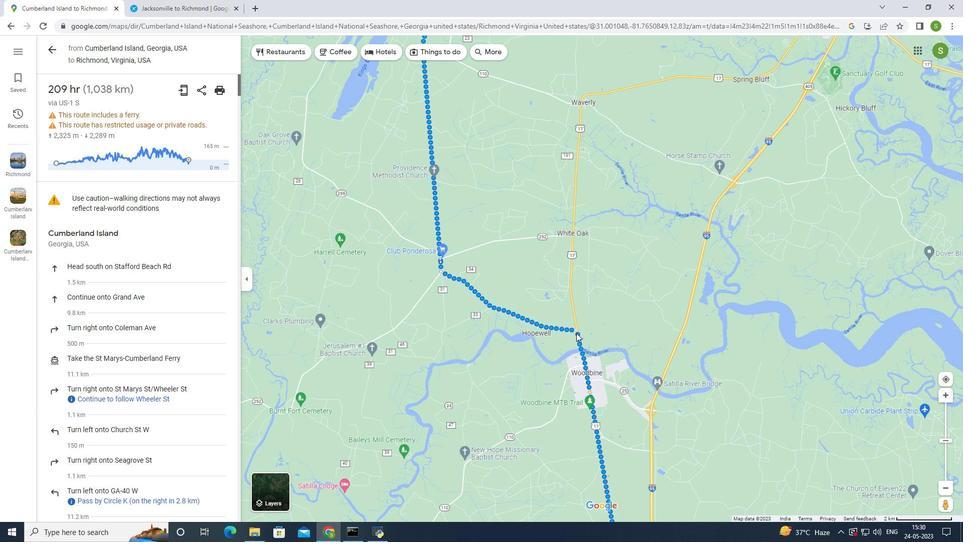 
Action: Mouse scrolled (576, 332) with delta (0, 0)
Screenshot: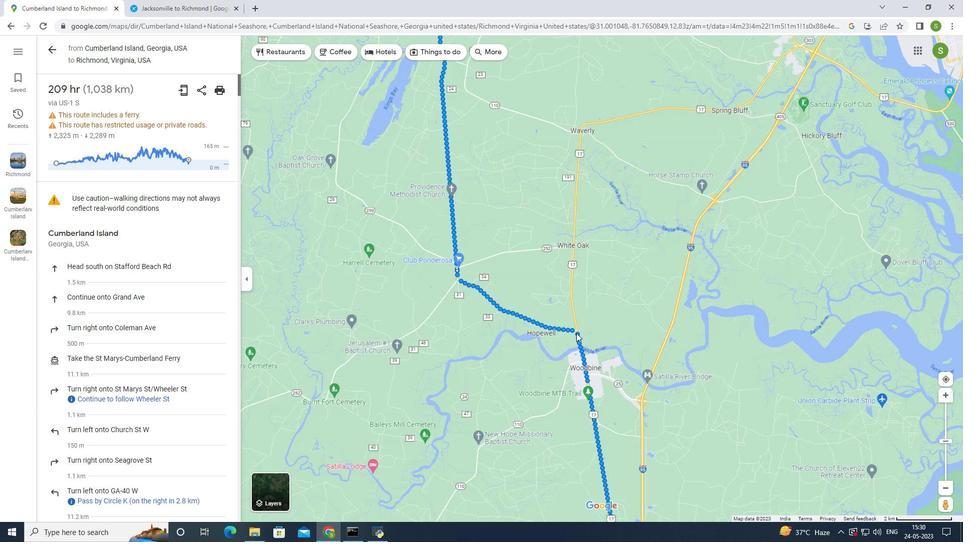 
Action: Mouse scrolled (576, 332) with delta (0, 0)
